Task: Search one way flight ticket for 4 adults, 2 children, 2 infants in seat and 1 infant on lap in economy from Trenton: Trenton Mercer Airport to Fort Wayne: Fort Wayne International Airport on 5-4-2023. Choice of flights is Singapure airlines. Number of bags: 1 carry on bag. Price is upto 95000. Outbound departure time preference is 22:30.
Action: Mouse moved to (323, 127)
Screenshot: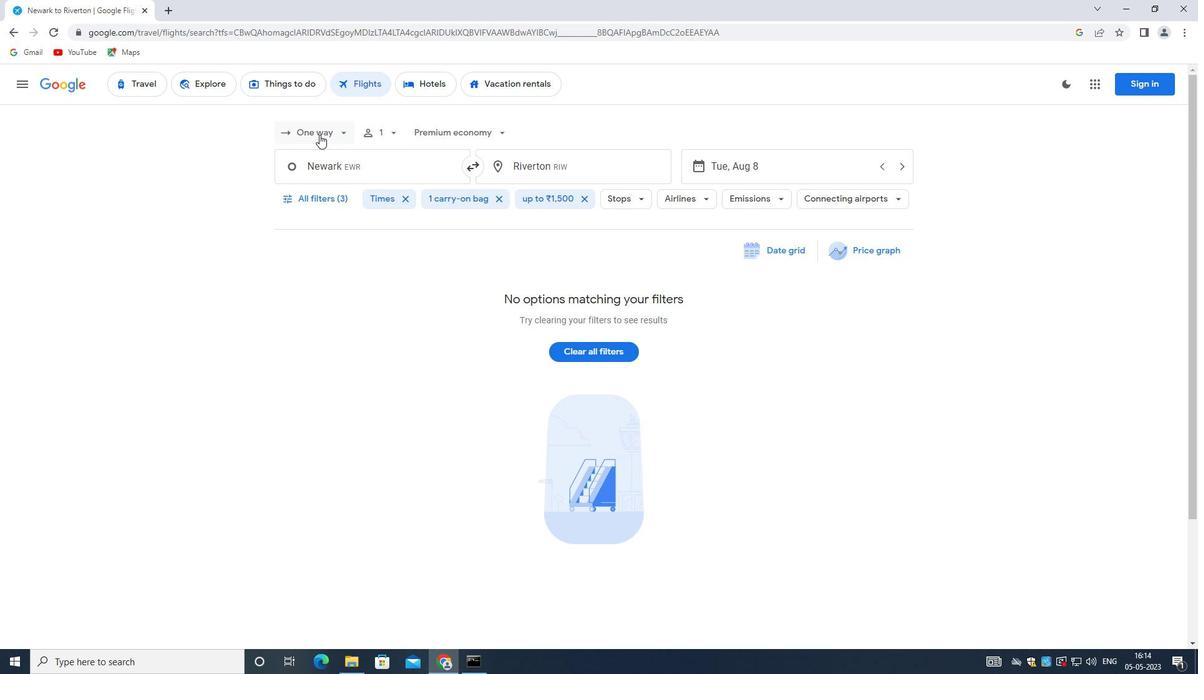
Action: Mouse pressed left at (323, 127)
Screenshot: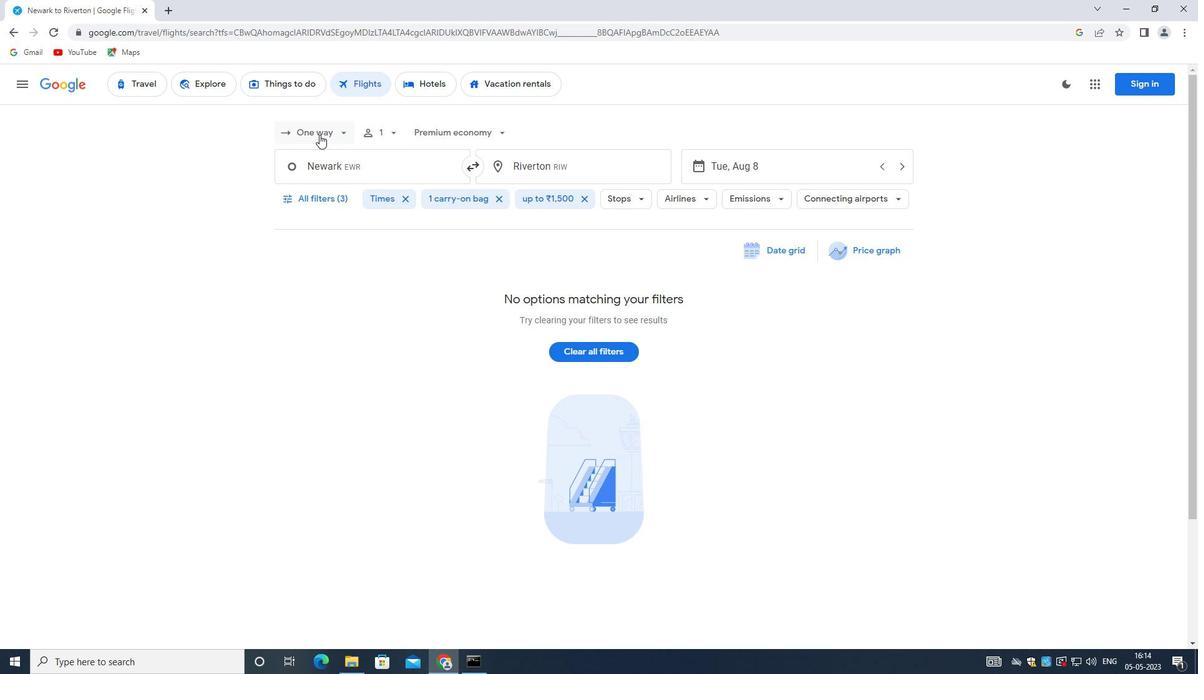 
Action: Mouse moved to (340, 189)
Screenshot: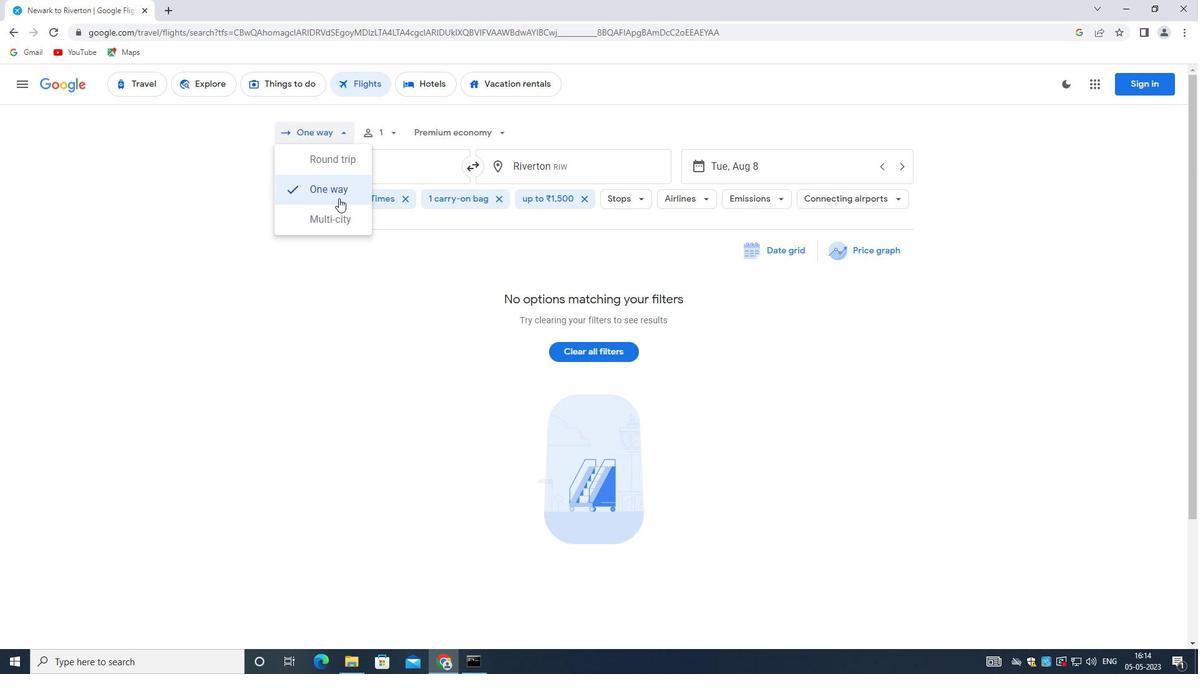 
Action: Mouse pressed left at (340, 189)
Screenshot: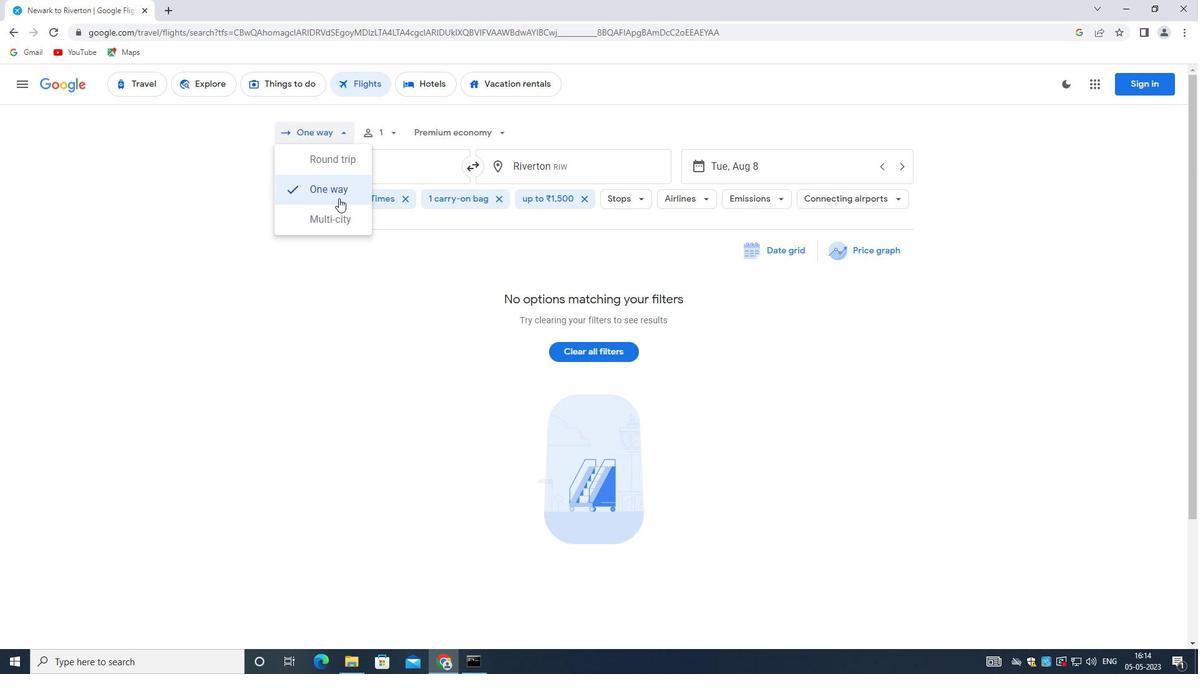 
Action: Mouse moved to (388, 131)
Screenshot: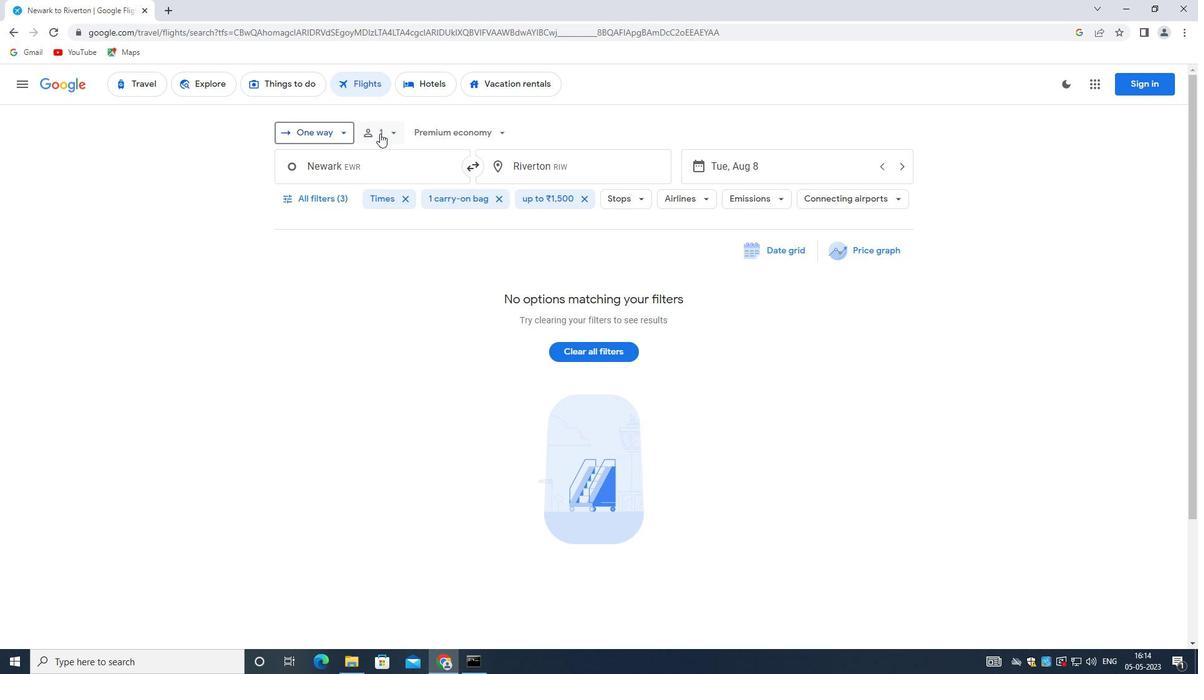 
Action: Mouse pressed left at (388, 131)
Screenshot: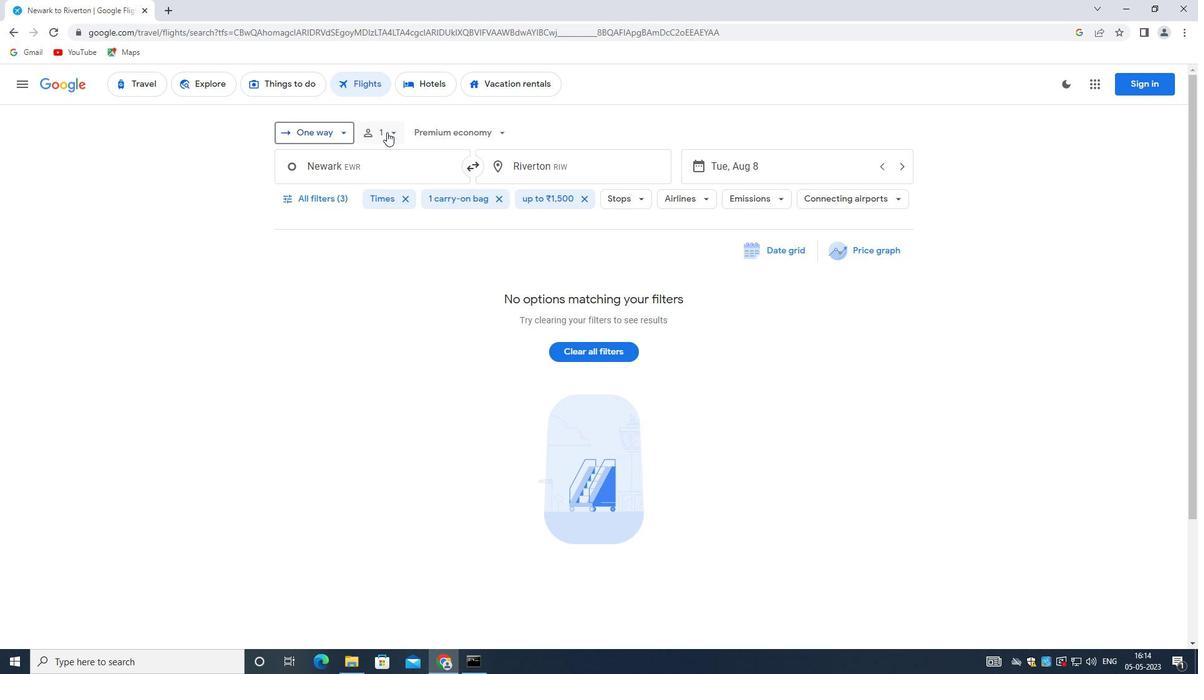 
Action: Mouse moved to (483, 166)
Screenshot: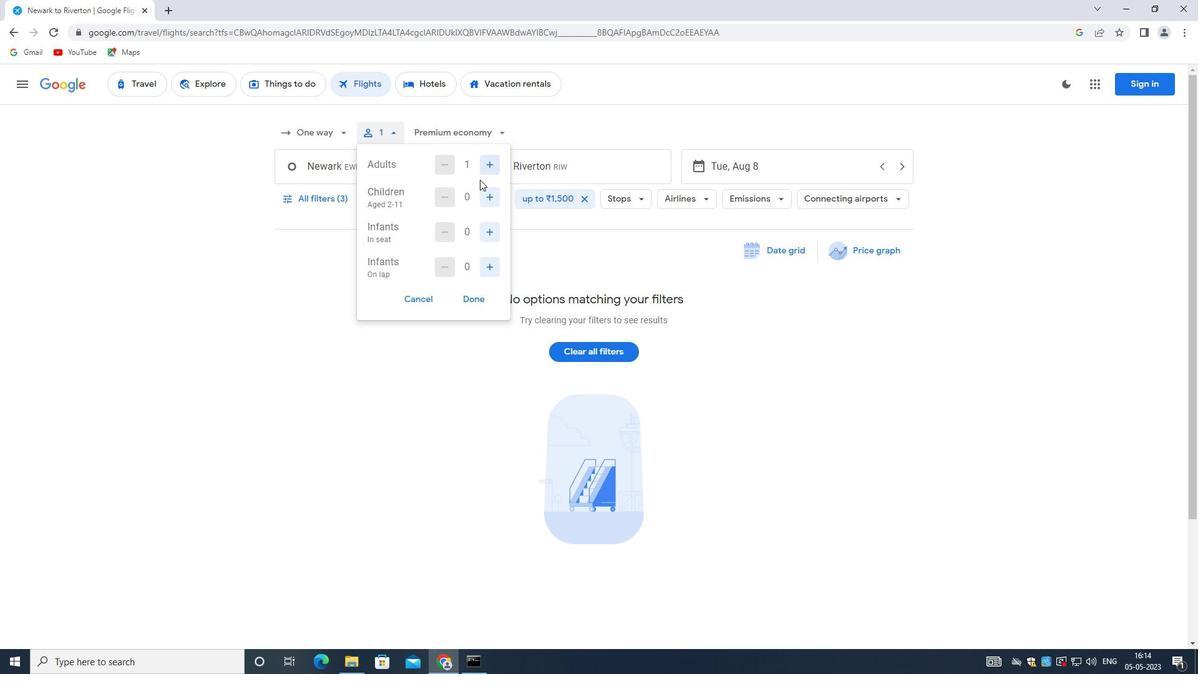 
Action: Mouse pressed left at (483, 166)
Screenshot: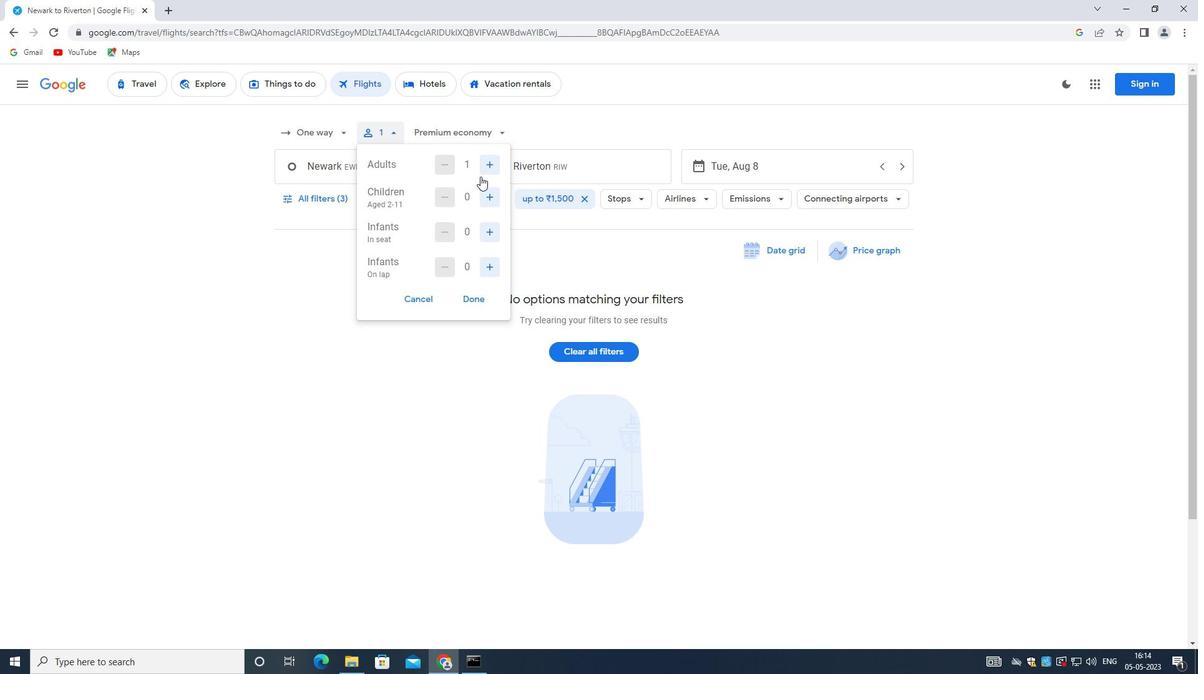 
Action: Mouse moved to (484, 165)
Screenshot: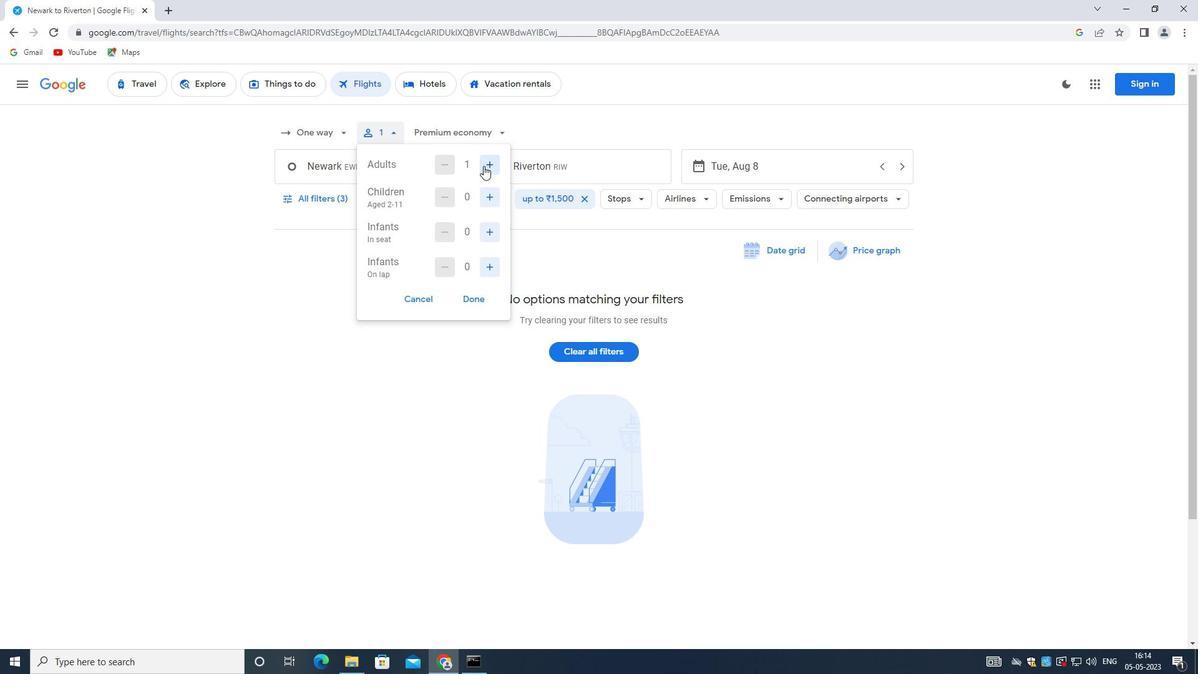 
Action: Mouse pressed left at (484, 165)
Screenshot: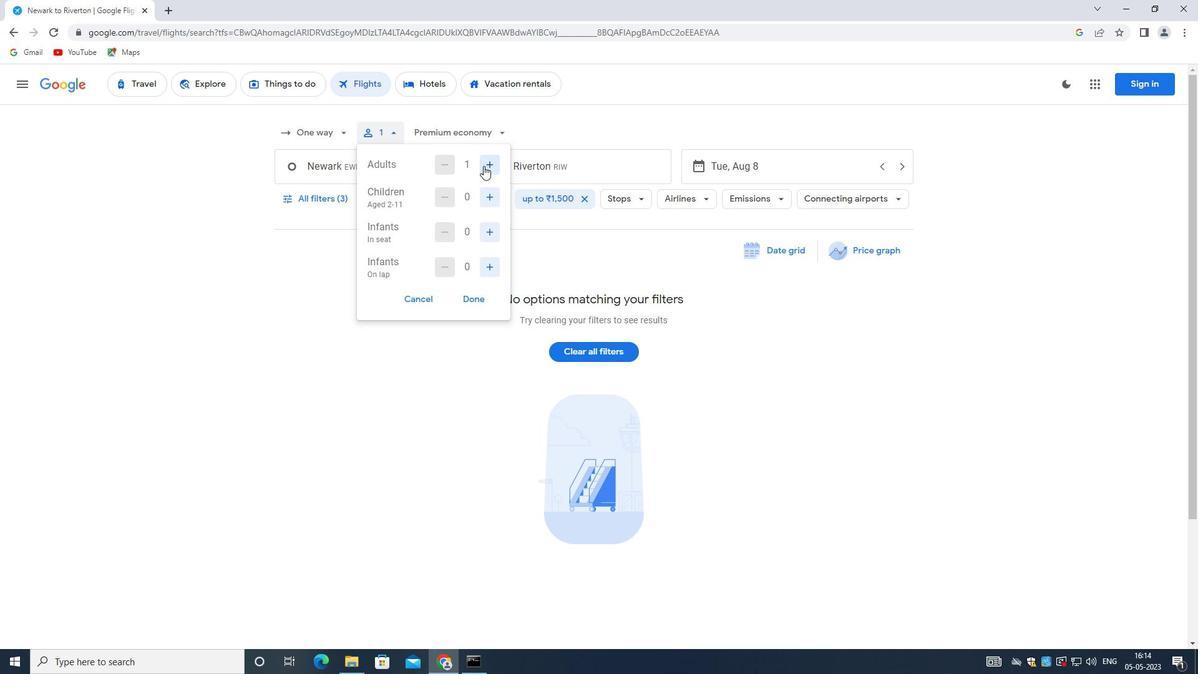 
Action: Mouse pressed left at (484, 165)
Screenshot: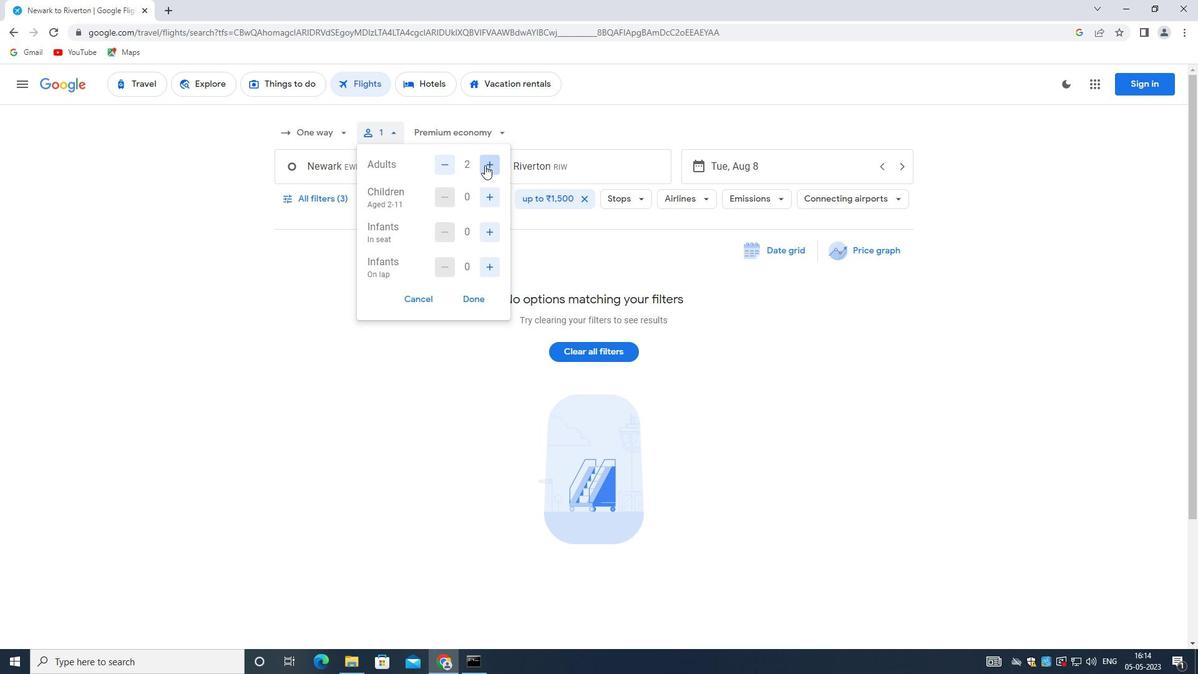 
Action: Mouse moved to (484, 164)
Screenshot: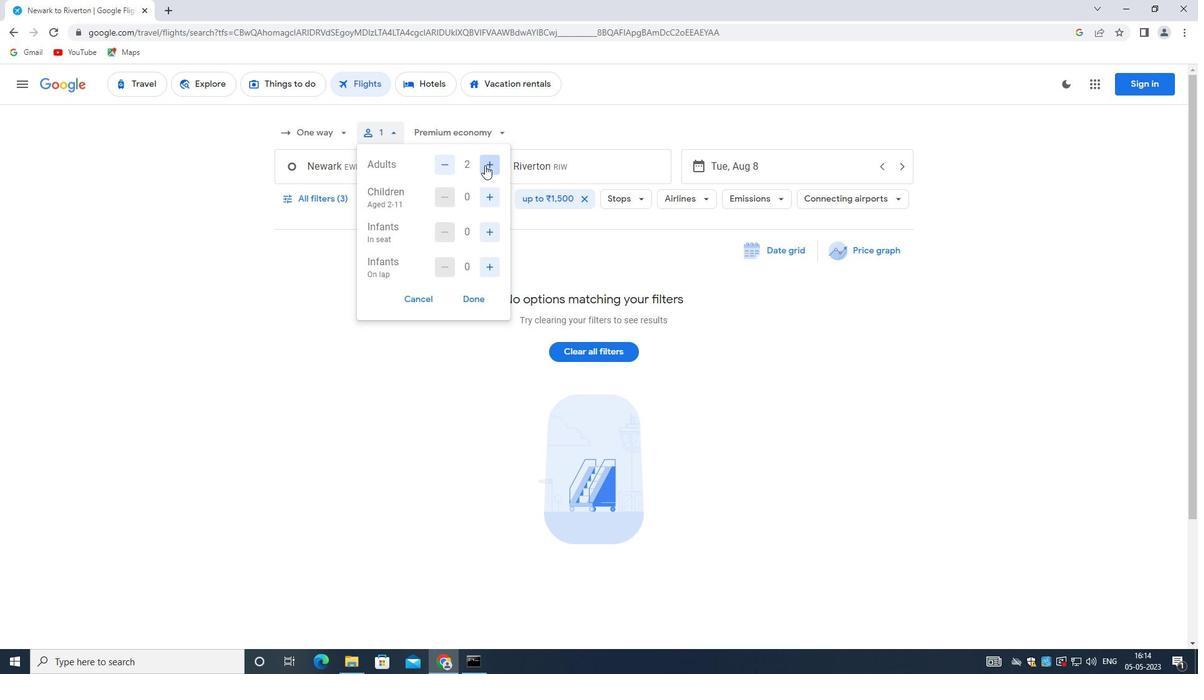 
Action: Mouse pressed left at (484, 164)
Screenshot: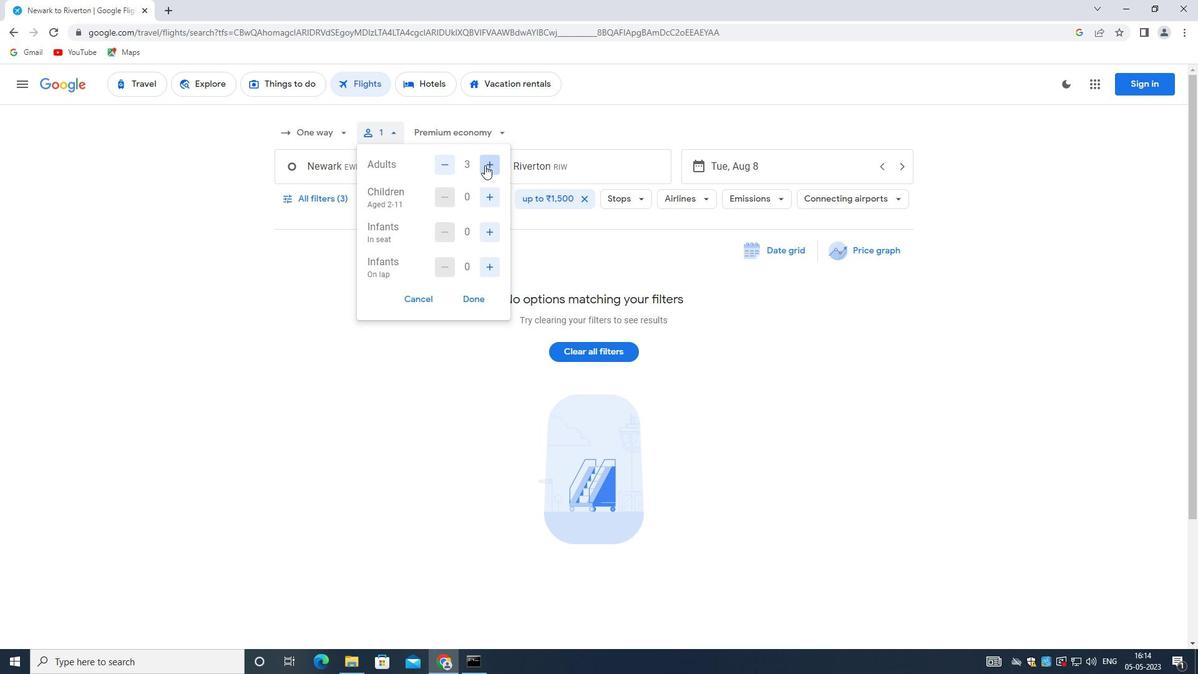 
Action: Mouse moved to (447, 162)
Screenshot: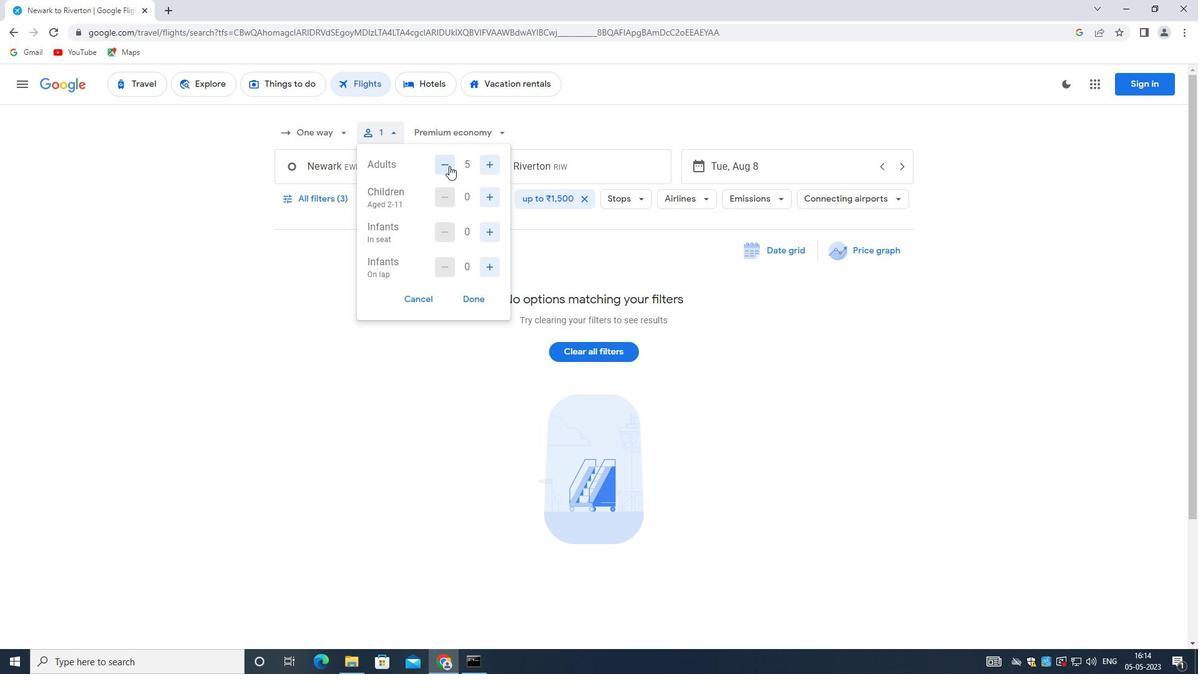 
Action: Mouse pressed left at (447, 162)
Screenshot: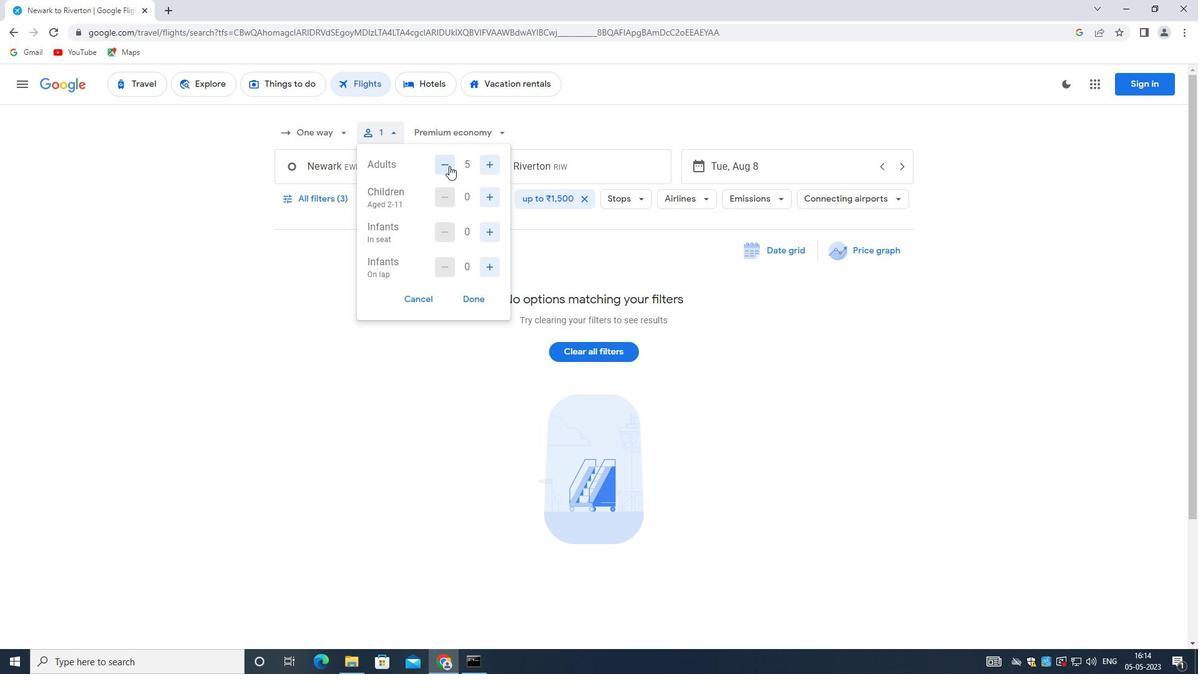 
Action: Mouse moved to (484, 195)
Screenshot: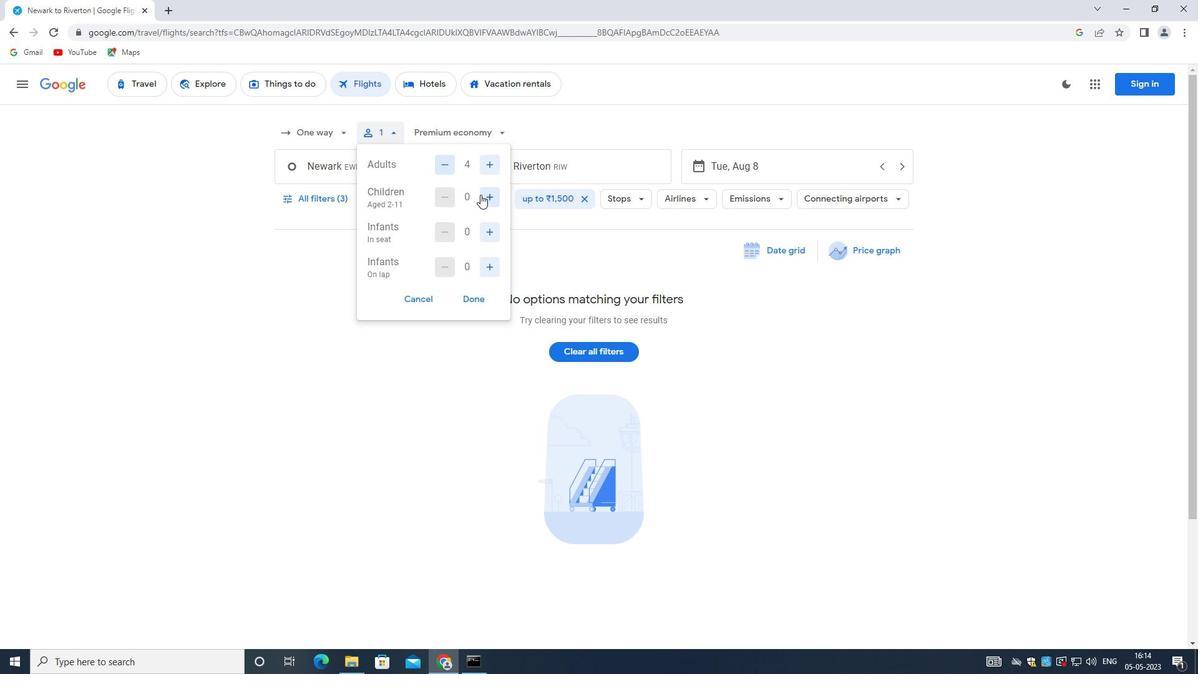 
Action: Mouse pressed left at (484, 195)
Screenshot: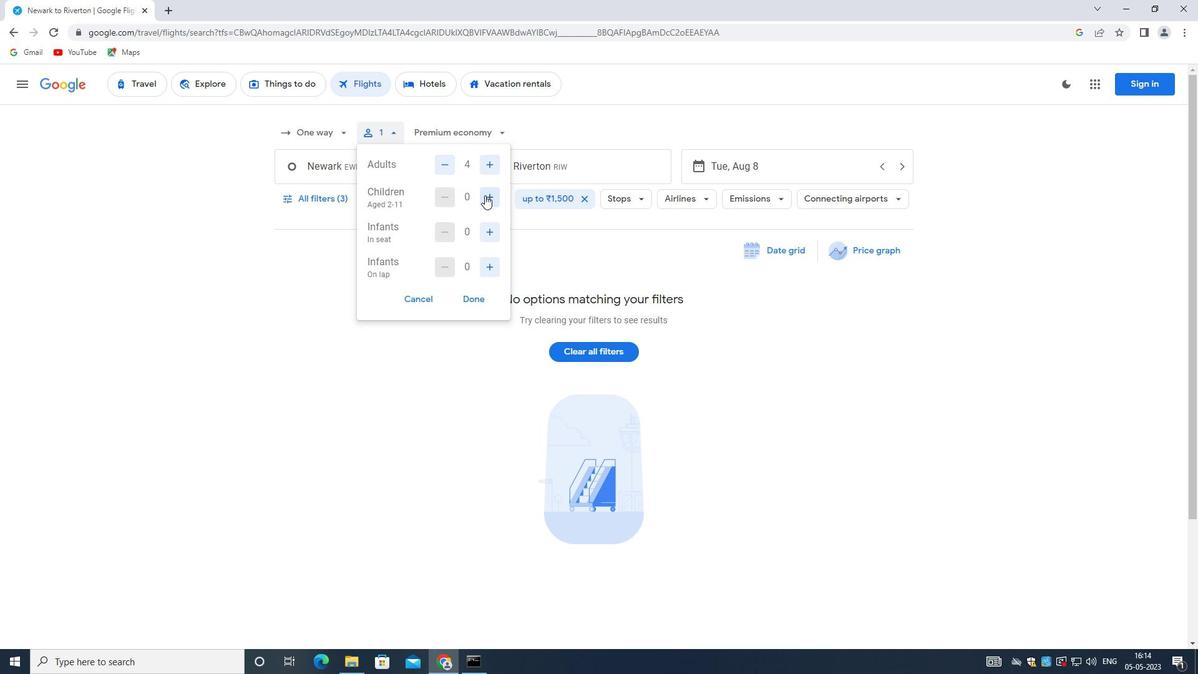 
Action: Mouse pressed left at (484, 195)
Screenshot: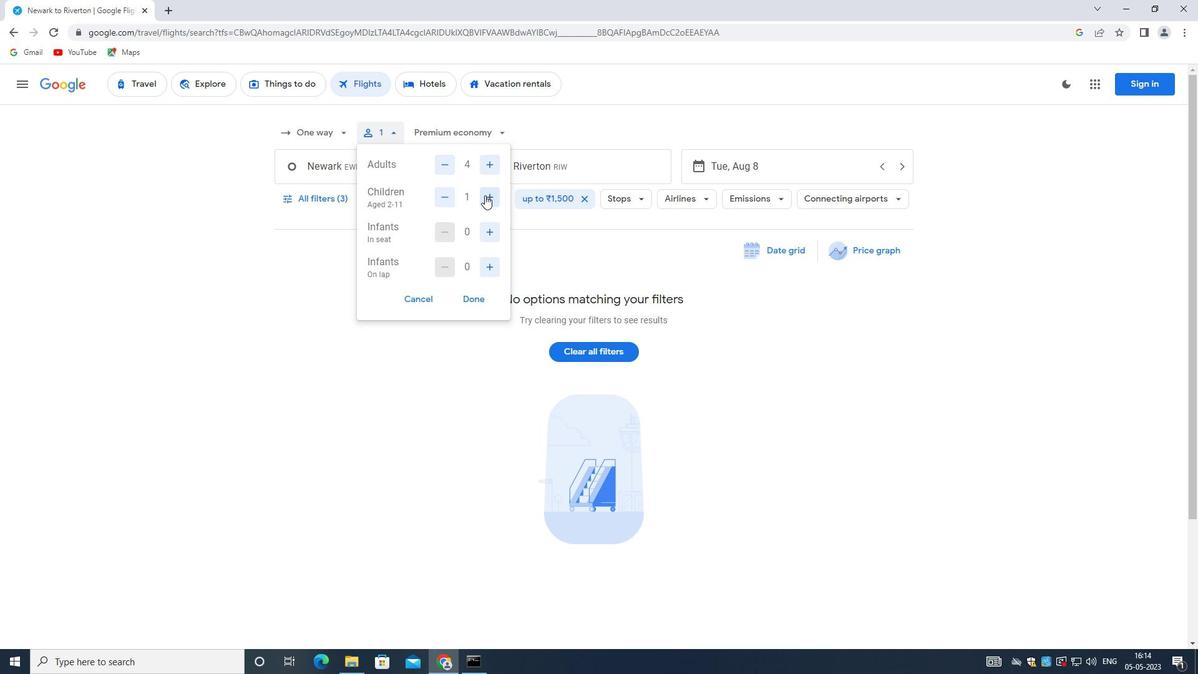 
Action: Mouse moved to (484, 232)
Screenshot: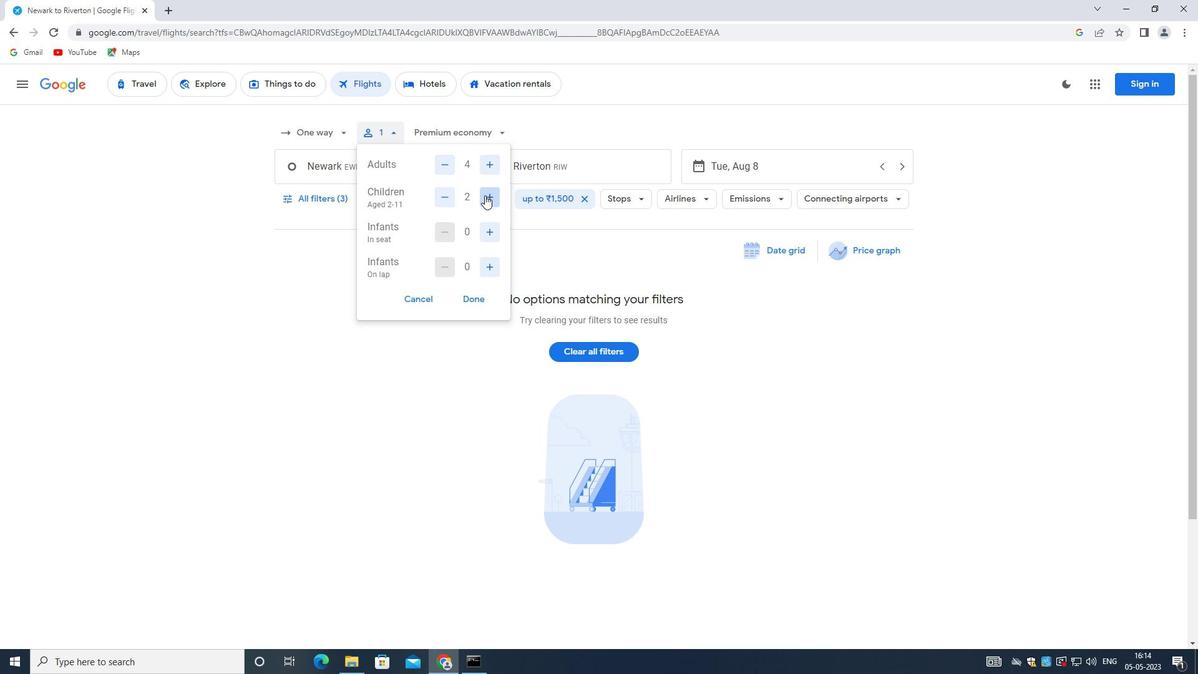 
Action: Mouse pressed left at (484, 232)
Screenshot: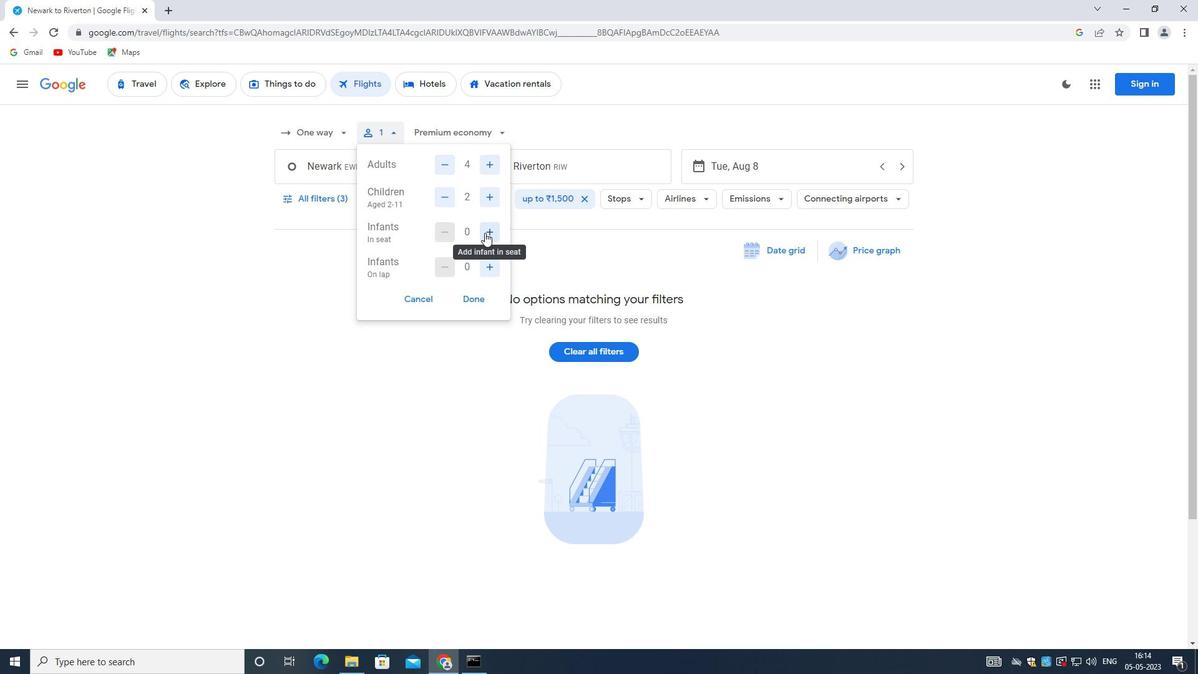 
Action: Mouse pressed left at (484, 232)
Screenshot: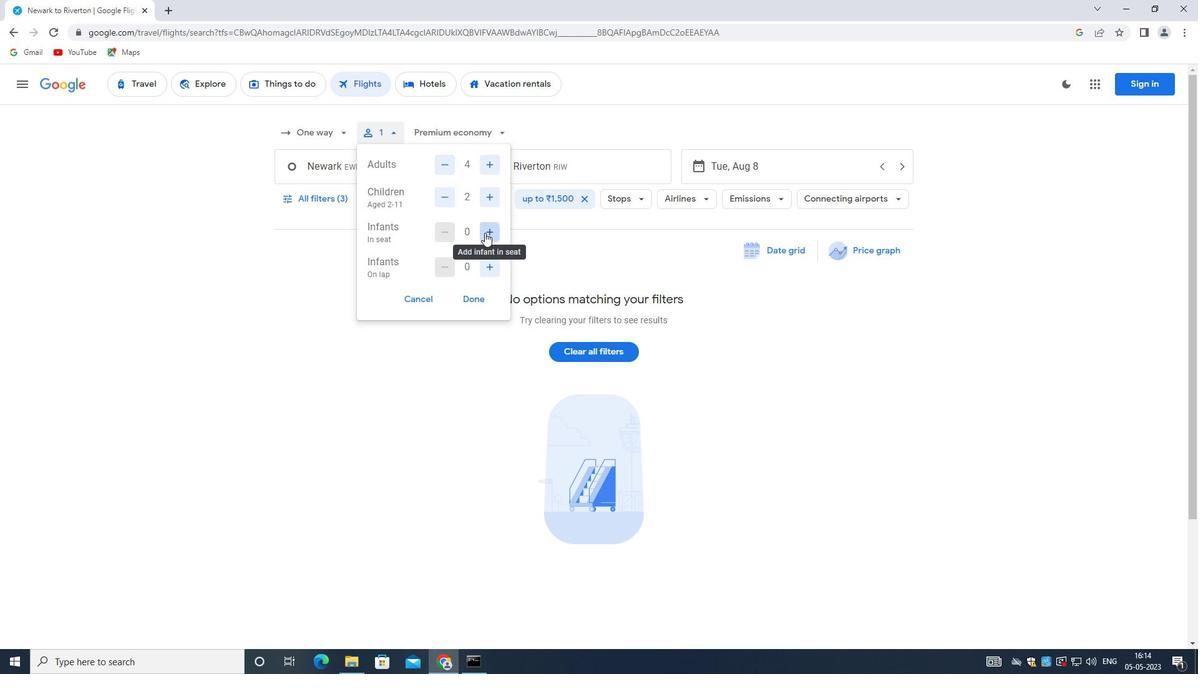 
Action: Mouse moved to (482, 267)
Screenshot: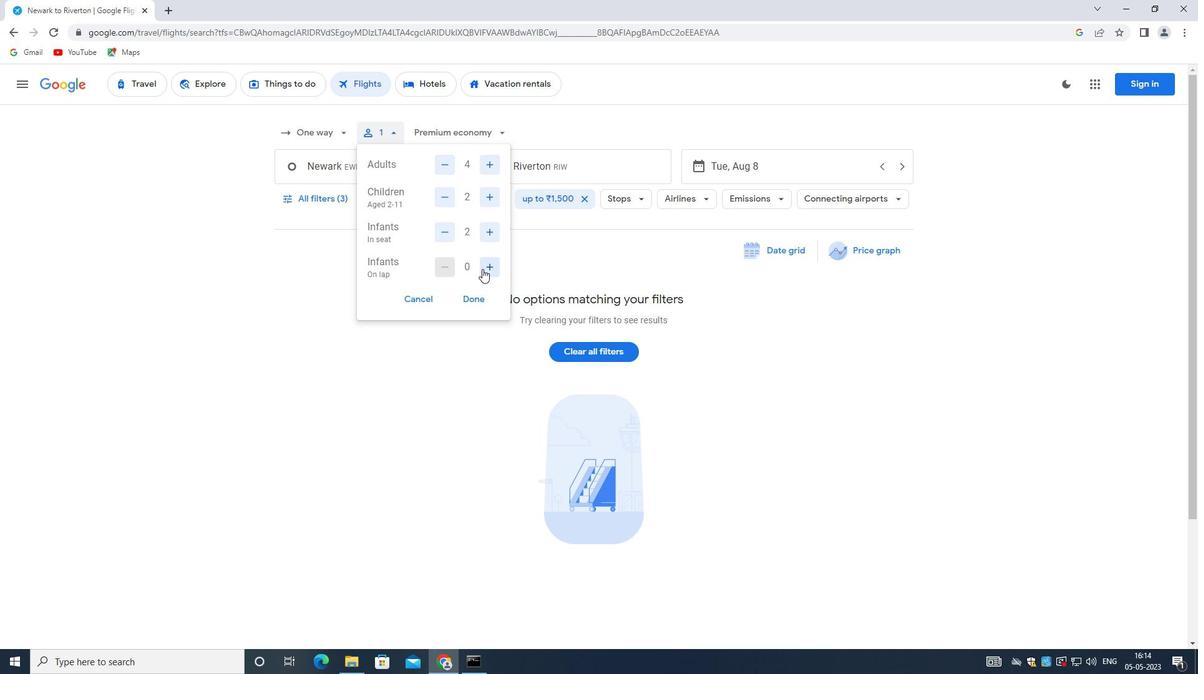 
Action: Mouse pressed left at (482, 267)
Screenshot: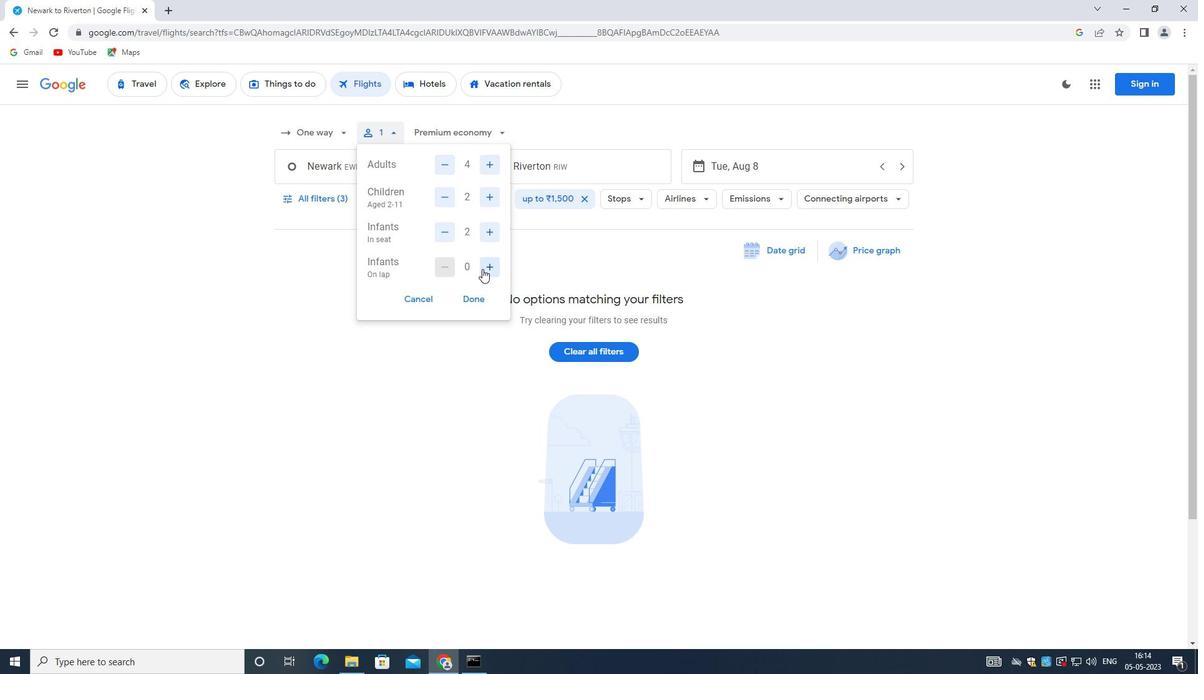 
Action: Mouse moved to (464, 298)
Screenshot: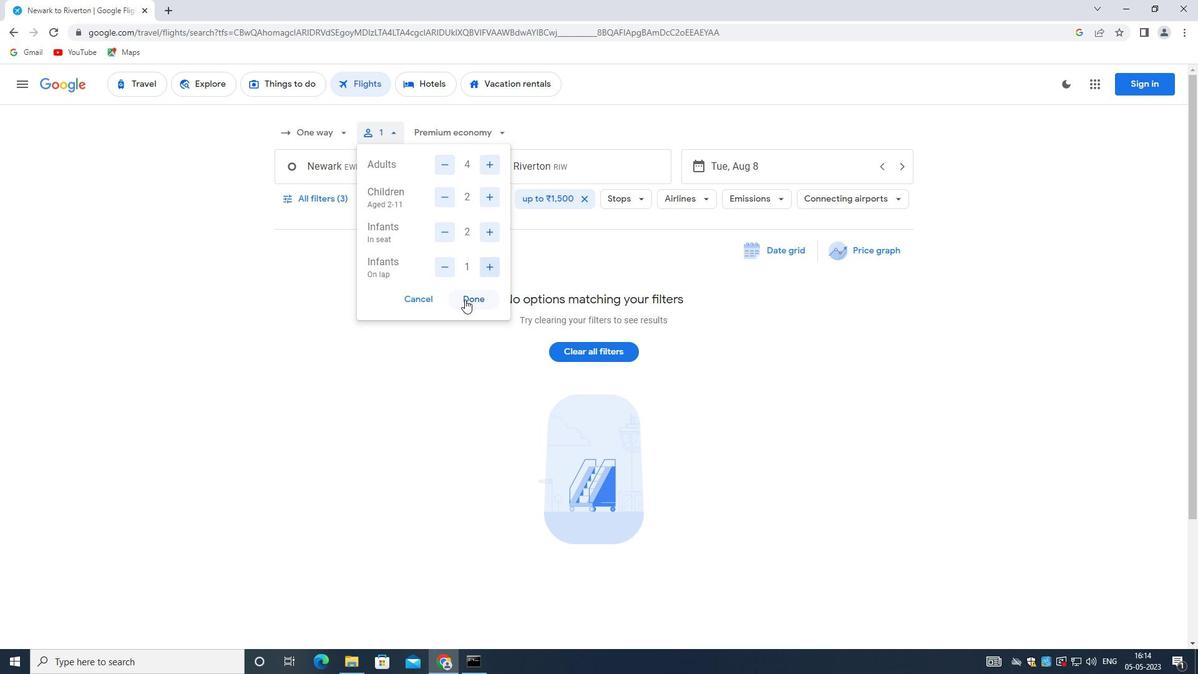 
Action: Mouse pressed left at (464, 298)
Screenshot: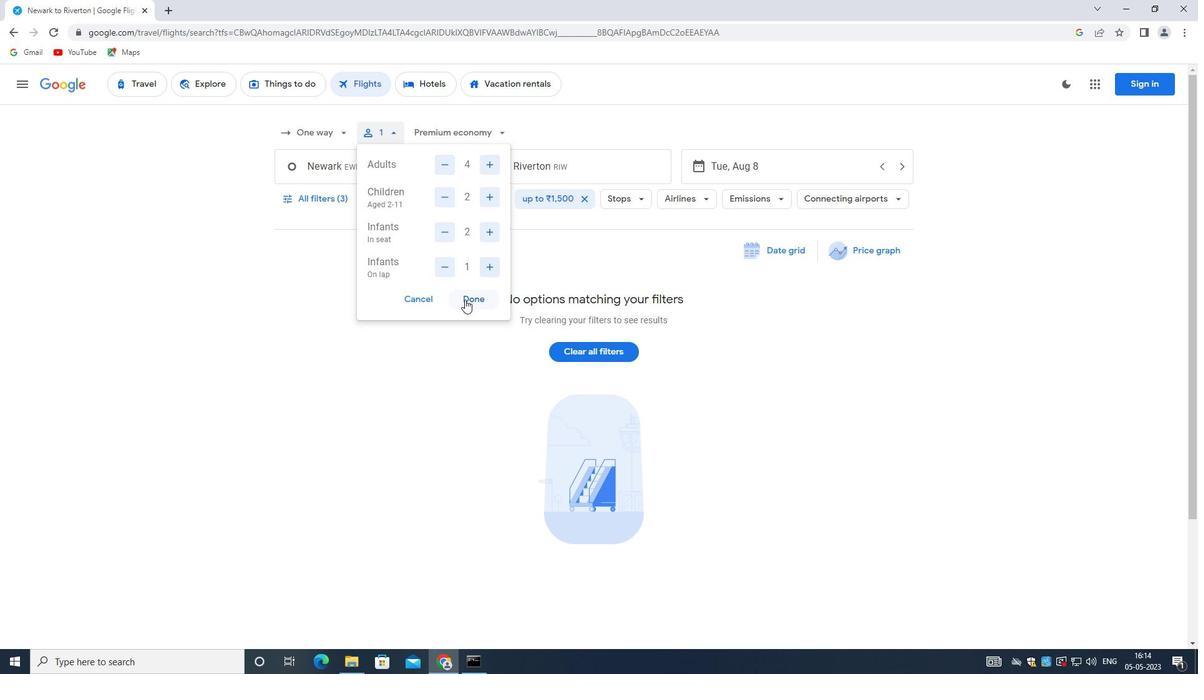 
Action: Mouse moved to (453, 123)
Screenshot: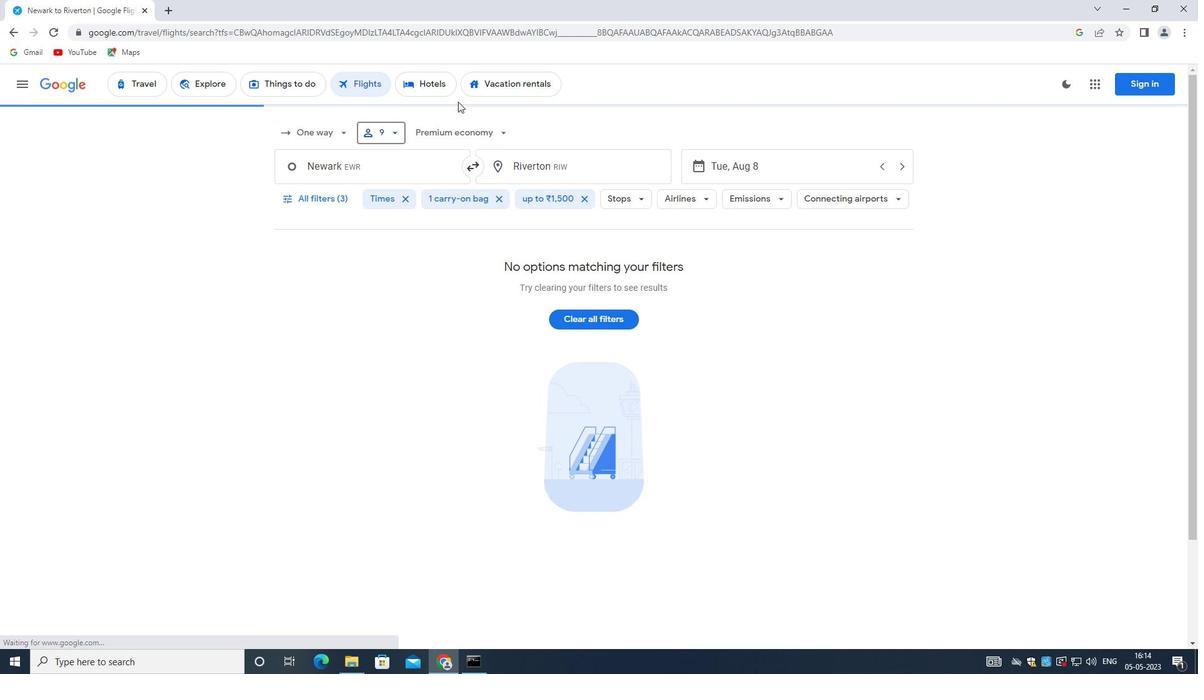 
Action: Mouse pressed left at (453, 123)
Screenshot: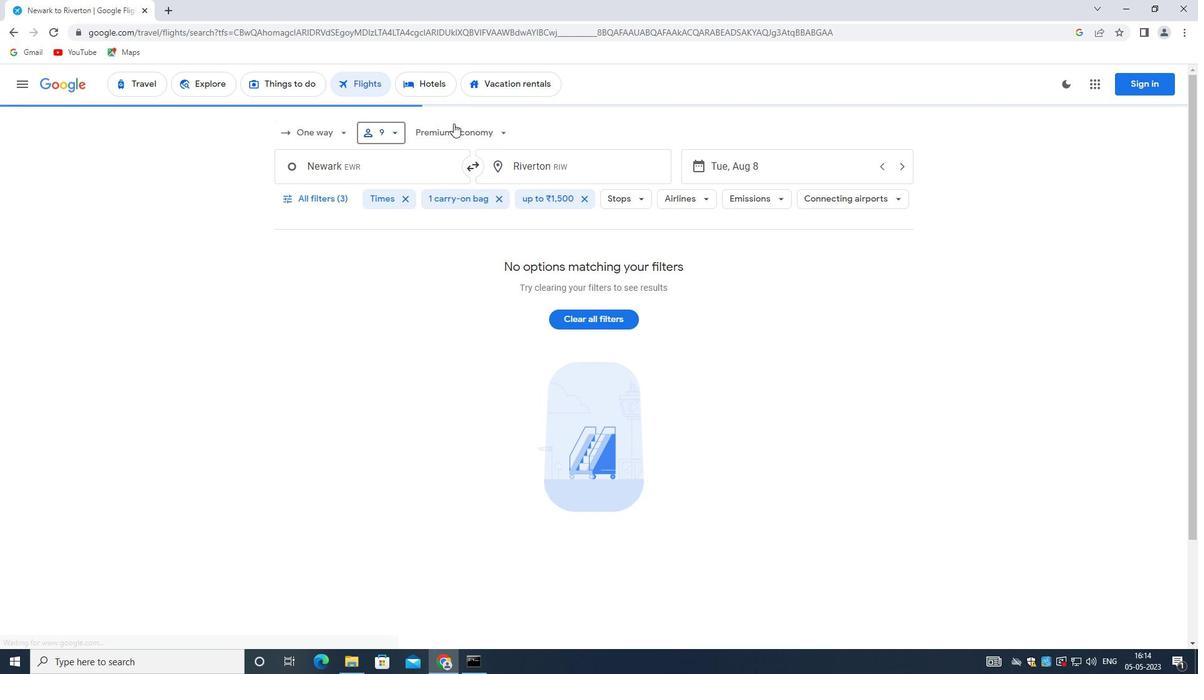 
Action: Mouse moved to (473, 157)
Screenshot: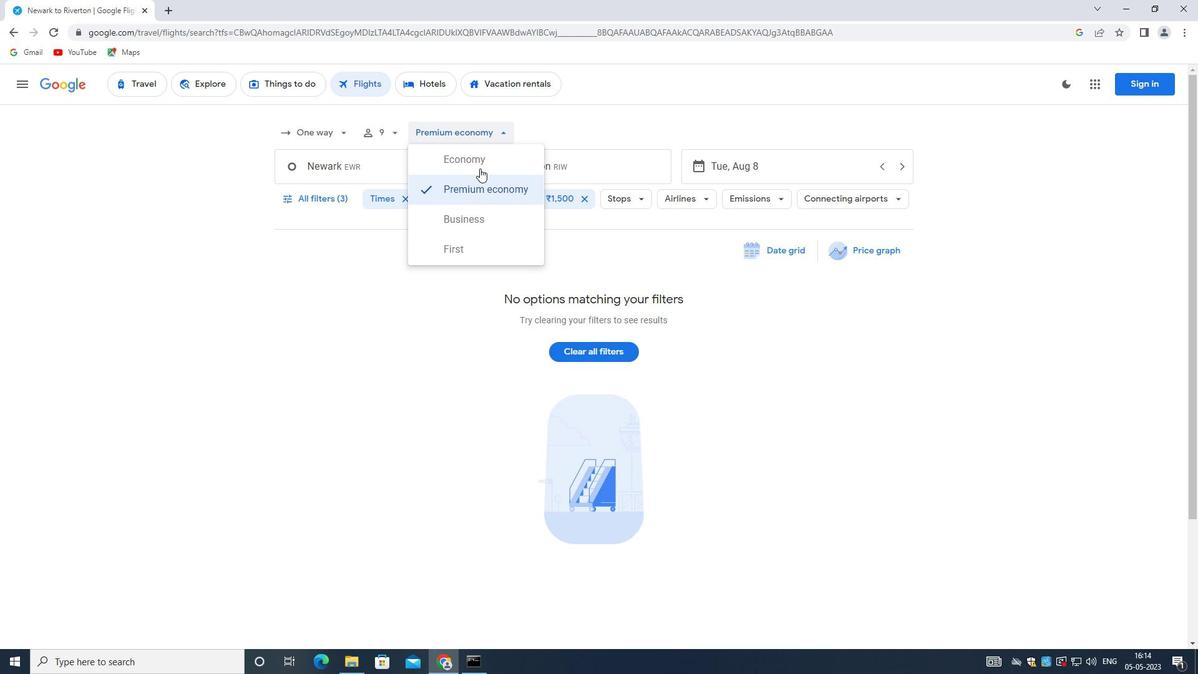 
Action: Mouse pressed left at (473, 157)
Screenshot: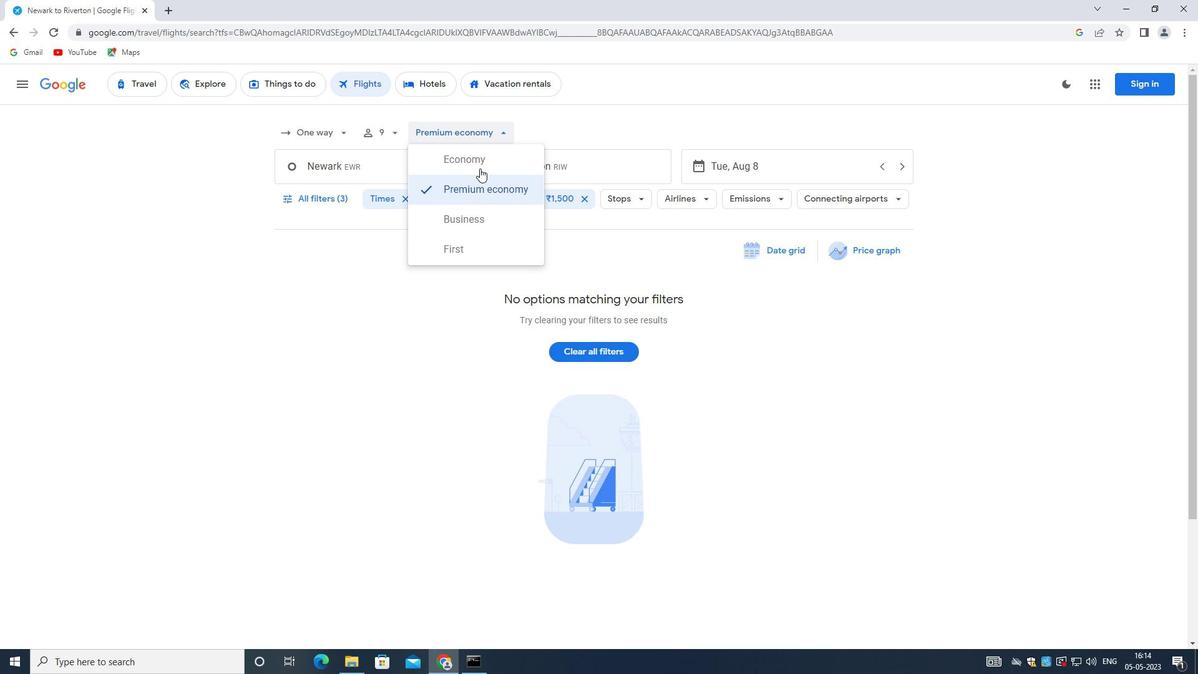 
Action: Mouse moved to (388, 167)
Screenshot: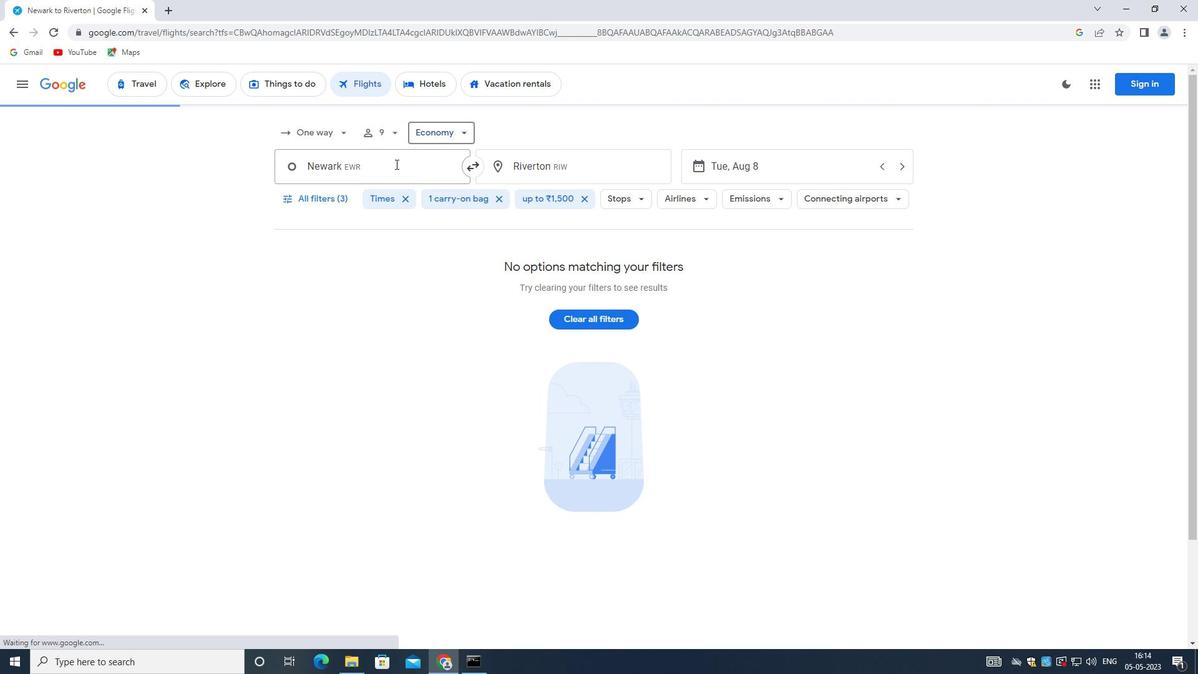 
Action: Mouse pressed left at (388, 167)
Screenshot: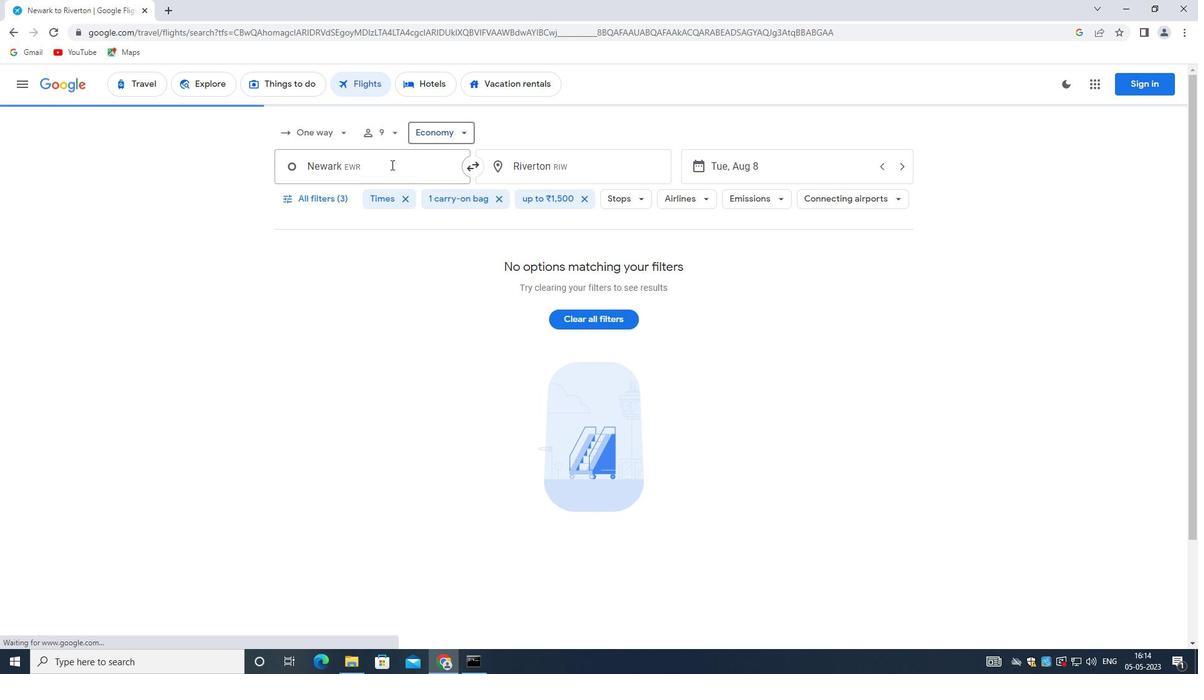 
Action: Mouse moved to (395, 165)
Screenshot: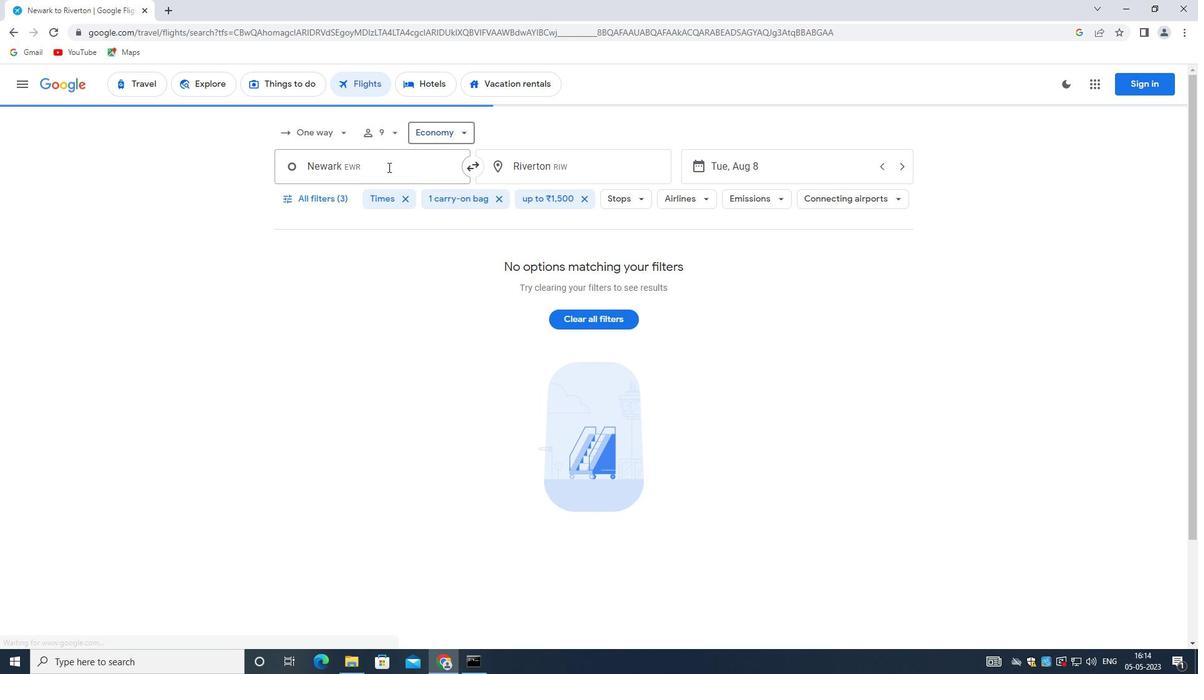
Action: Key pressed <Key.backspace><Key.shift><Key.shift><Key.shift><Key.shift><Key.shift><Key.shift><Key.shift><Key.shift><Key.shift>TRENTON<Key.space><Key.shift_r>MERCER
Screenshot: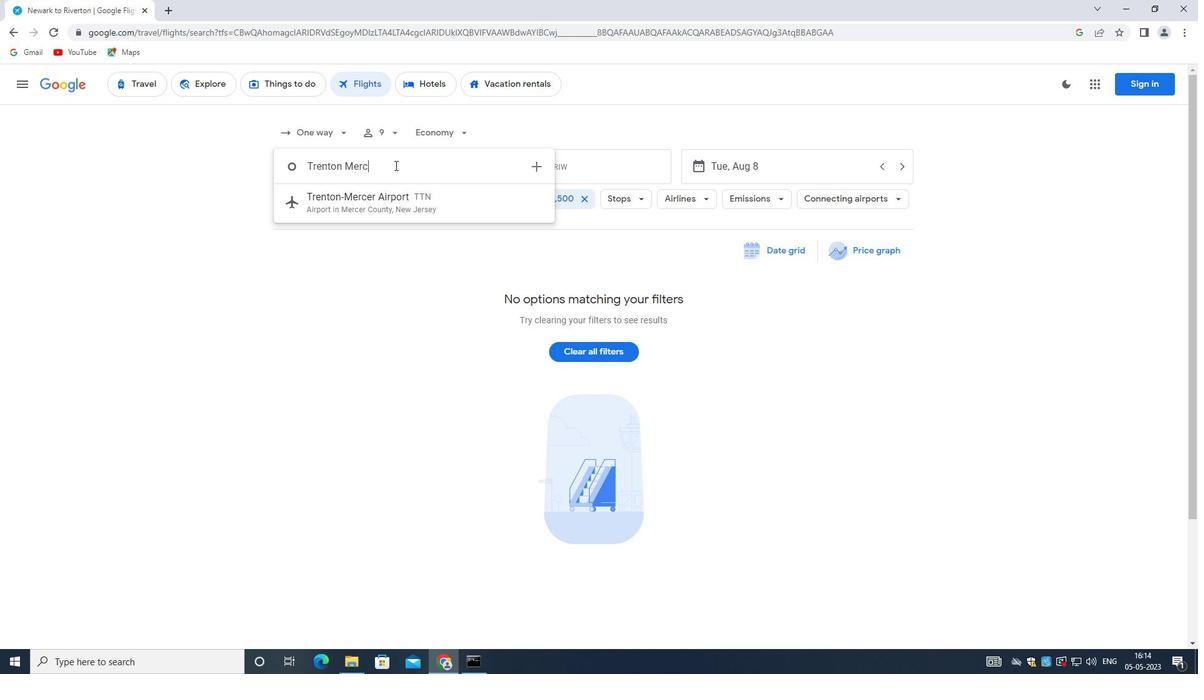 
Action: Mouse moved to (393, 210)
Screenshot: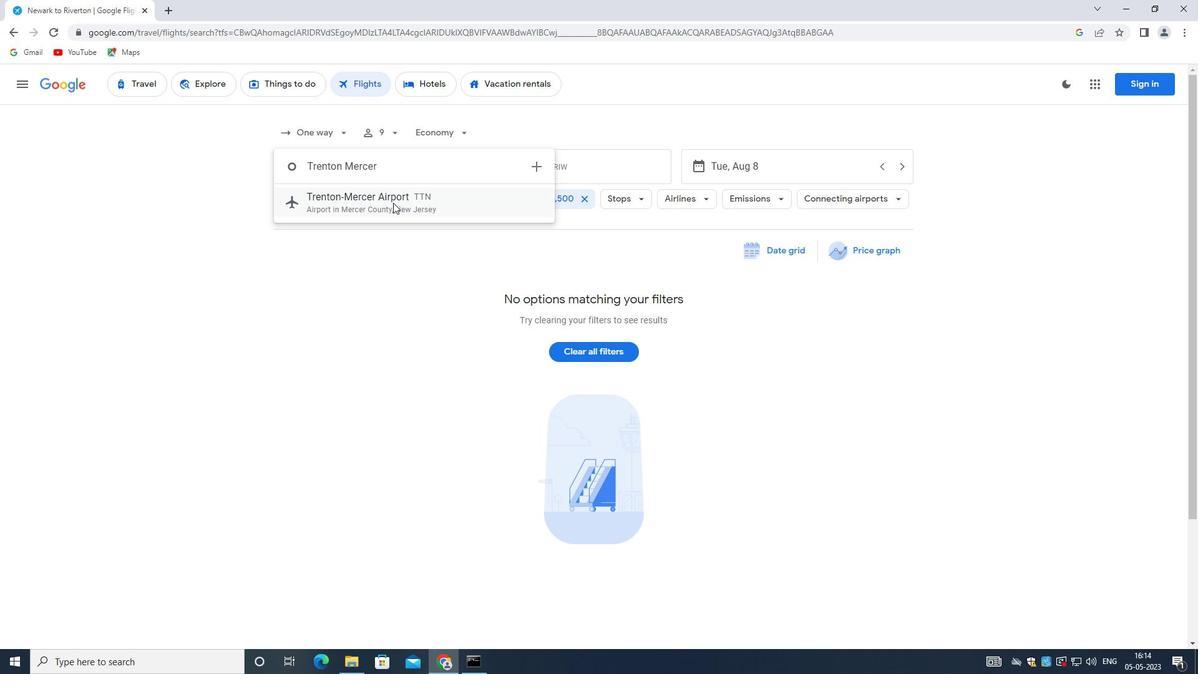 
Action: Mouse pressed left at (393, 210)
Screenshot: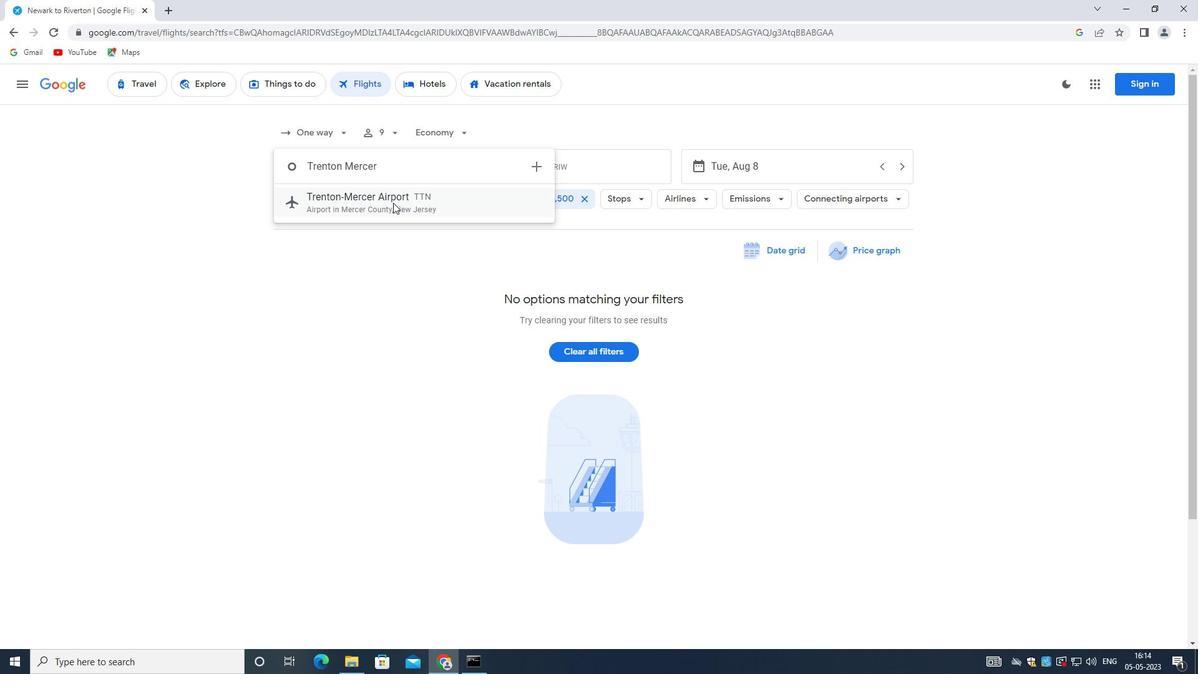 
Action: Mouse moved to (588, 167)
Screenshot: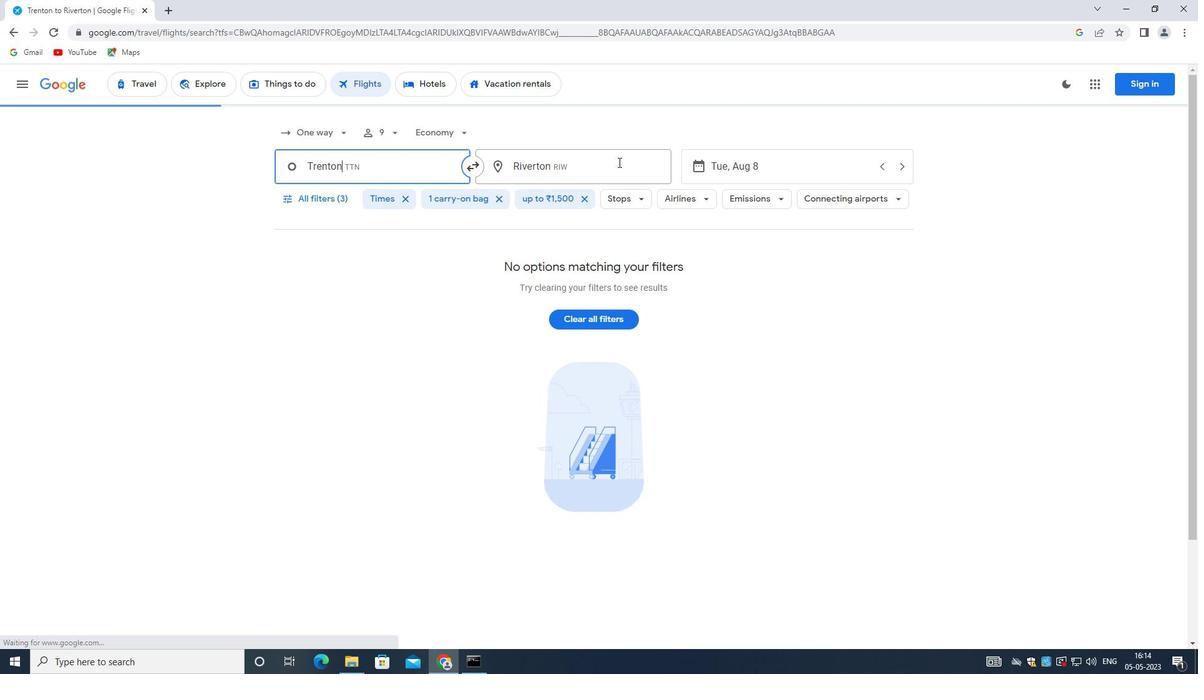 
Action: Mouse pressed left at (588, 167)
Screenshot: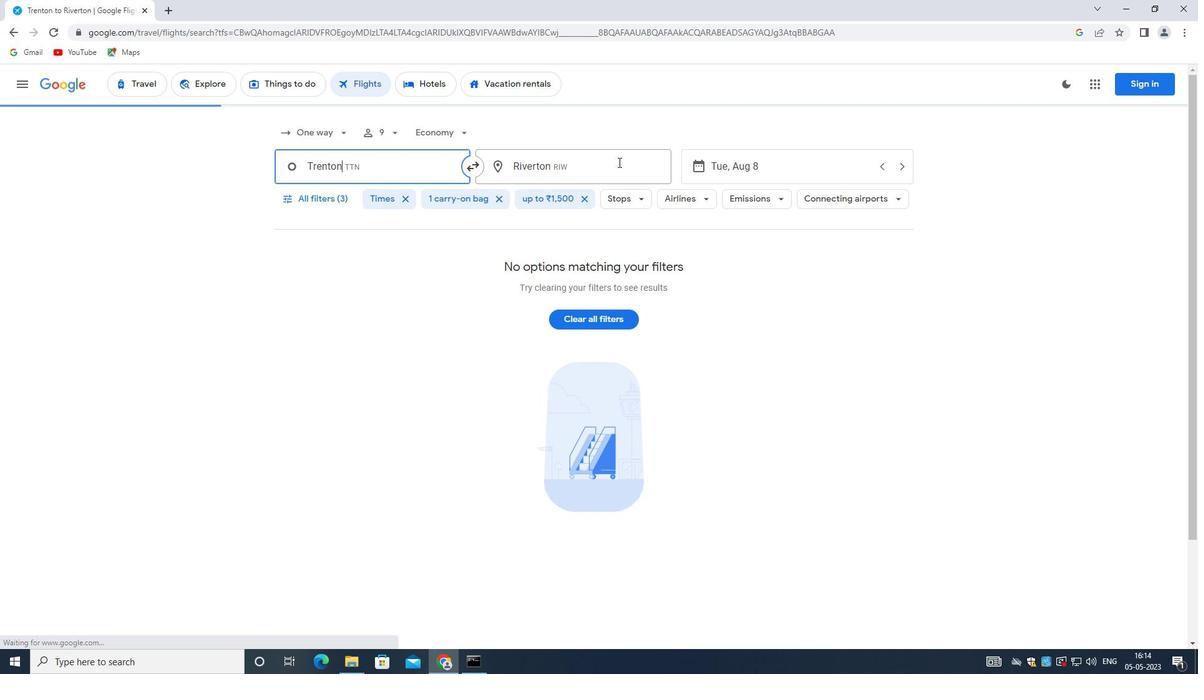 
Action: Key pressed <Key.backspace><Key.shift>FORT<Key.space><Key.shift>WAY
Screenshot: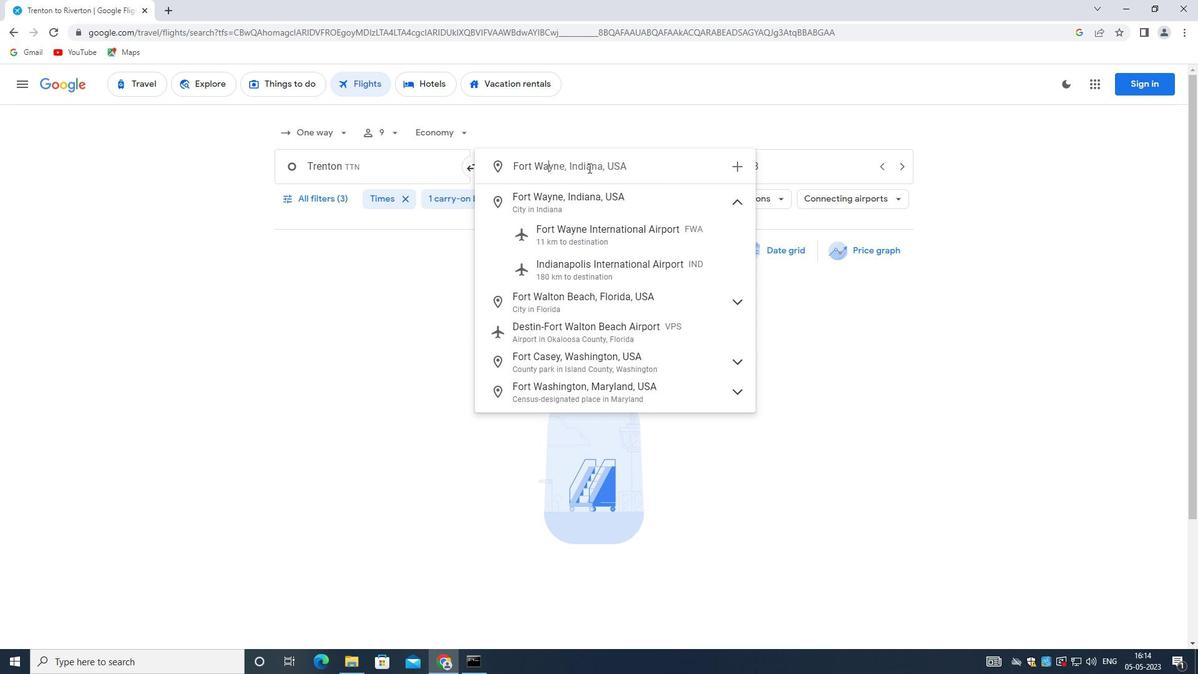 
Action: Mouse moved to (615, 234)
Screenshot: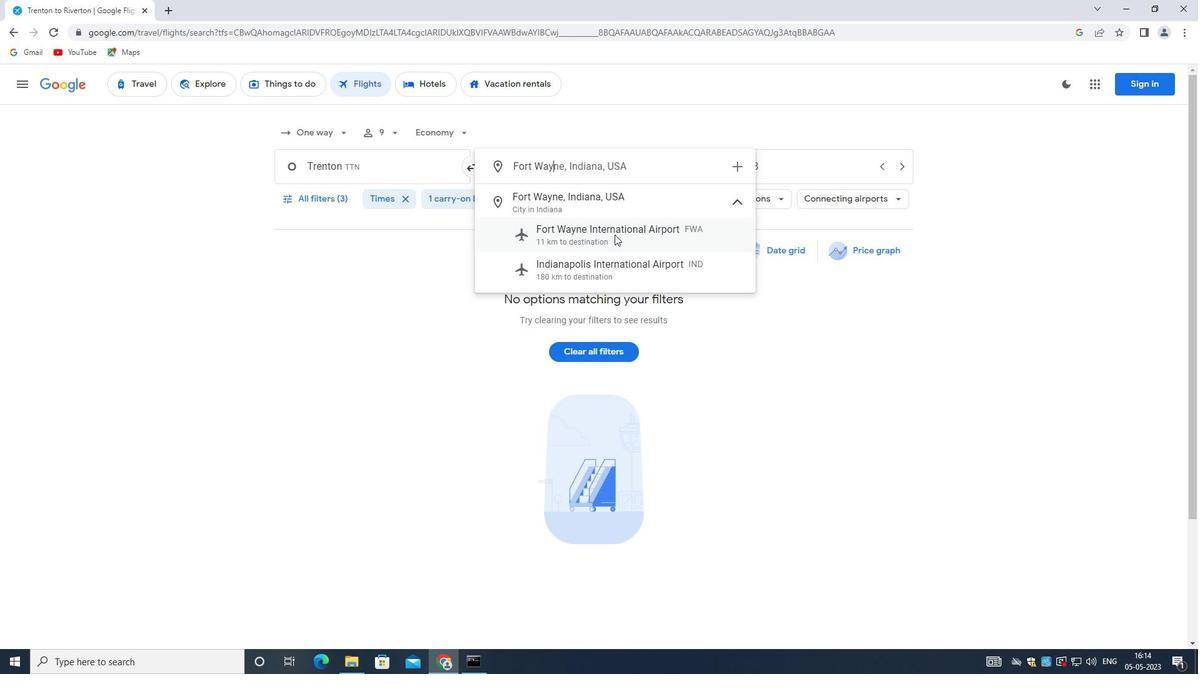 
Action: Mouse pressed left at (615, 234)
Screenshot: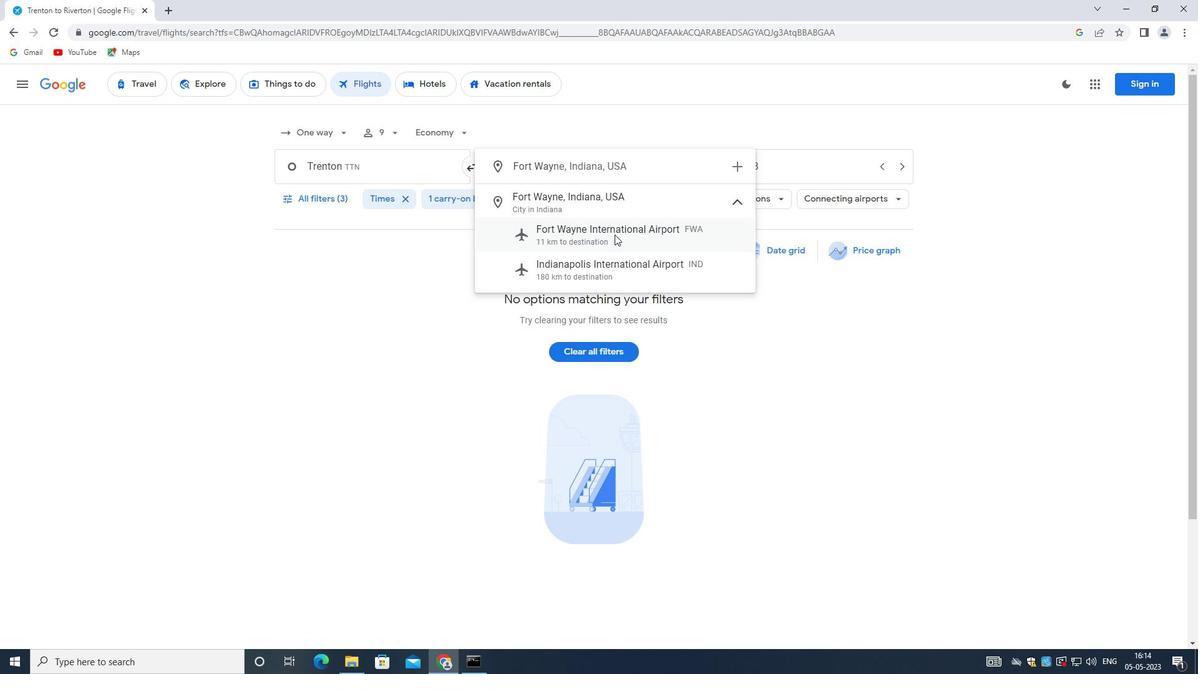 
Action: Mouse moved to (742, 171)
Screenshot: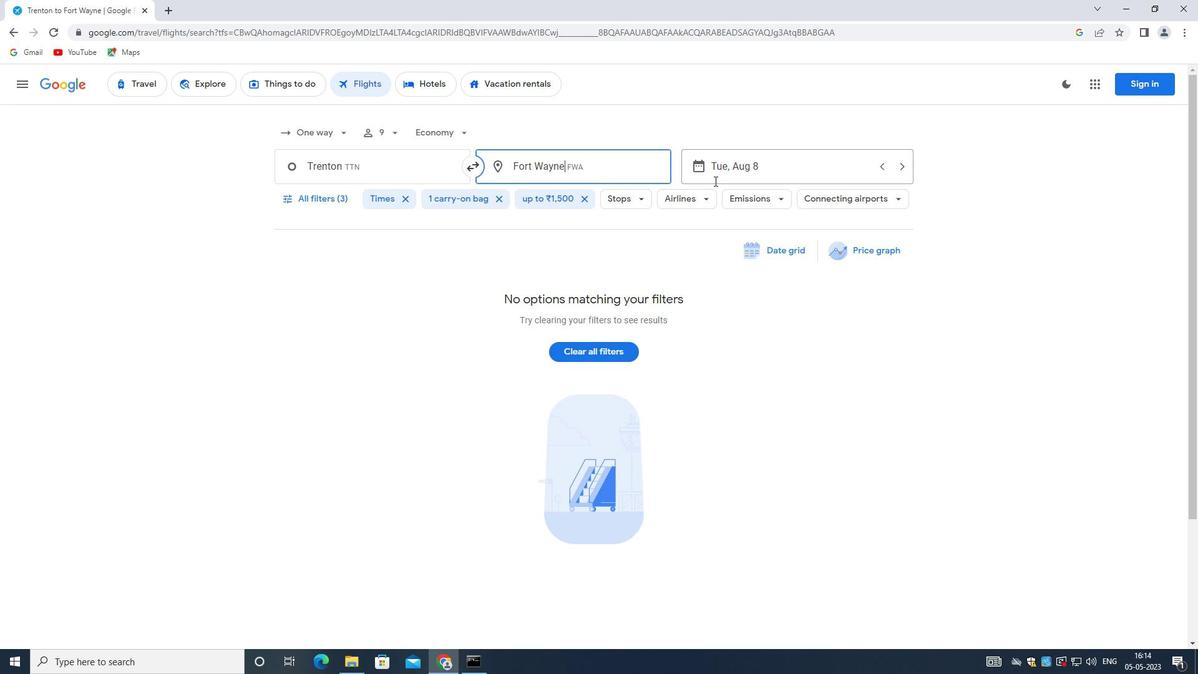 
Action: Mouse pressed left at (742, 171)
Screenshot: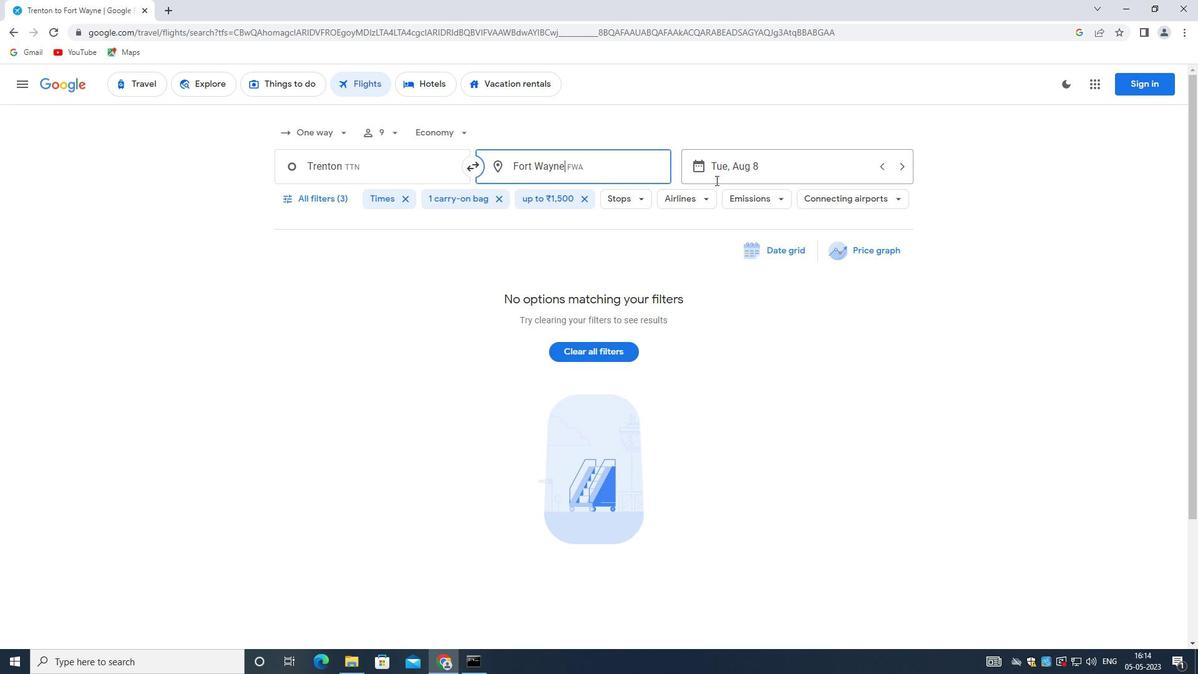 
Action: Mouse moved to (881, 466)
Screenshot: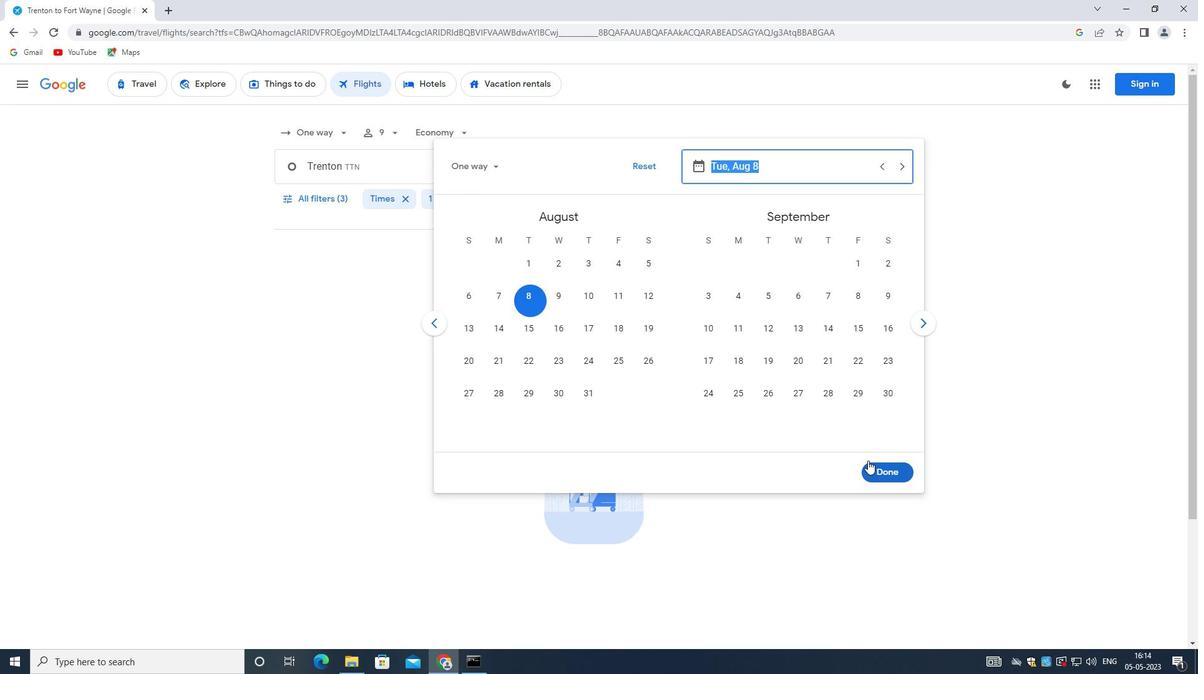 
Action: Mouse pressed left at (881, 466)
Screenshot: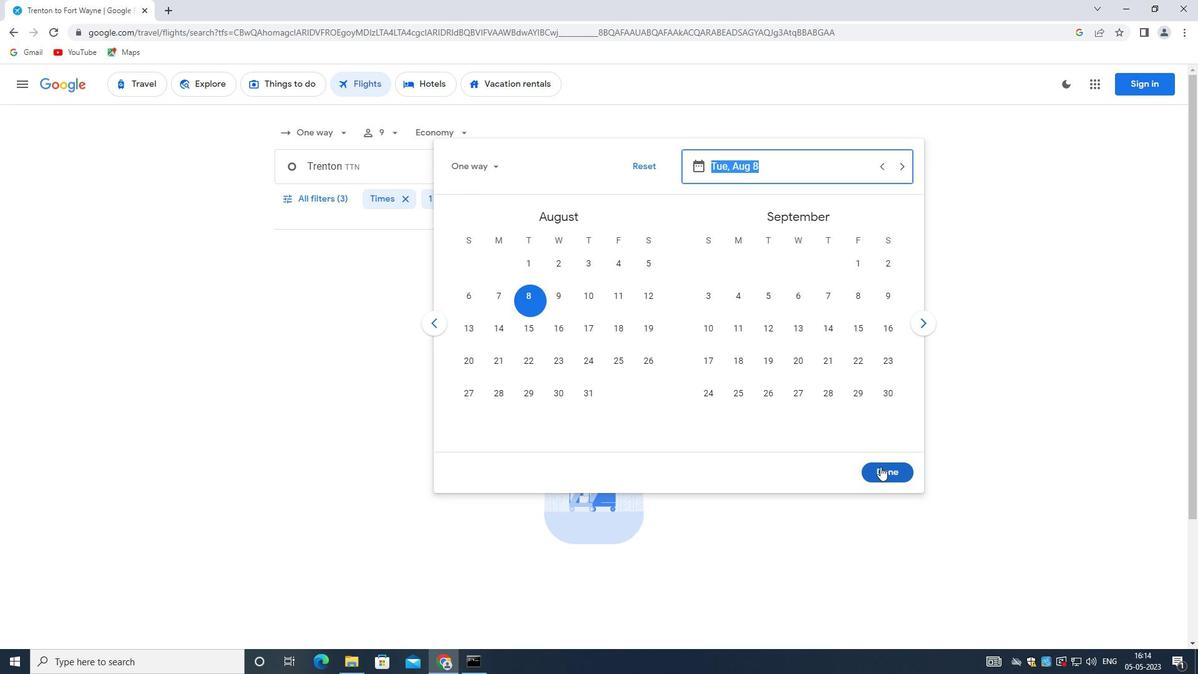 
Action: Mouse moved to (328, 202)
Screenshot: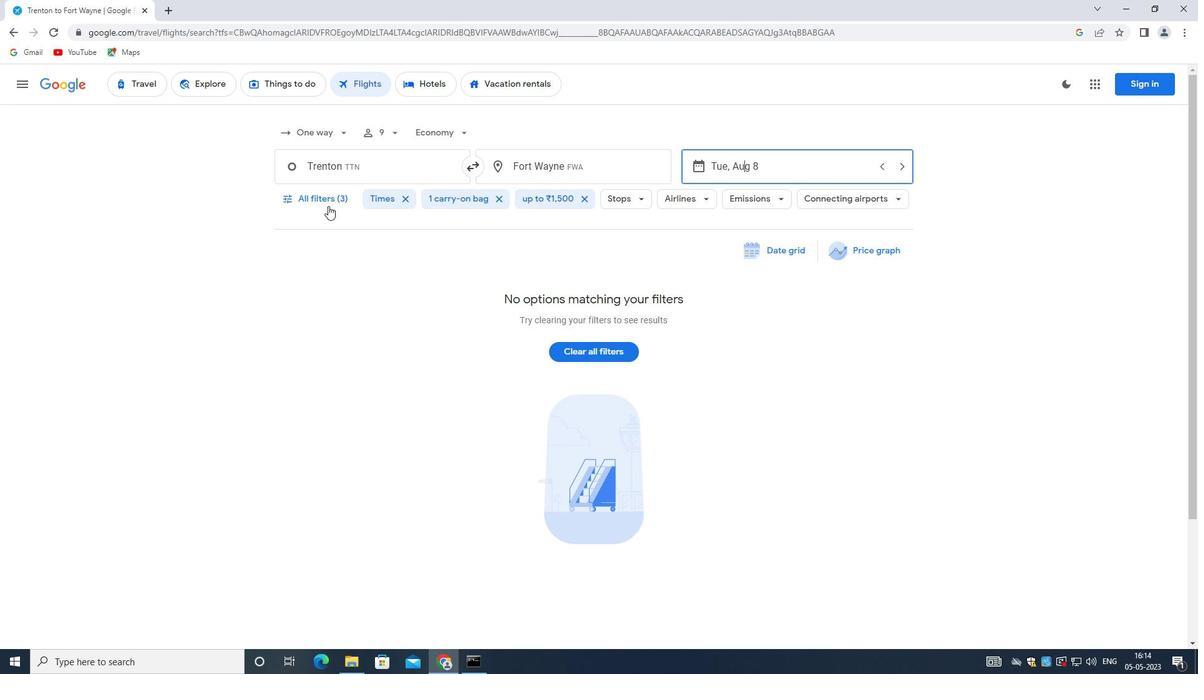
Action: Mouse pressed left at (328, 202)
Screenshot: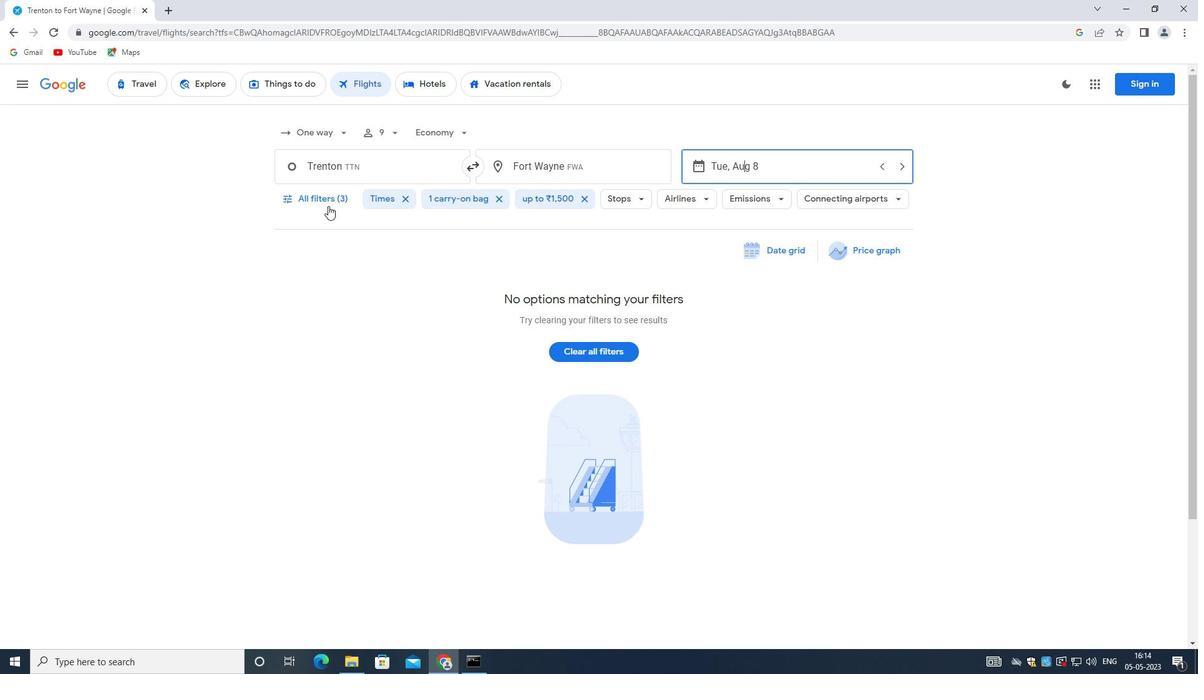 
Action: Mouse moved to (458, 468)
Screenshot: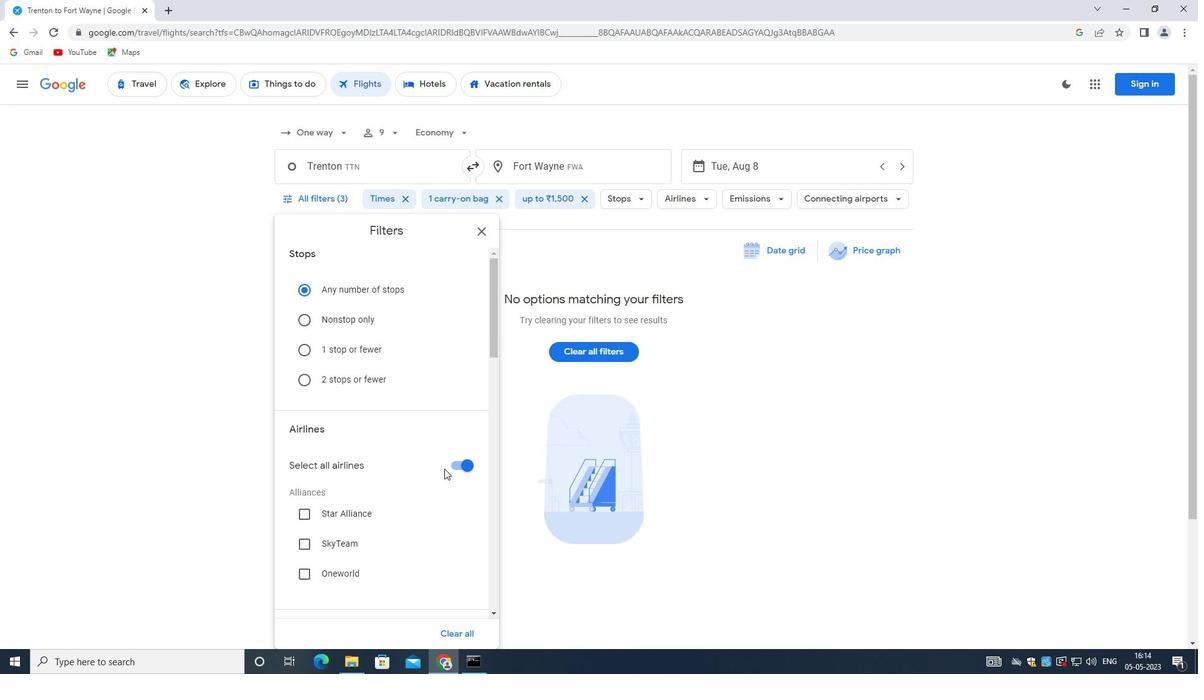 
Action: Mouse pressed left at (458, 468)
Screenshot: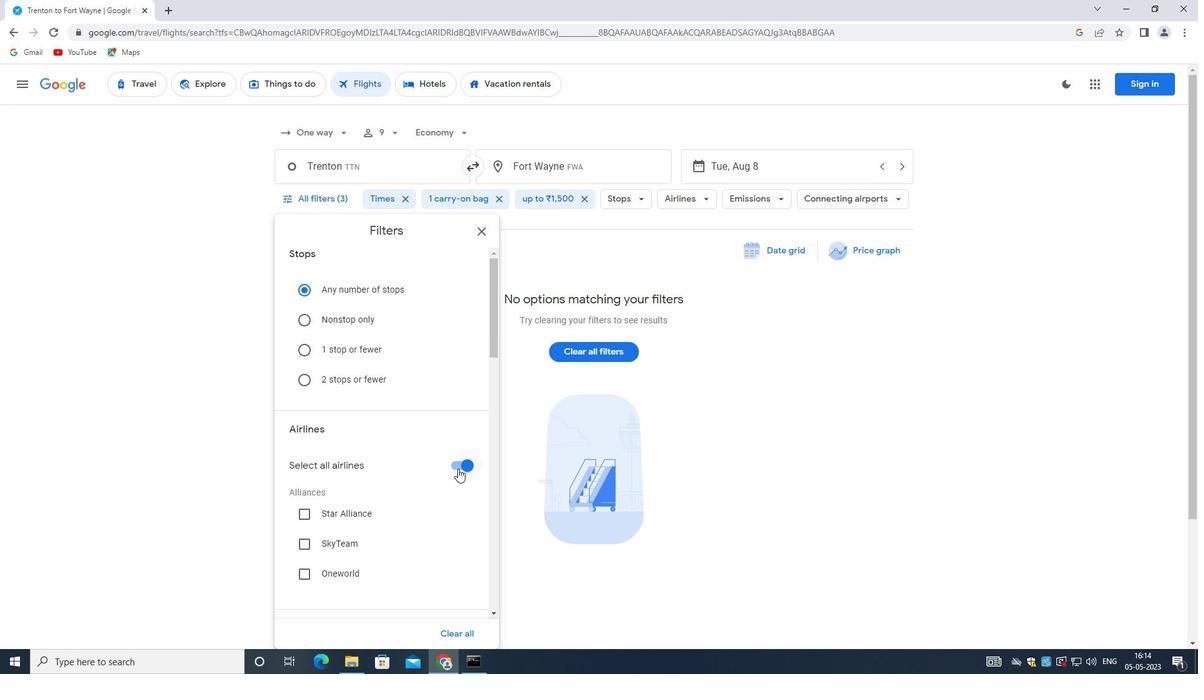 
Action: Mouse moved to (388, 423)
Screenshot: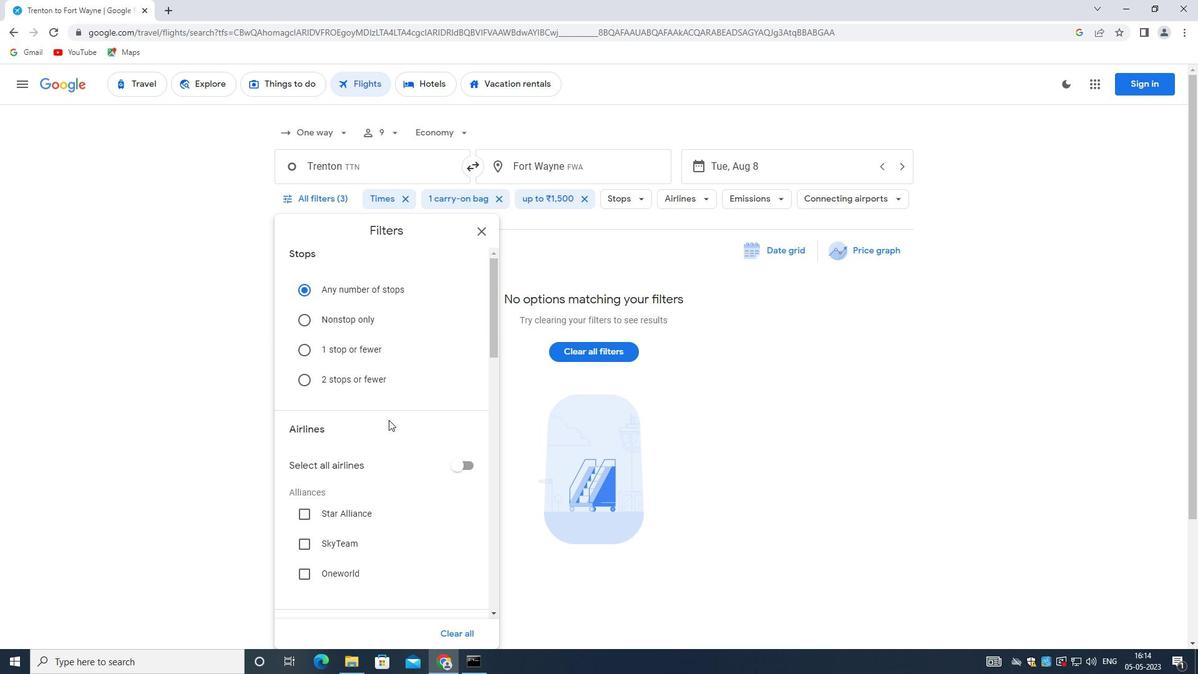
Action: Mouse scrolled (388, 422) with delta (0, 0)
Screenshot: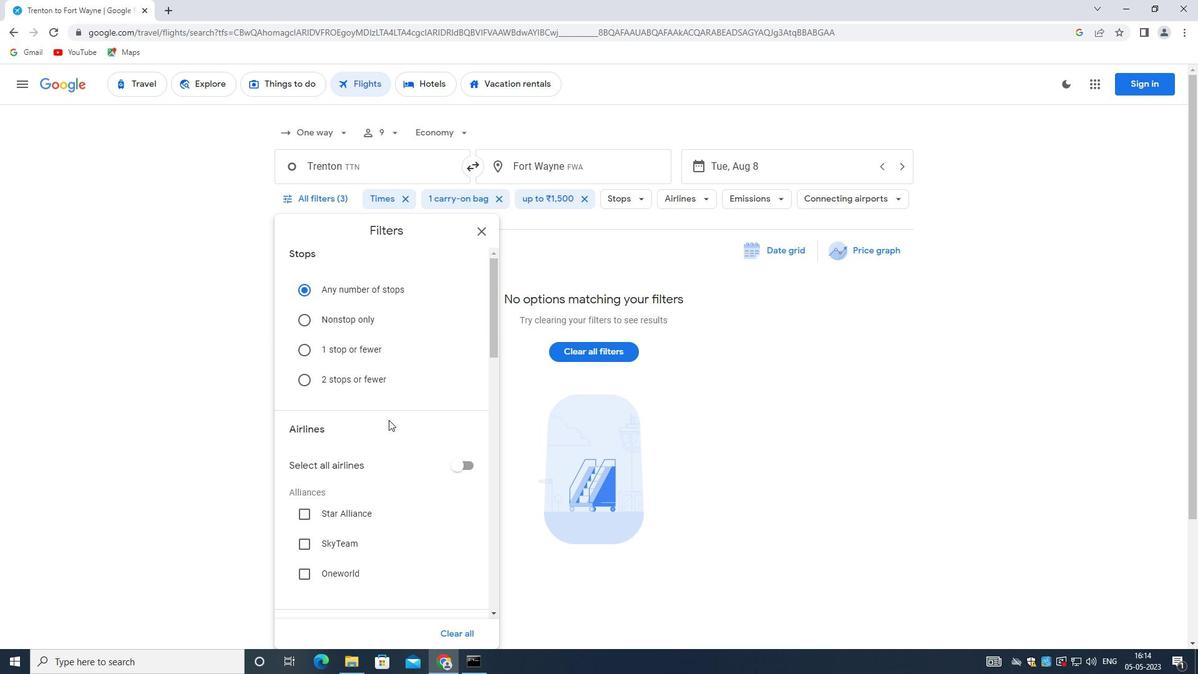 
Action: Mouse moved to (387, 427)
Screenshot: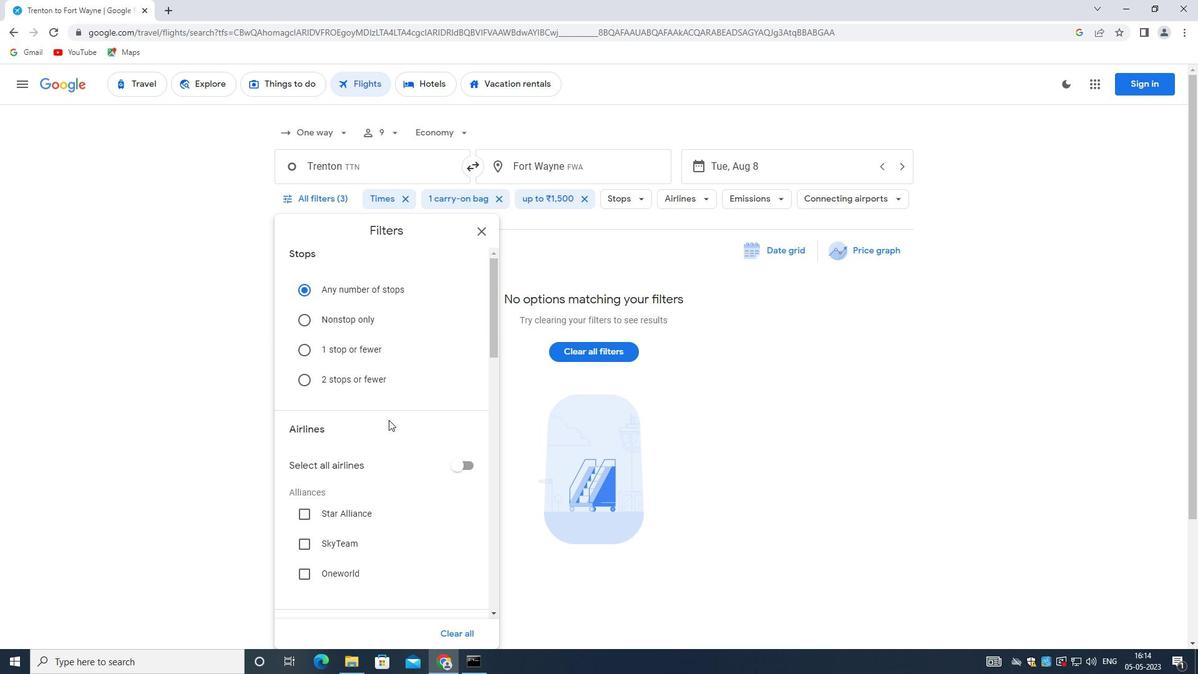 
Action: Mouse scrolled (387, 426) with delta (0, 0)
Screenshot: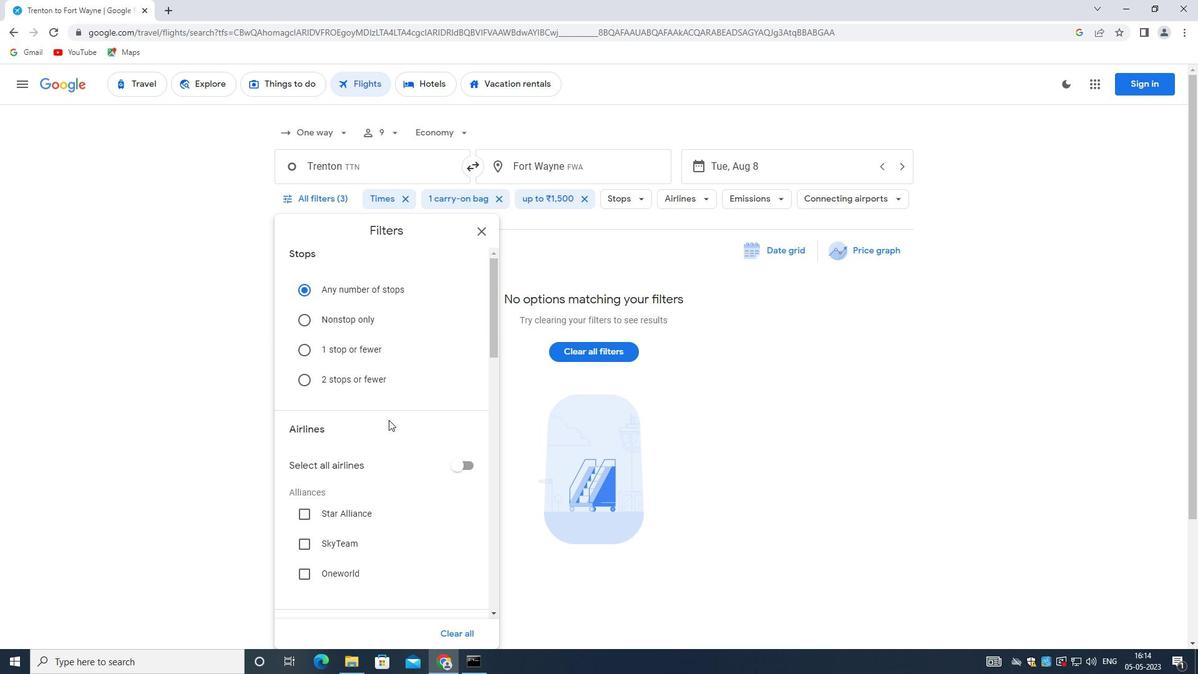 
Action: Mouse scrolled (387, 426) with delta (0, 0)
Screenshot: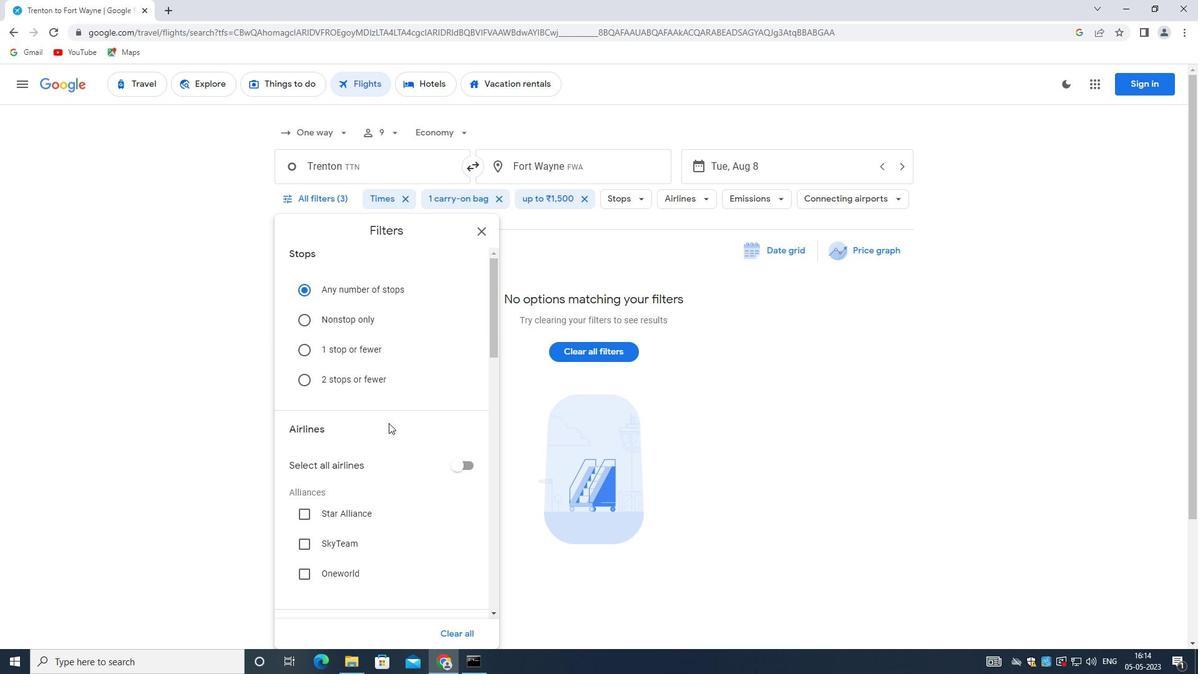 
Action: Mouse moved to (387, 427)
Screenshot: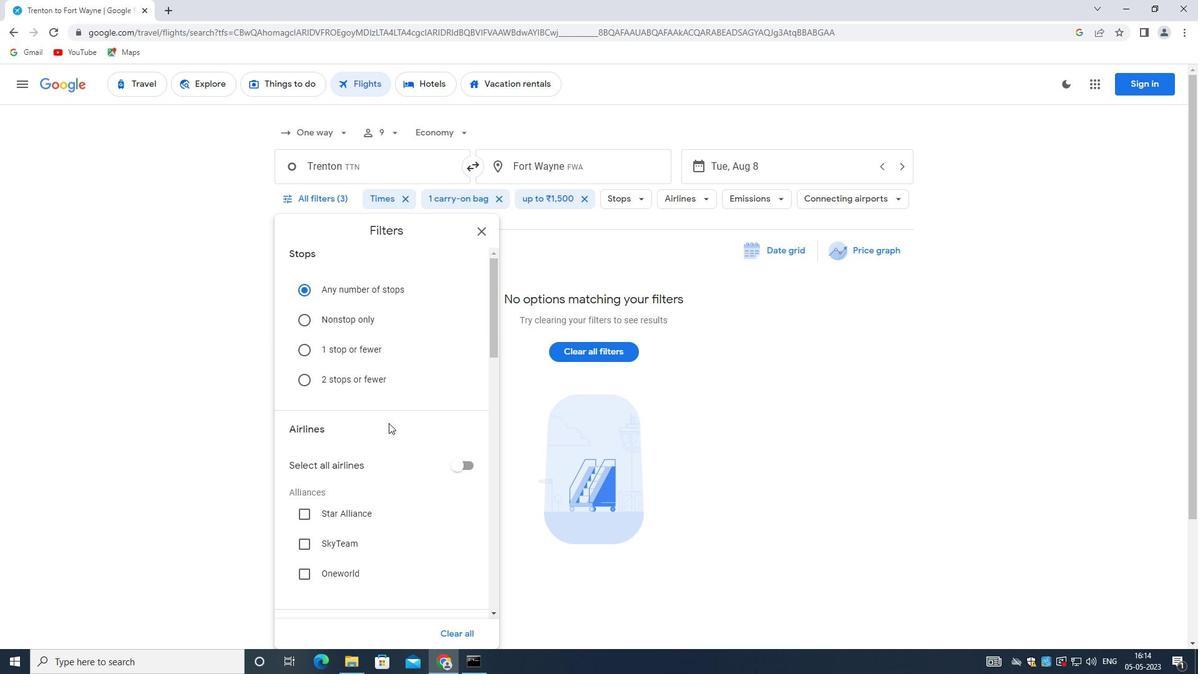 
Action: Mouse scrolled (387, 426) with delta (0, 0)
Screenshot: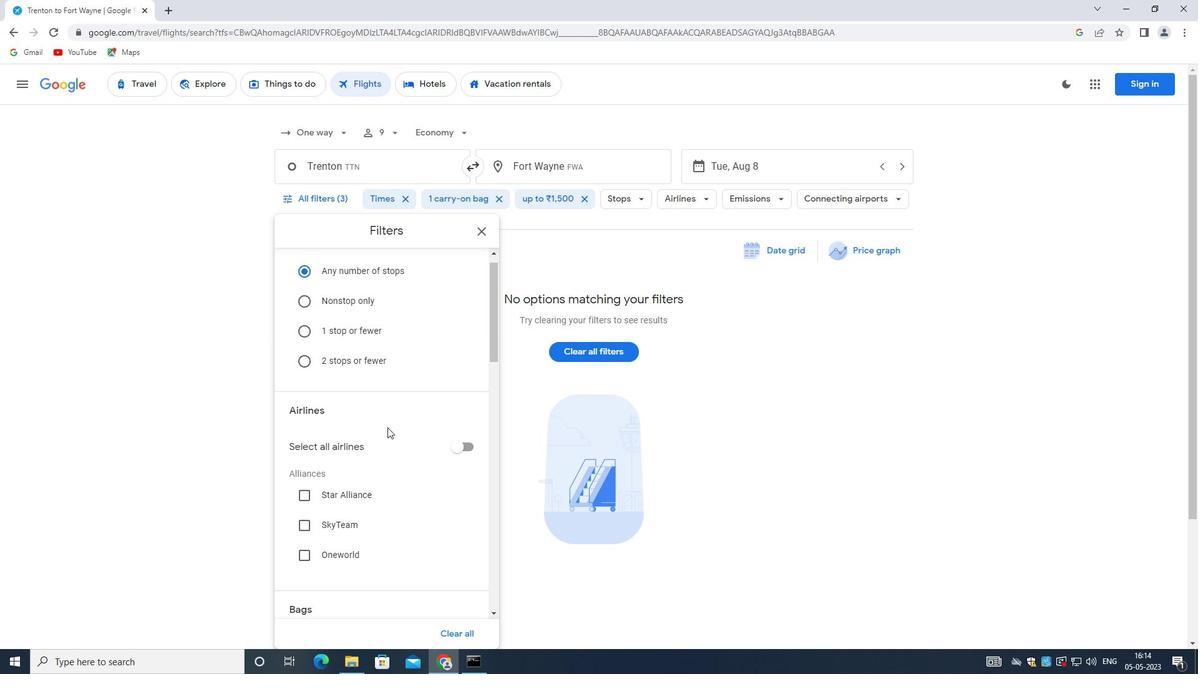 
Action: Mouse scrolled (387, 426) with delta (0, 0)
Screenshot: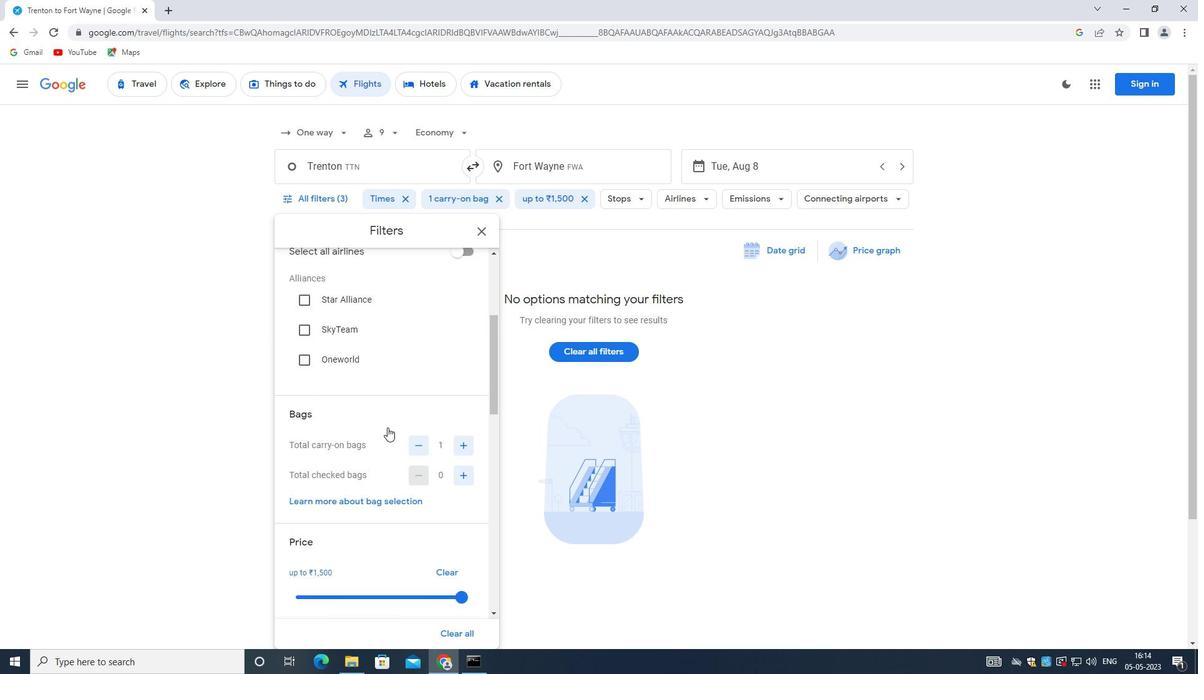 
Action: Mouse moved to (400, 385)
Screenshot: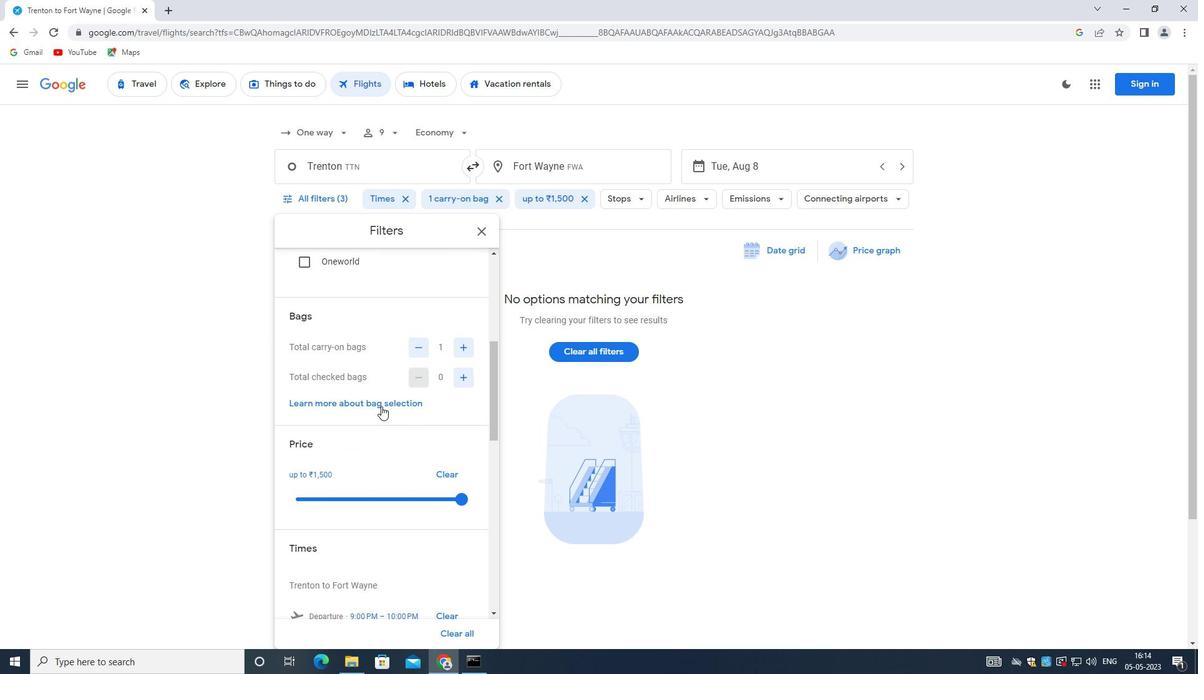 
Action: Mouse scrolled (400, 385) with delta (0, 0)
Screenshot: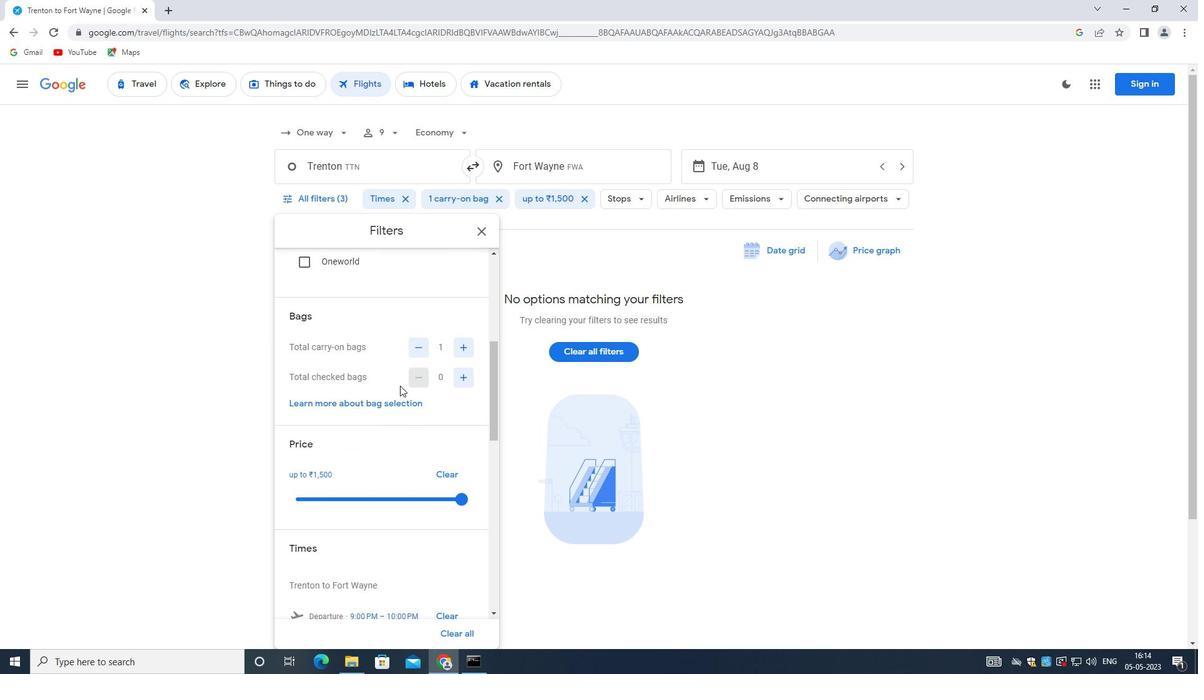 
Action: Mouse scrolled (400, 385) with delta (0, 0)
Screenshot: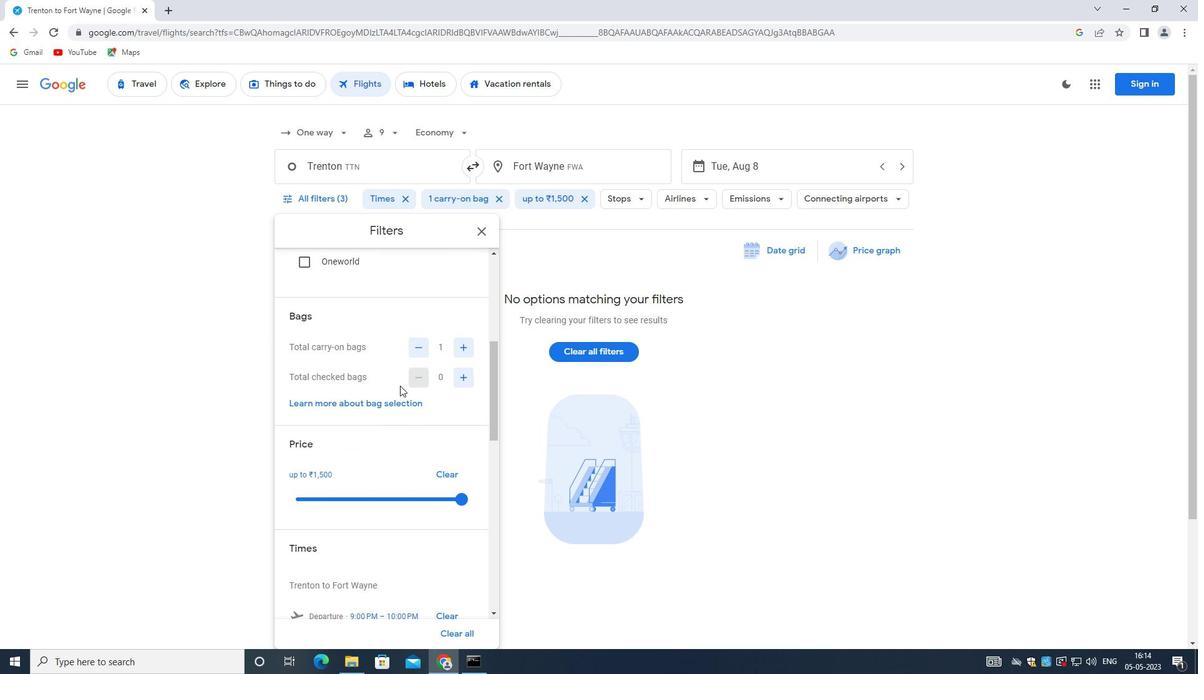 
Action: Mouse moved to (458, 374)
Screenshot: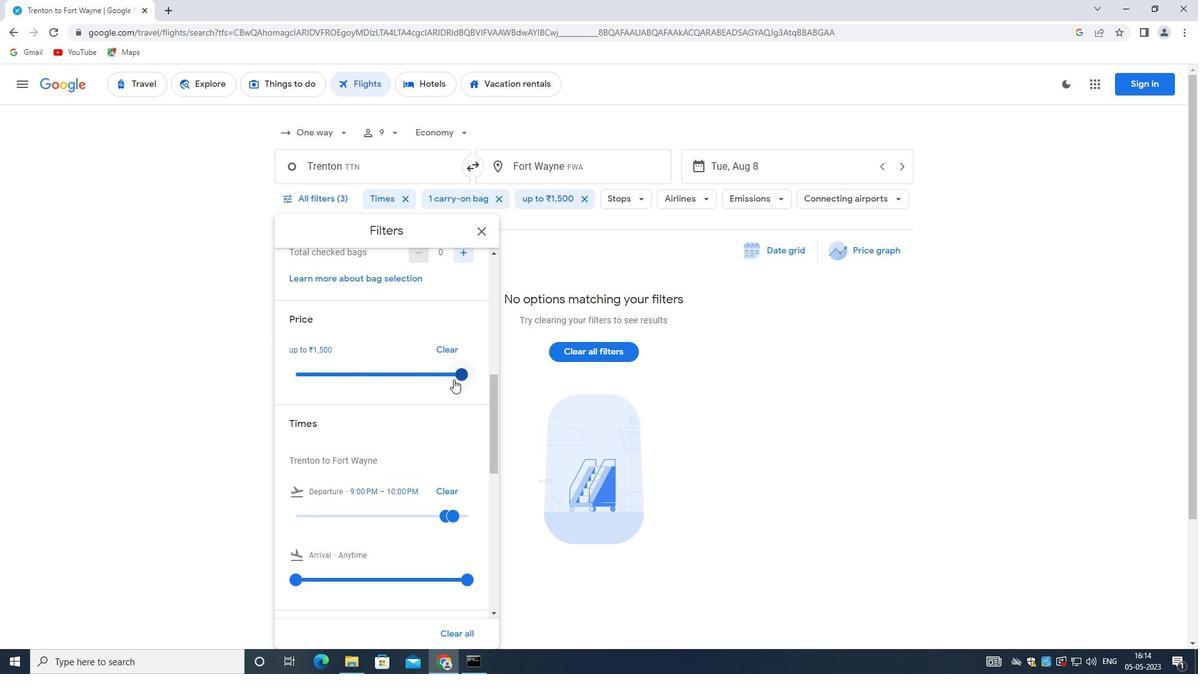 
Action: Mouse pressed left at (458, 374)
Screenshot: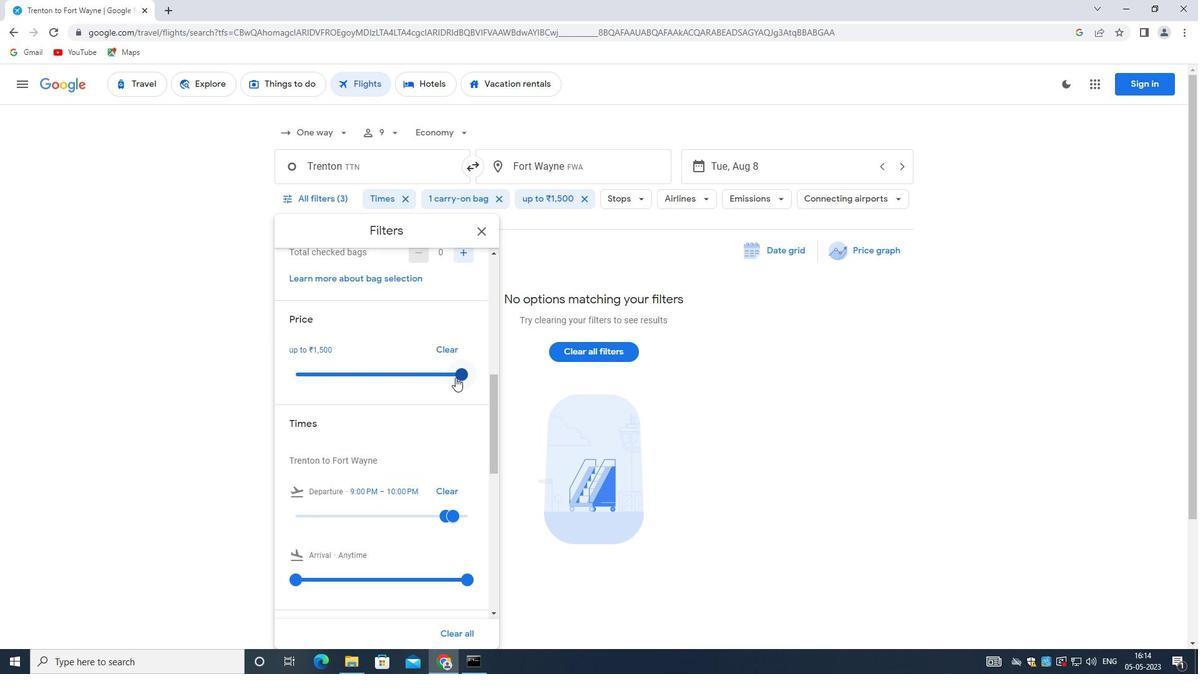 
Action: Mouse moved to (454, 376)
Screenshot: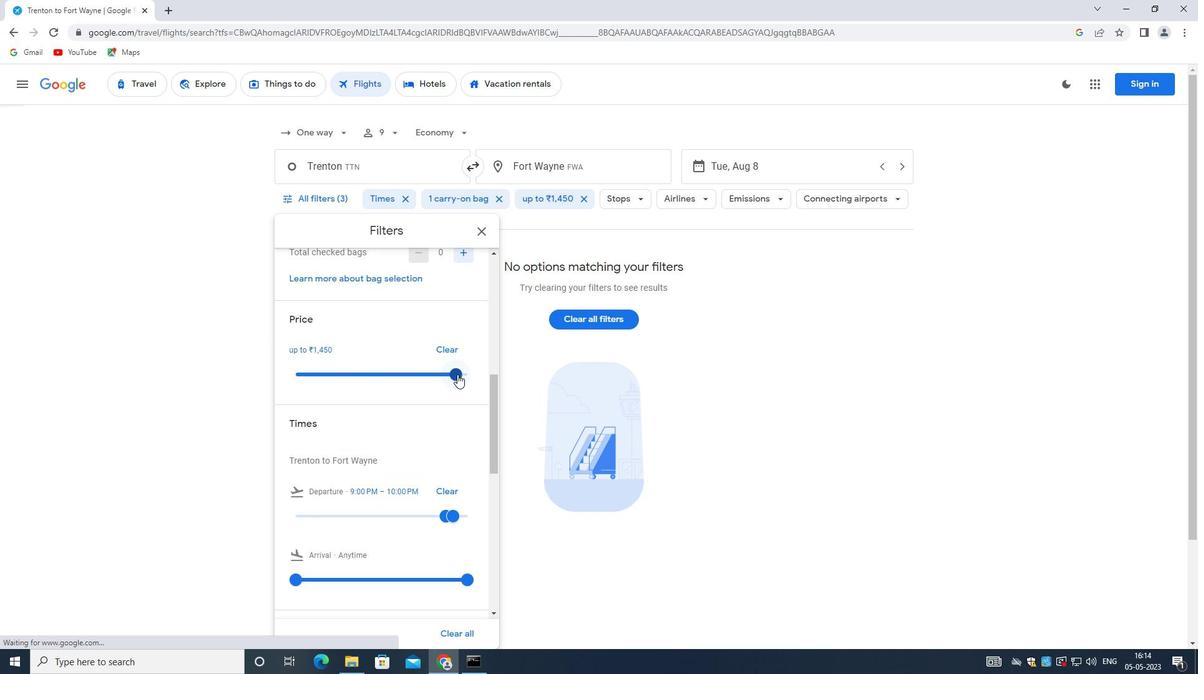 
Action: Mouse scrolled (454, 375) with delta (0, 0)
Screenshot: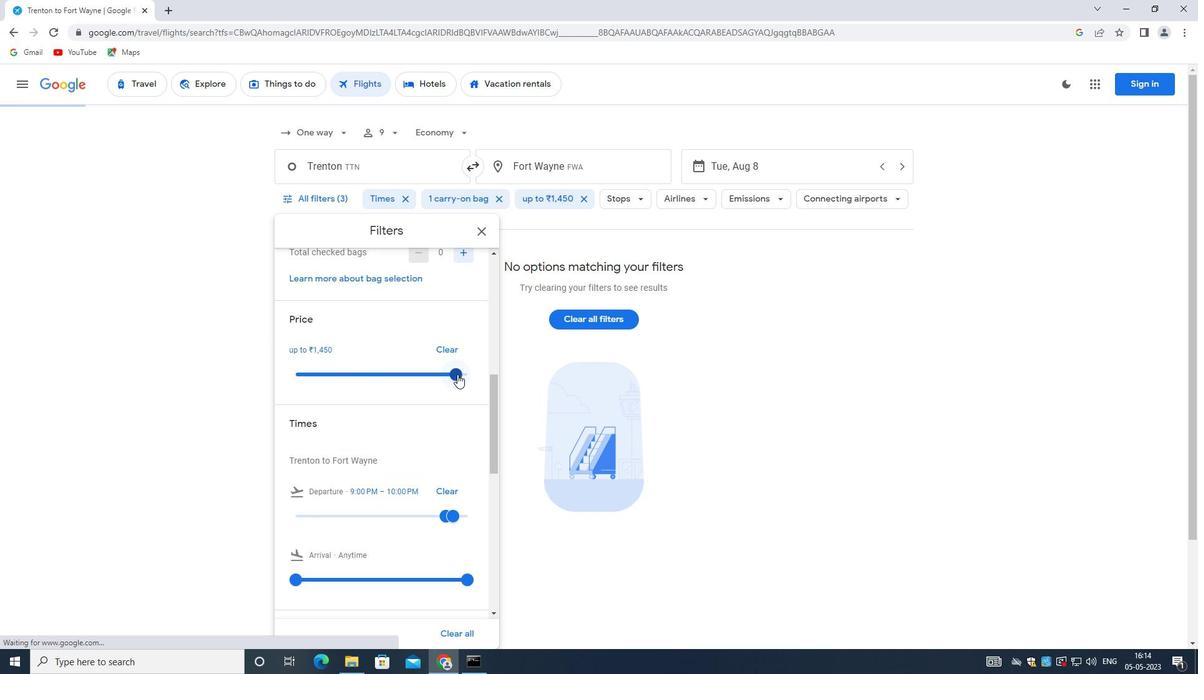 
Action: Mouse moved to (452, 381)
Screenshot: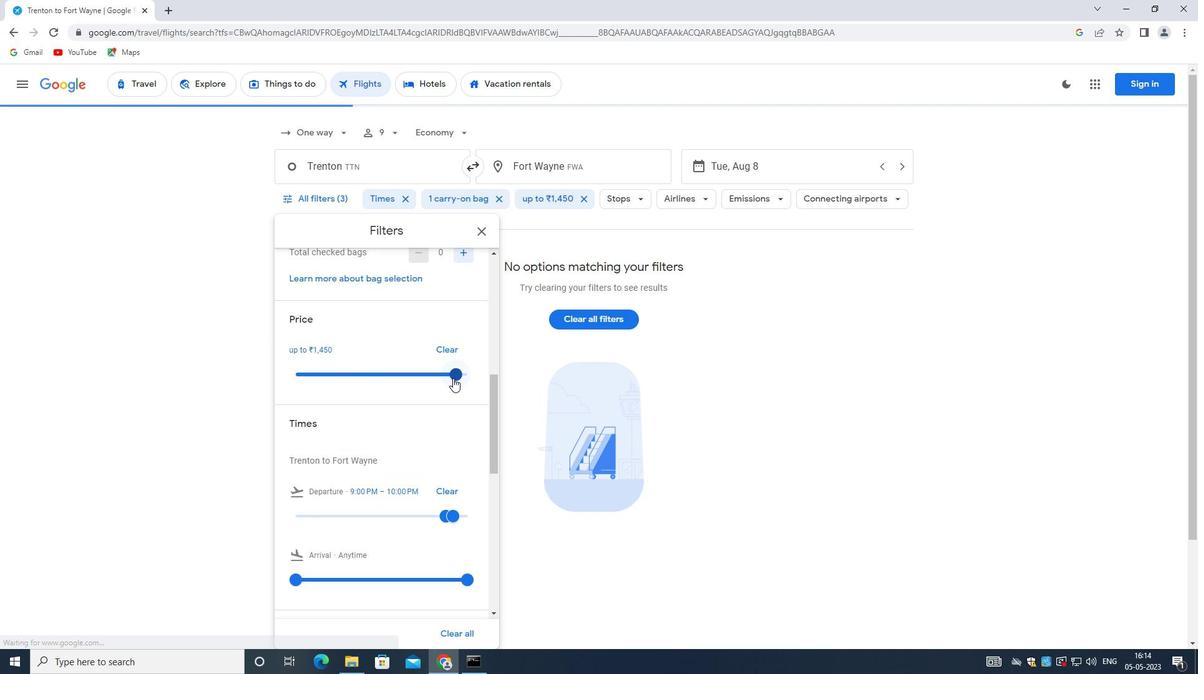 
Action: Mouse scrolled (452, 381) with delta (0, 0)
Screenshot: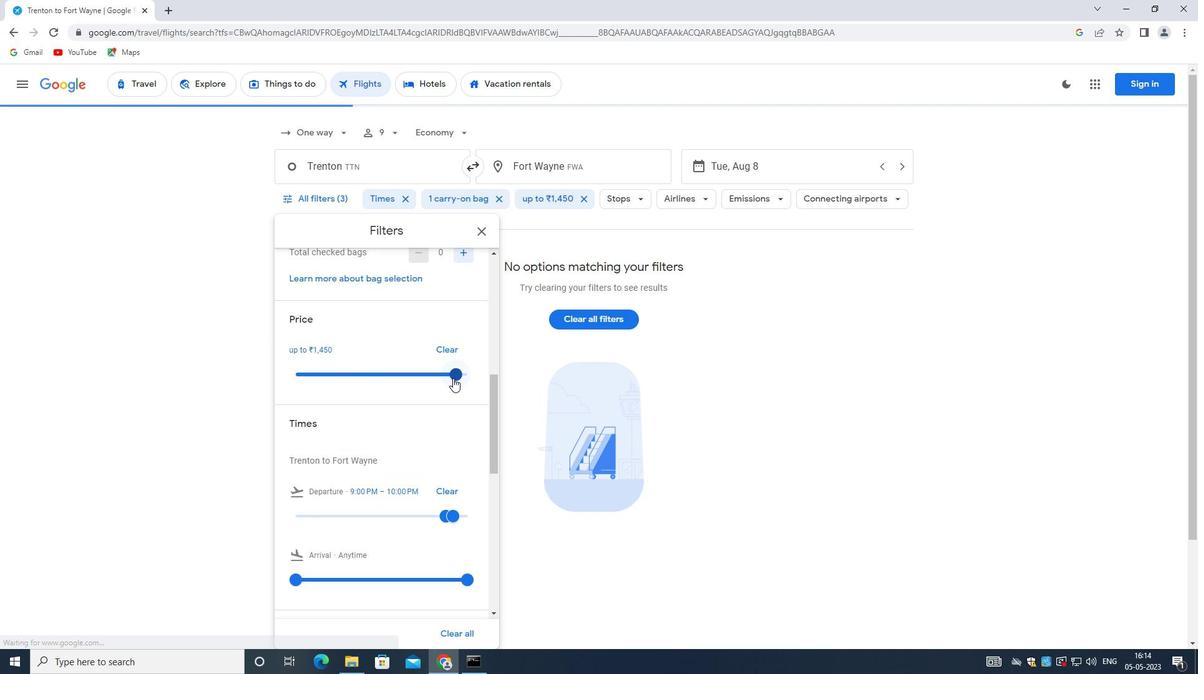 
Action: Mouse moved to (450, 386)
Screenshot: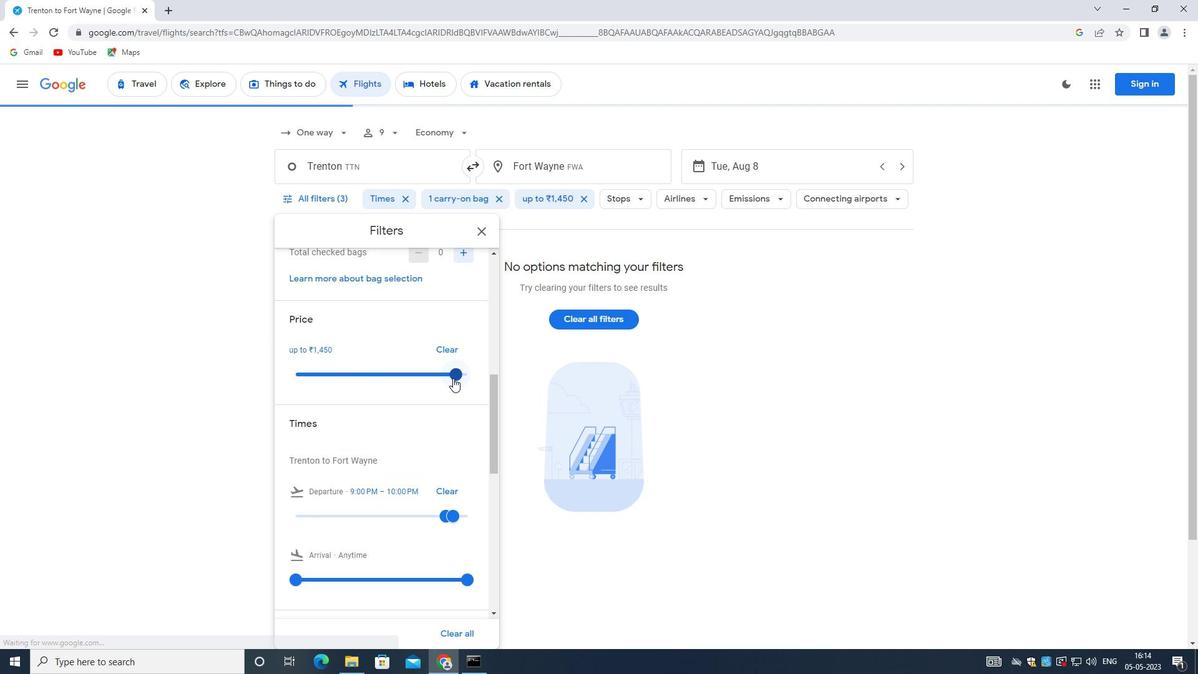 
Action: Mouse scrolled (450, 386) with delta (0, 0)
Screenshot: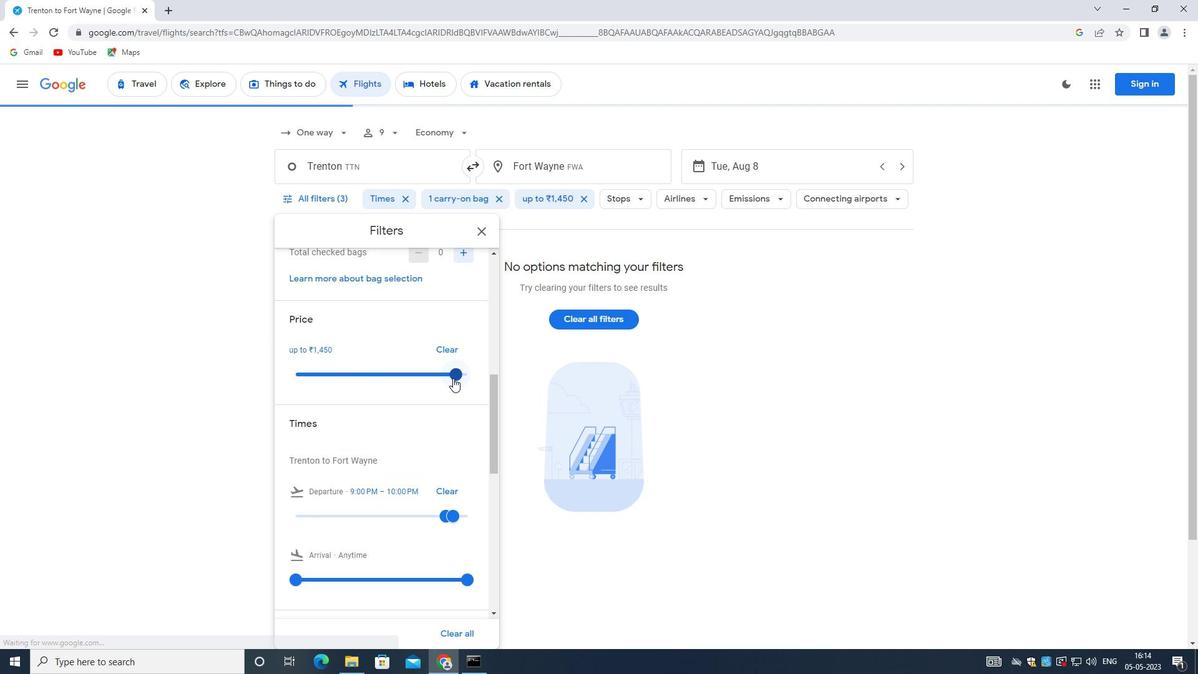 
Action: Mouse moved to (450, 387)
Screenshot: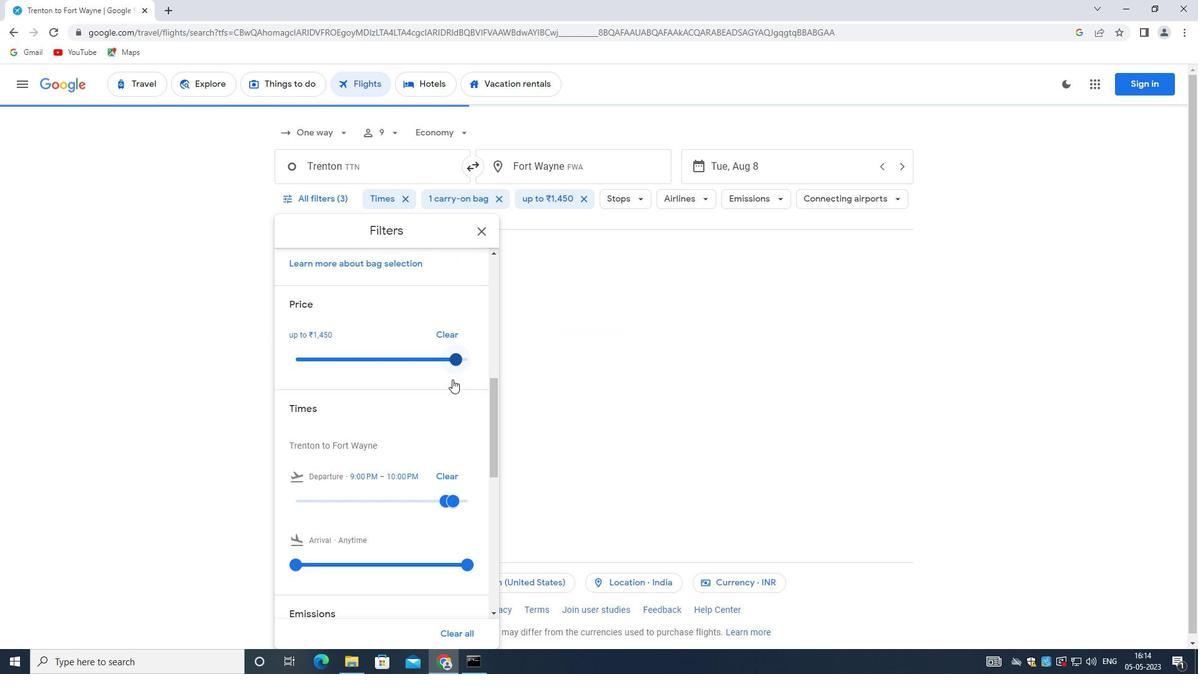 
Action: Mouse scrolled (450, 386) with delta (0, 0)
Screenshot: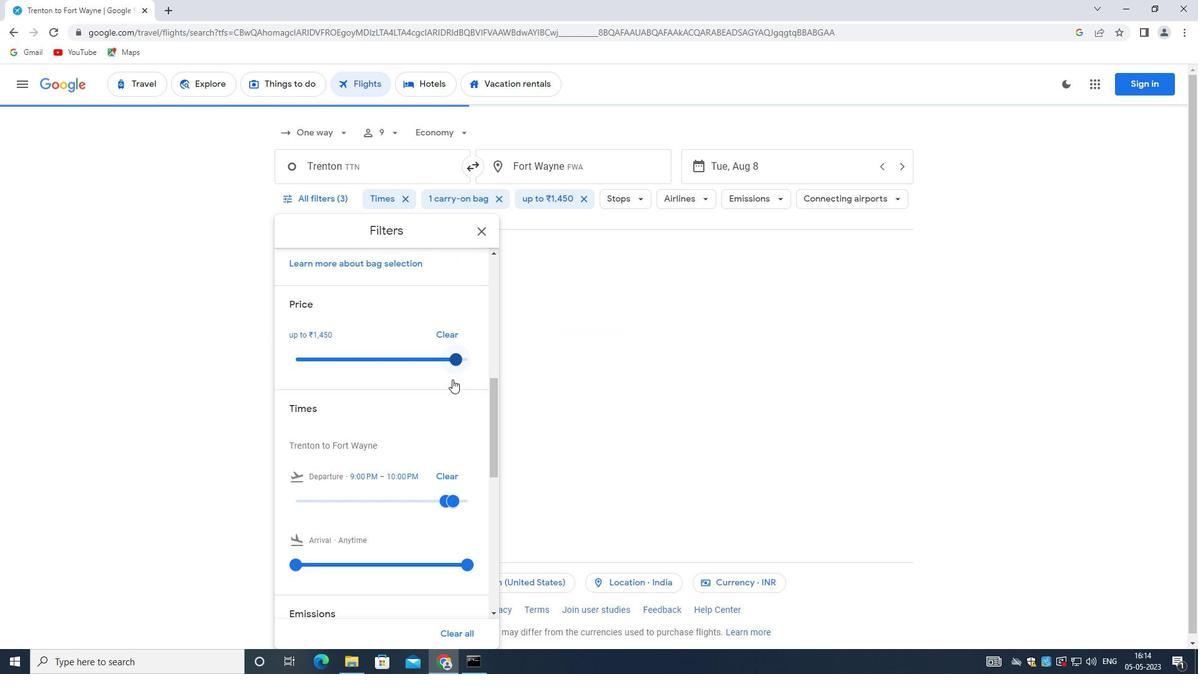 
Action: Mouse moved to (448, 390)
Screenshot: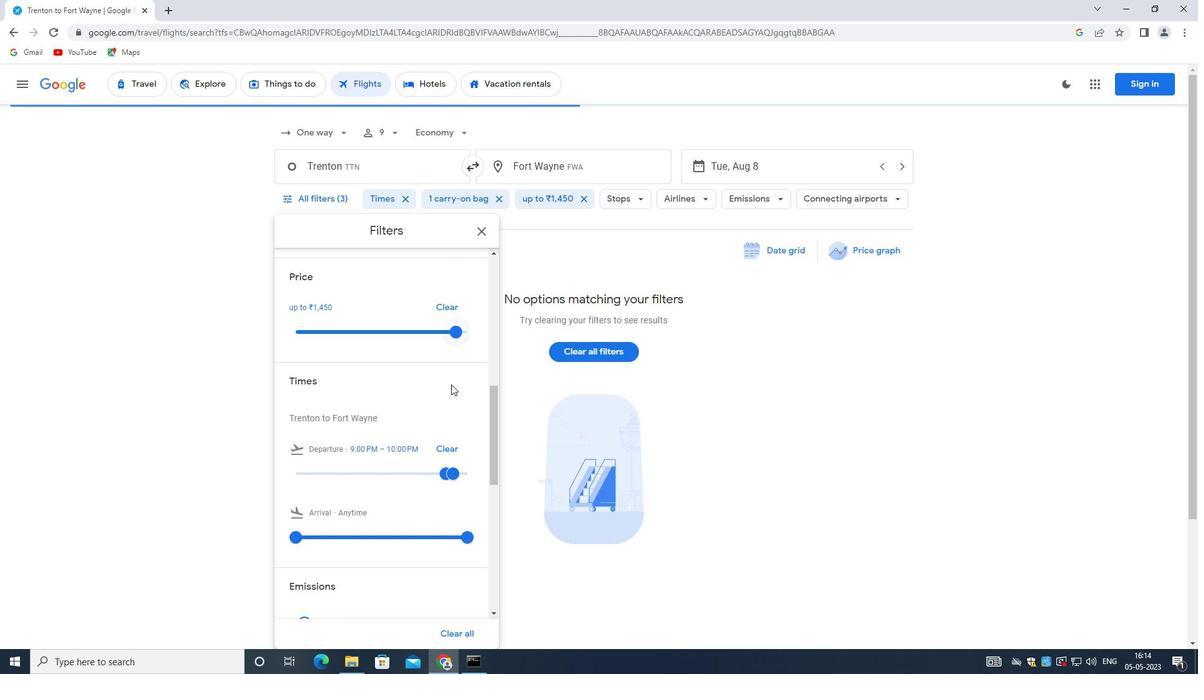 
Action: Mouse scrolled (448, 389) with delta (0, 0)
Screenshot: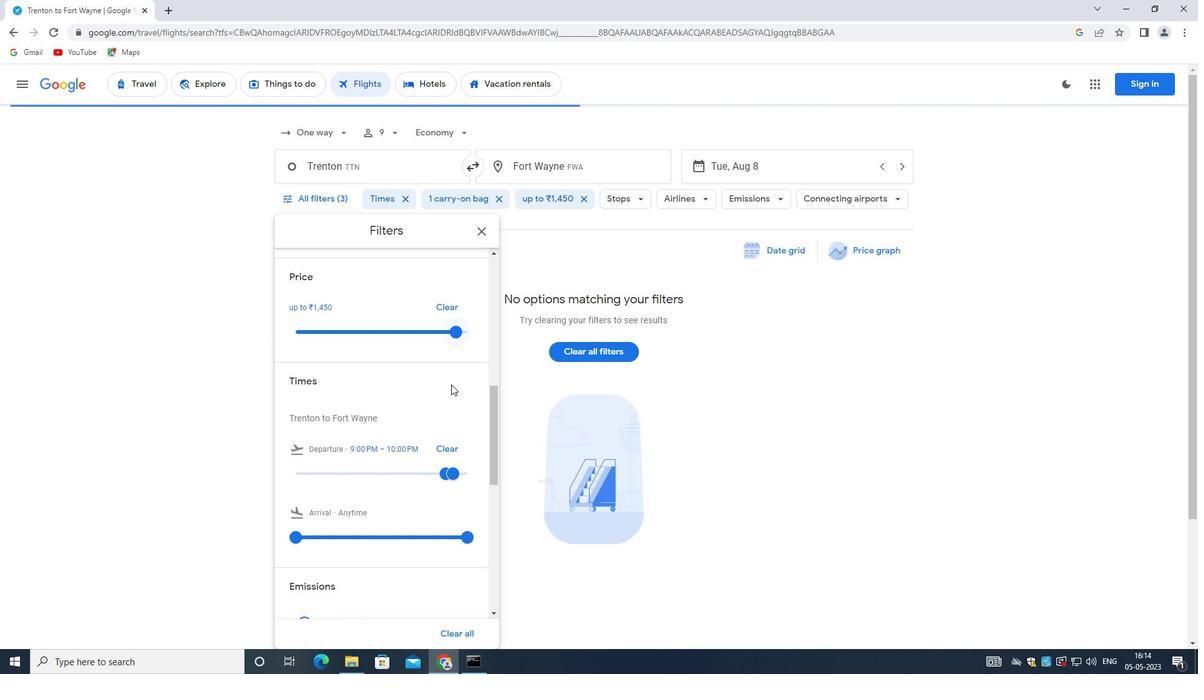 
Action: Mouse moved to (406, 385)
Screenshot: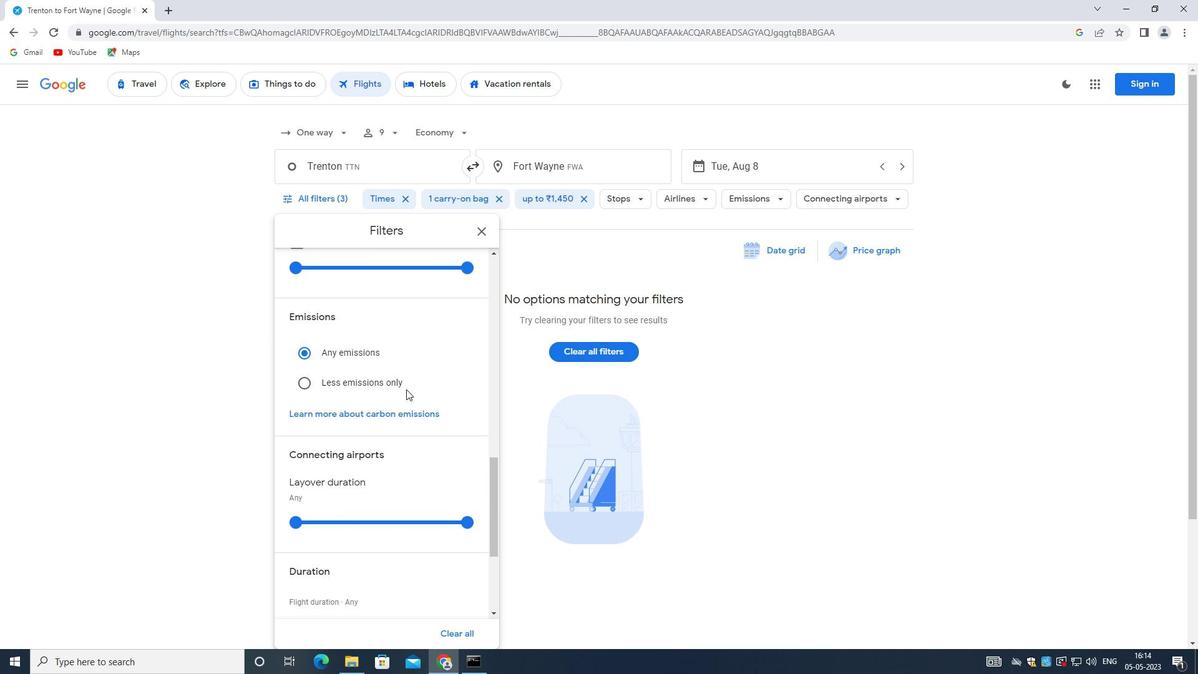 
Action: Mouse scrolled (406, 385) with delta (0, 0)
Screenshot: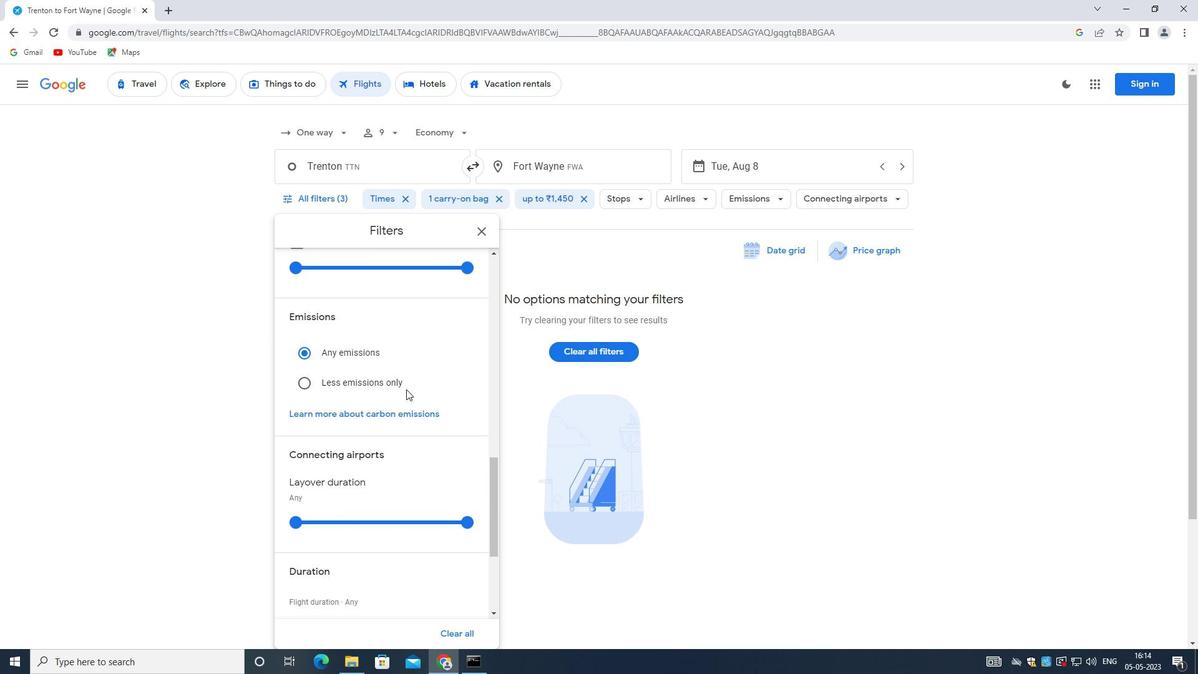 
Action: Mouse moved to (406, 384)
Screenshot: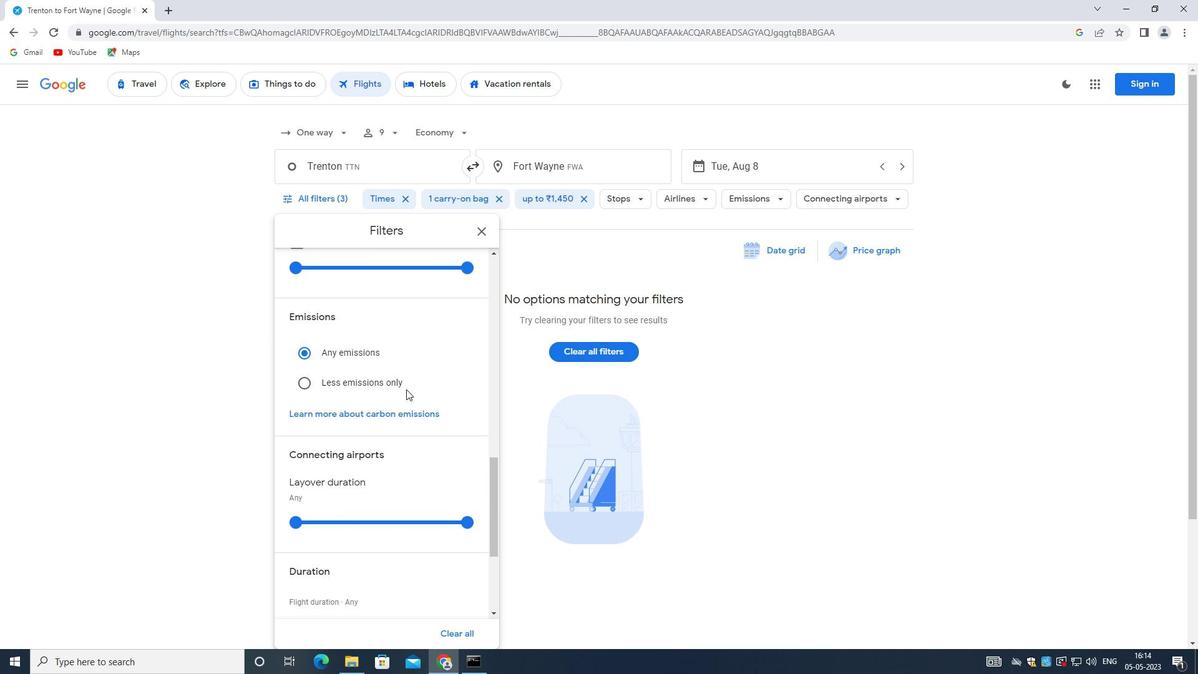 
Action: Mouse scrolled (406, 385) with delta (0, 0)
Screenshot: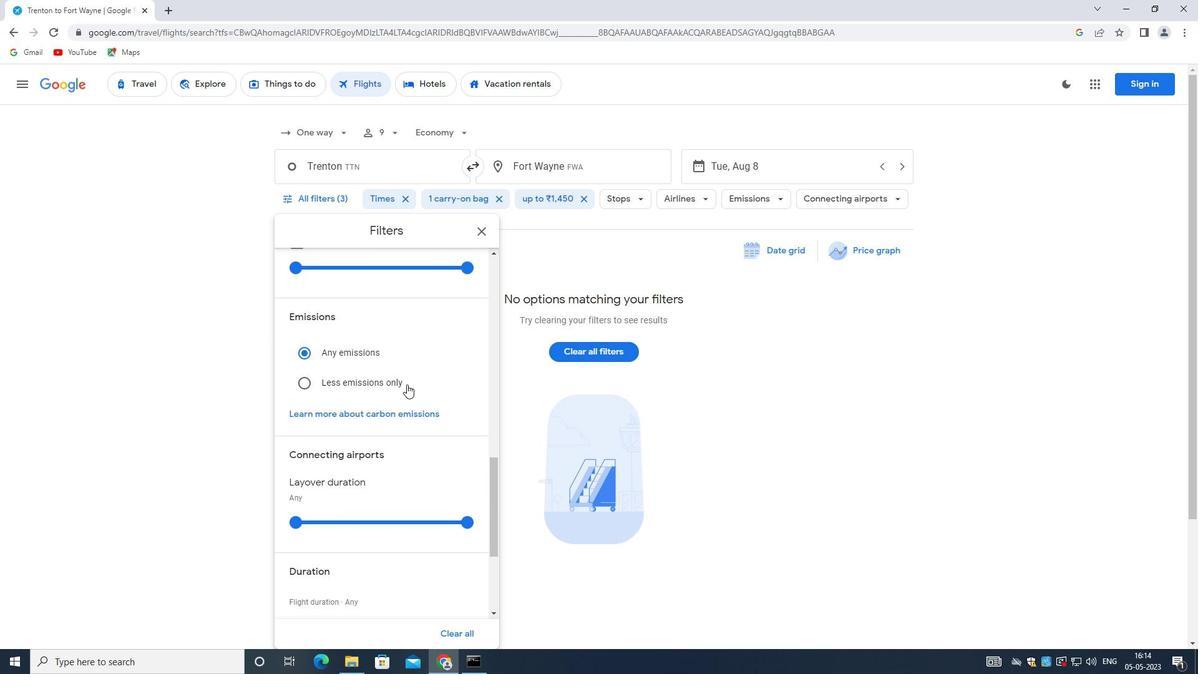
Action: Mouse scrolled (406, 385) with delta (0, 0)
Screenshot: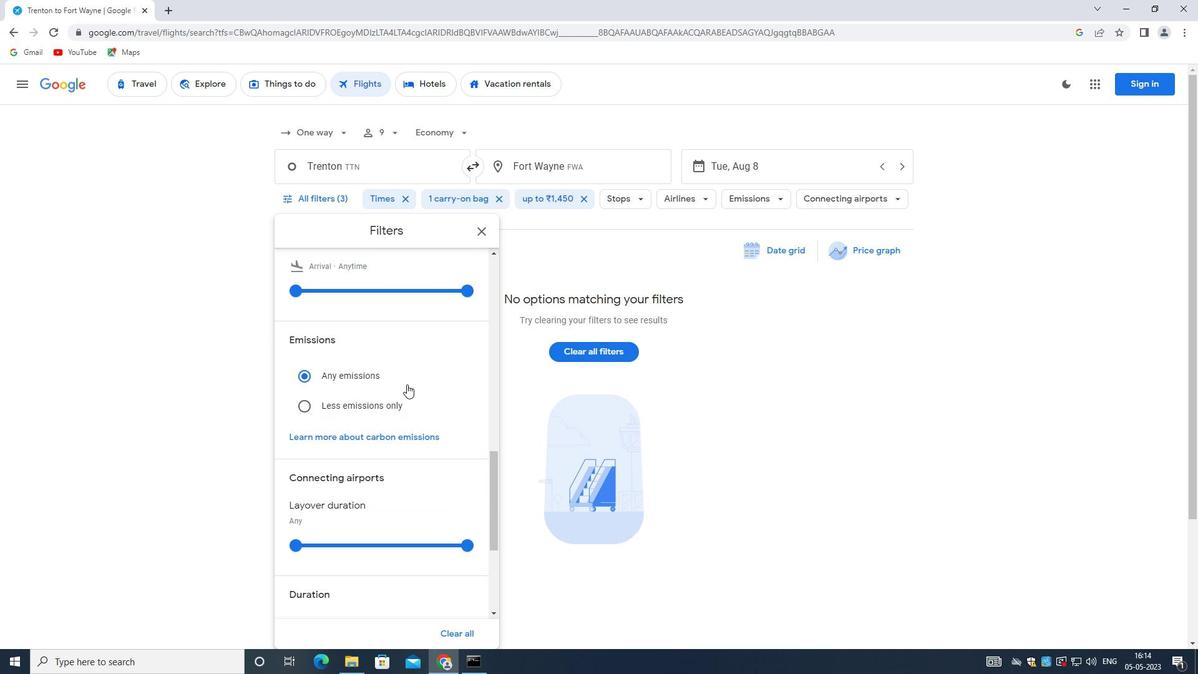 
Action: Mouse moved to (460, 387)
Screenshot: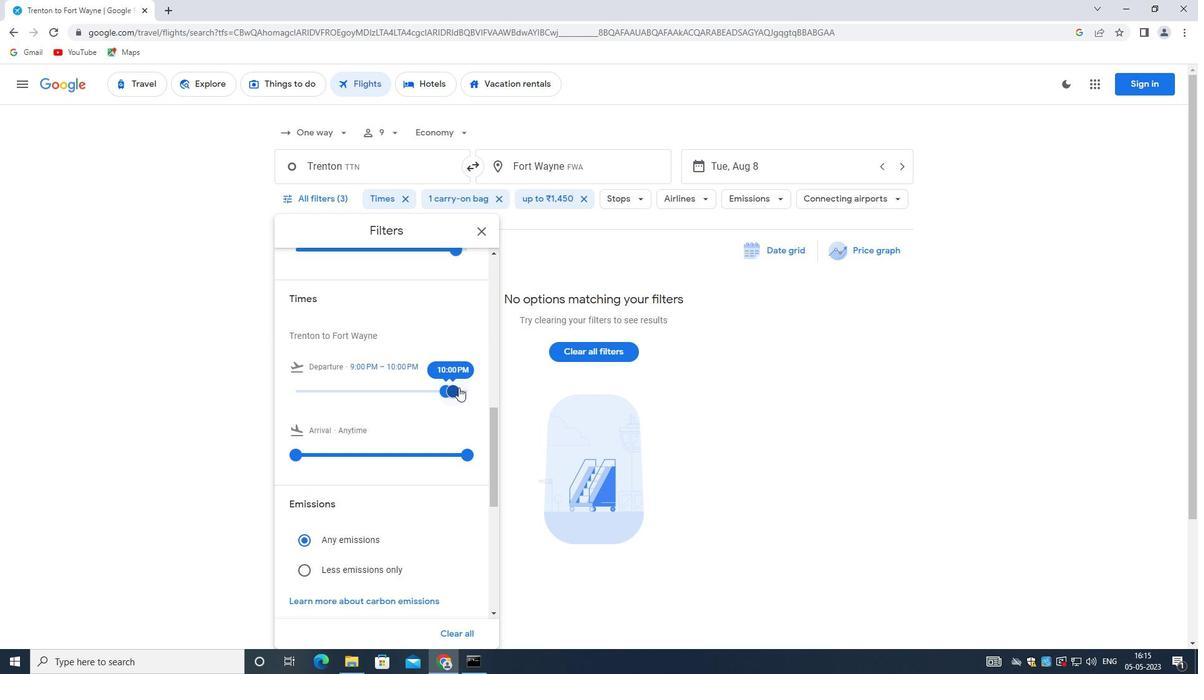 
Action: Mouse pressed left at (460, 387)
Screenshot: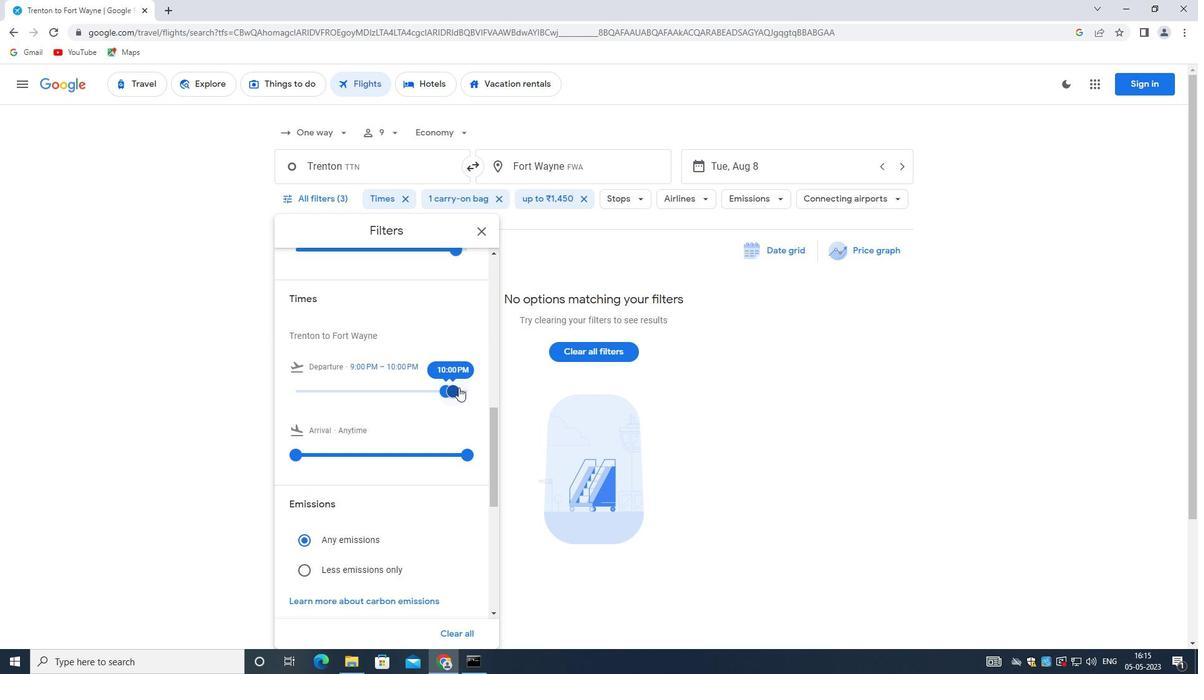 
Action: Mouse moved to (446, 391)
Screenshot: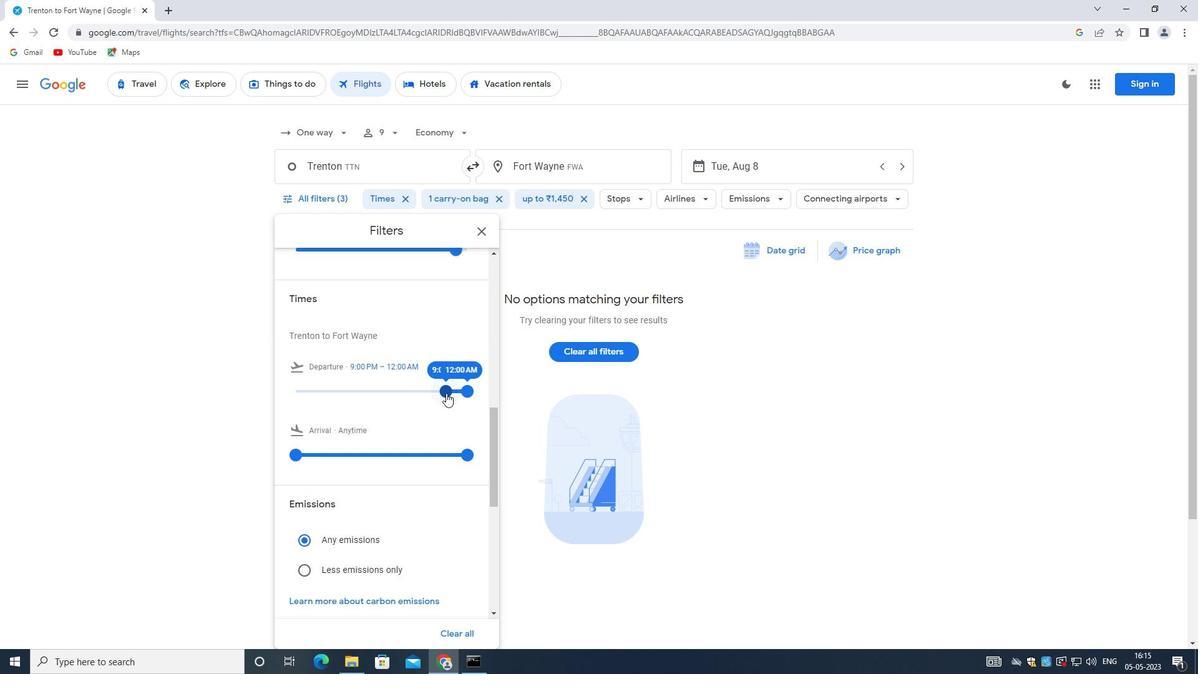 
Action: Mouse pressed left at (446, 391)
Screenshot: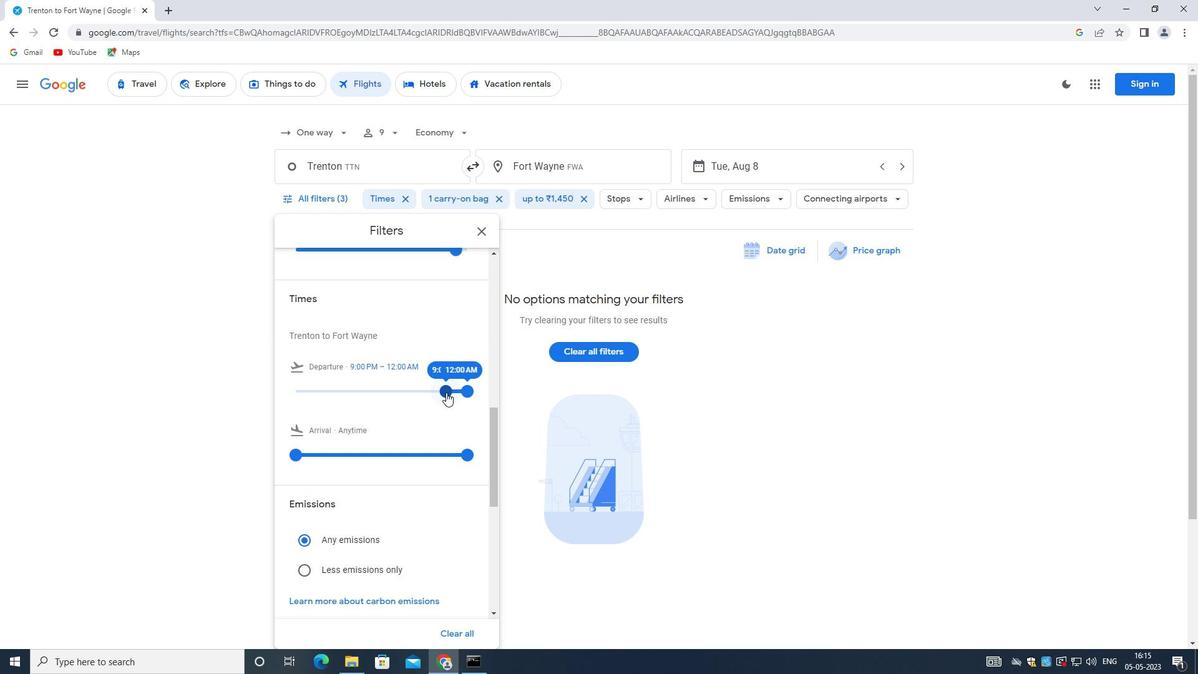 
Action: Mouse moved to (453, 390)
Screenshot: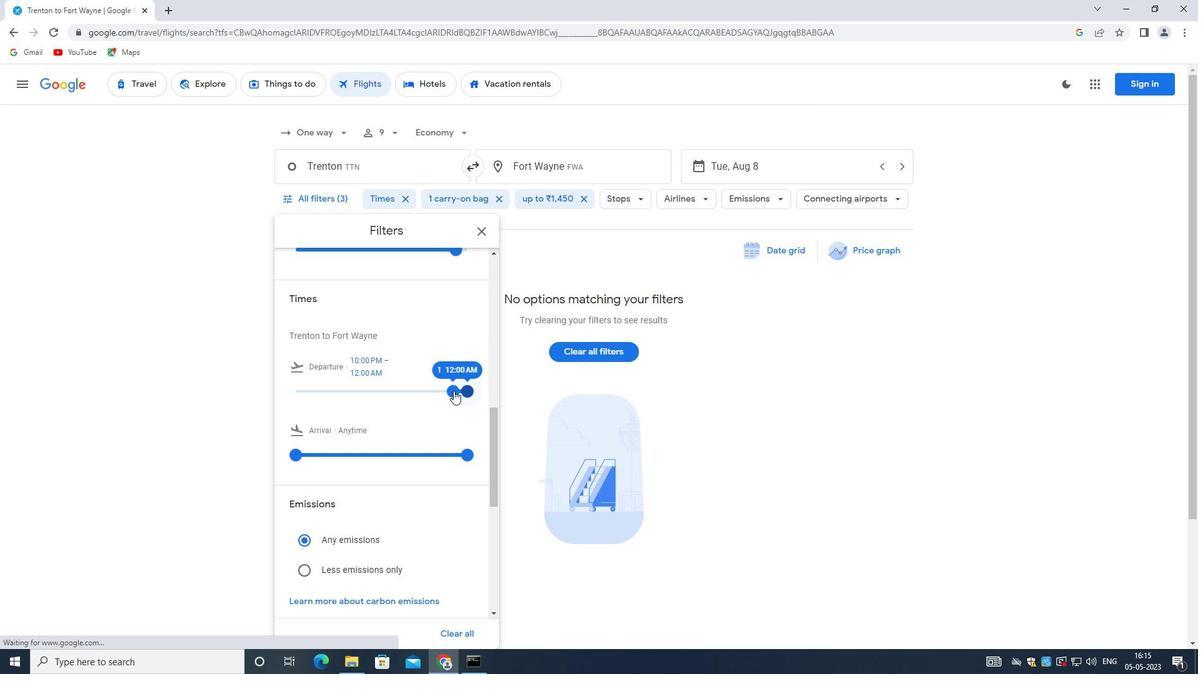 
Action: Mouse pressed left at (453, 390)
Screenshot: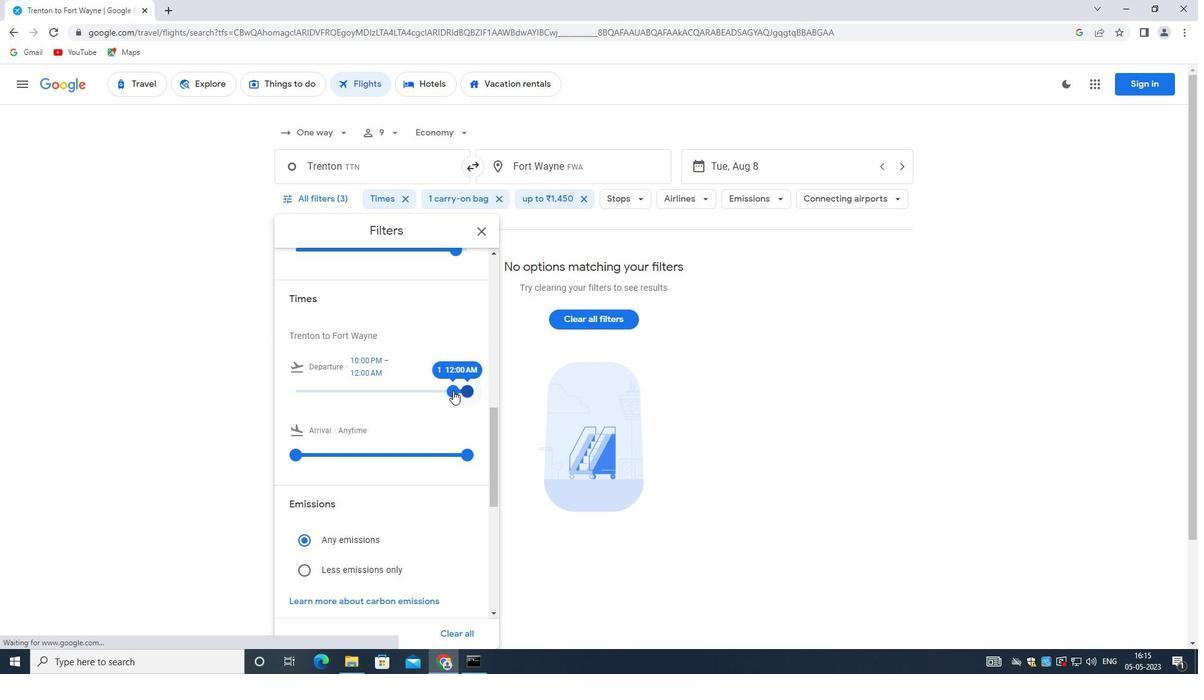 
Action: Mouse moved to (466, 388)
Screenshot: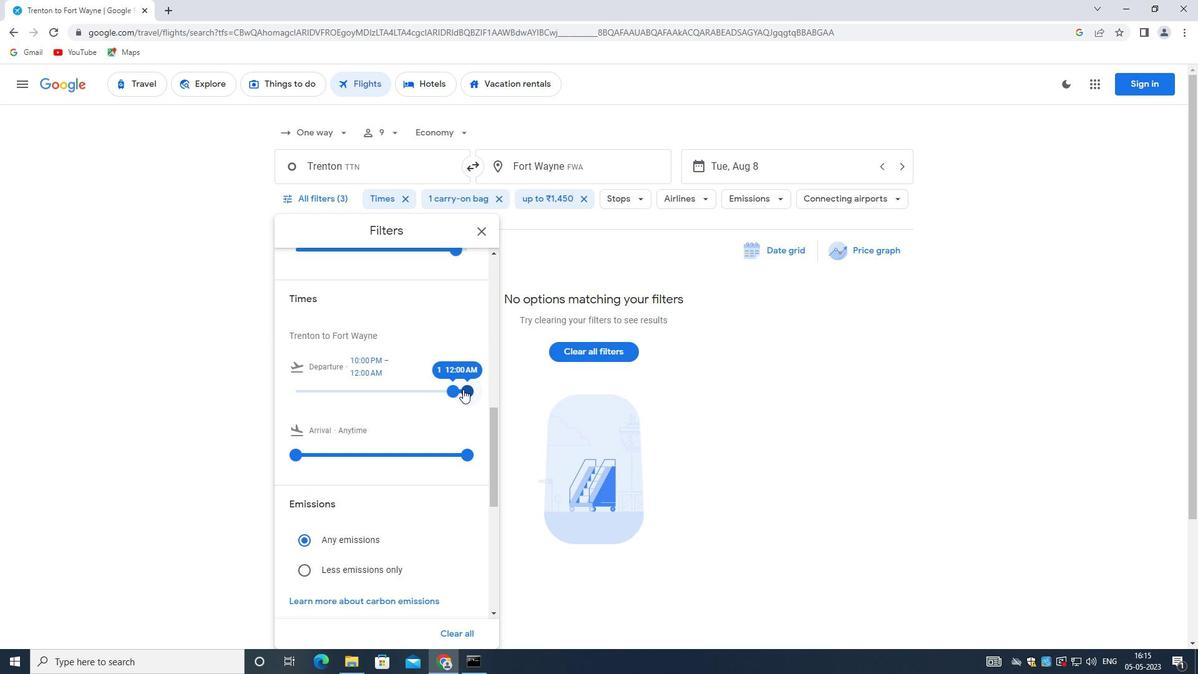 
Action: Mouse pressed left at (466, 388)
Screenshot: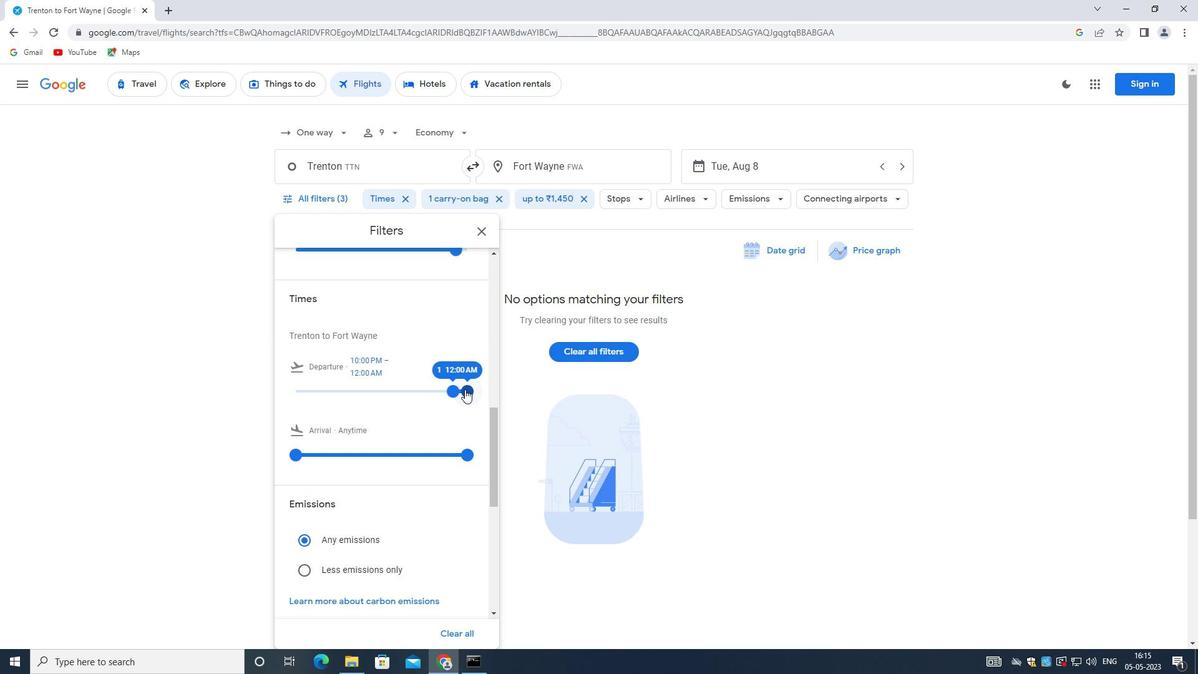 
Action: Mouse moved to (466, 391)
Screenshot: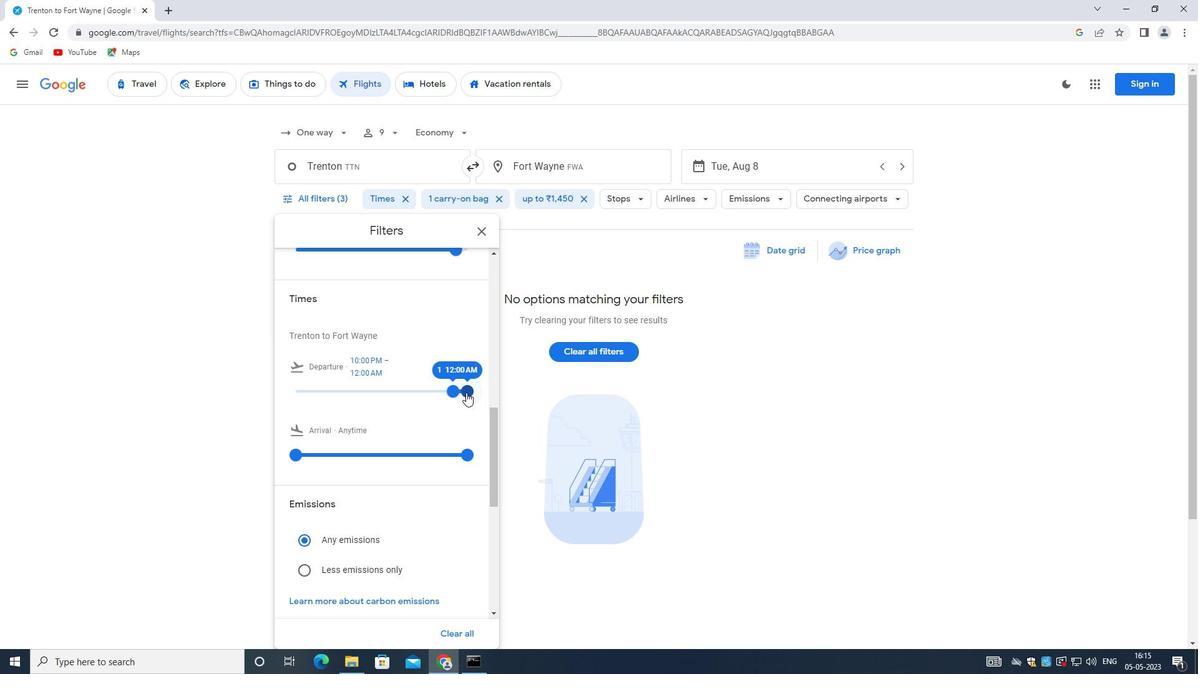
Action: Mouse pressed left at (466, 391)
Screenshot: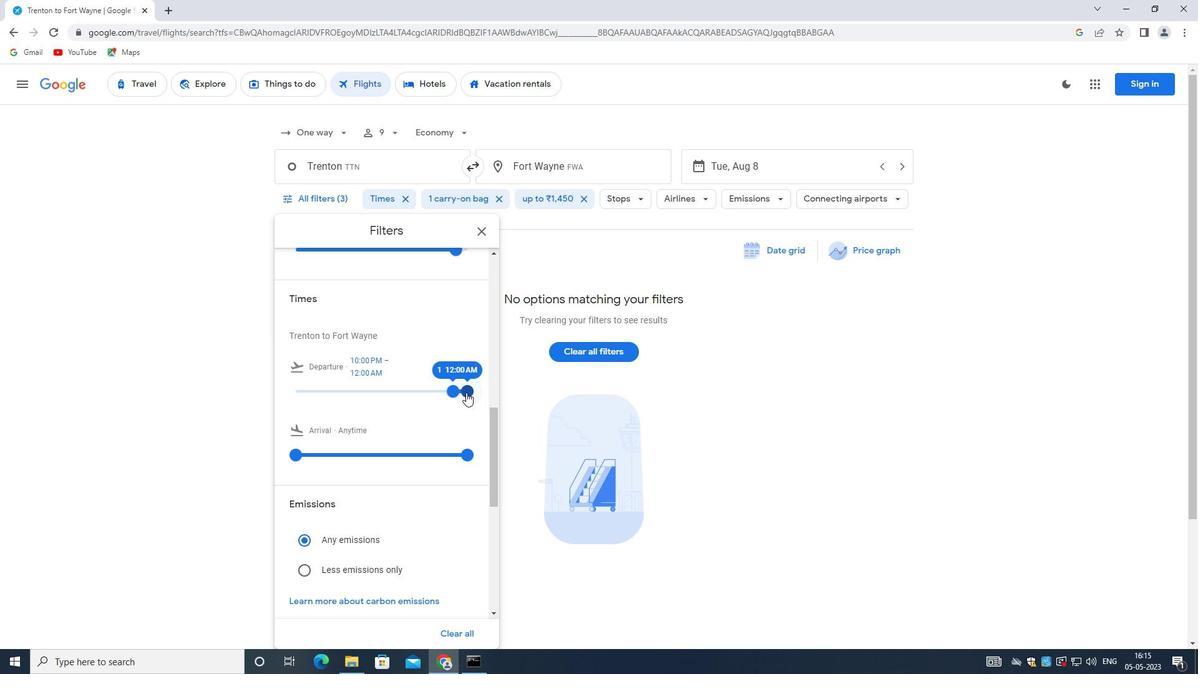 
Action: Mouse moved to (469, 388)
Screenshot: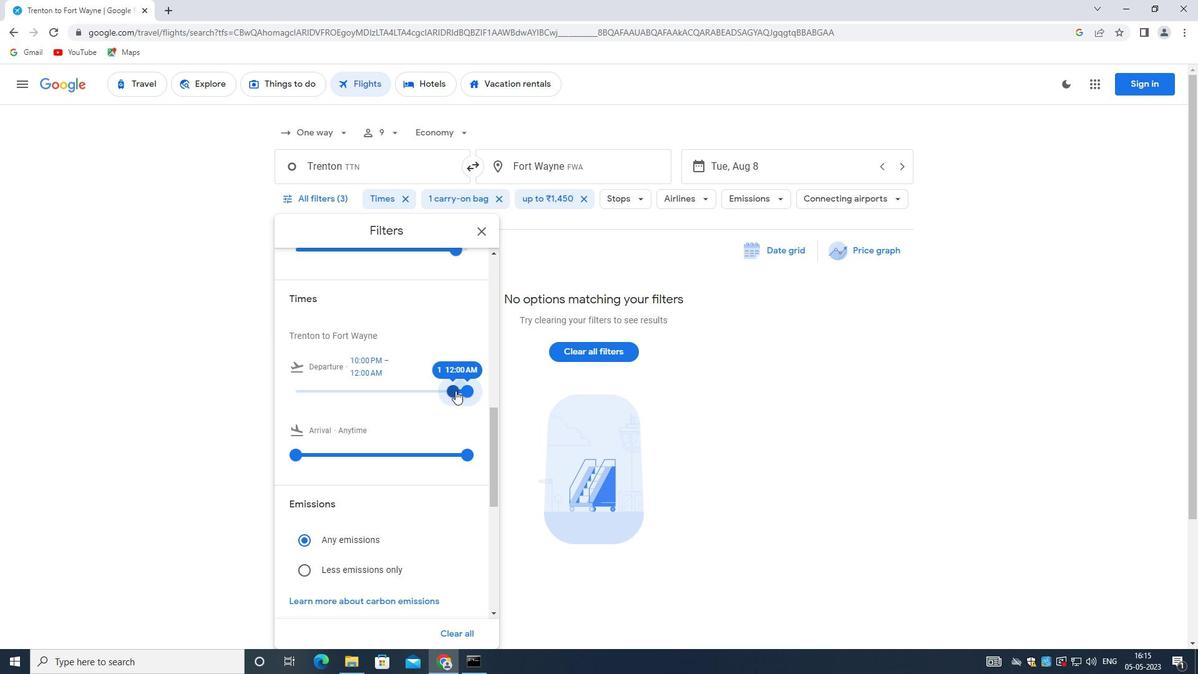 
Action: Mouse pressed left at (469, 388)
Screenshot: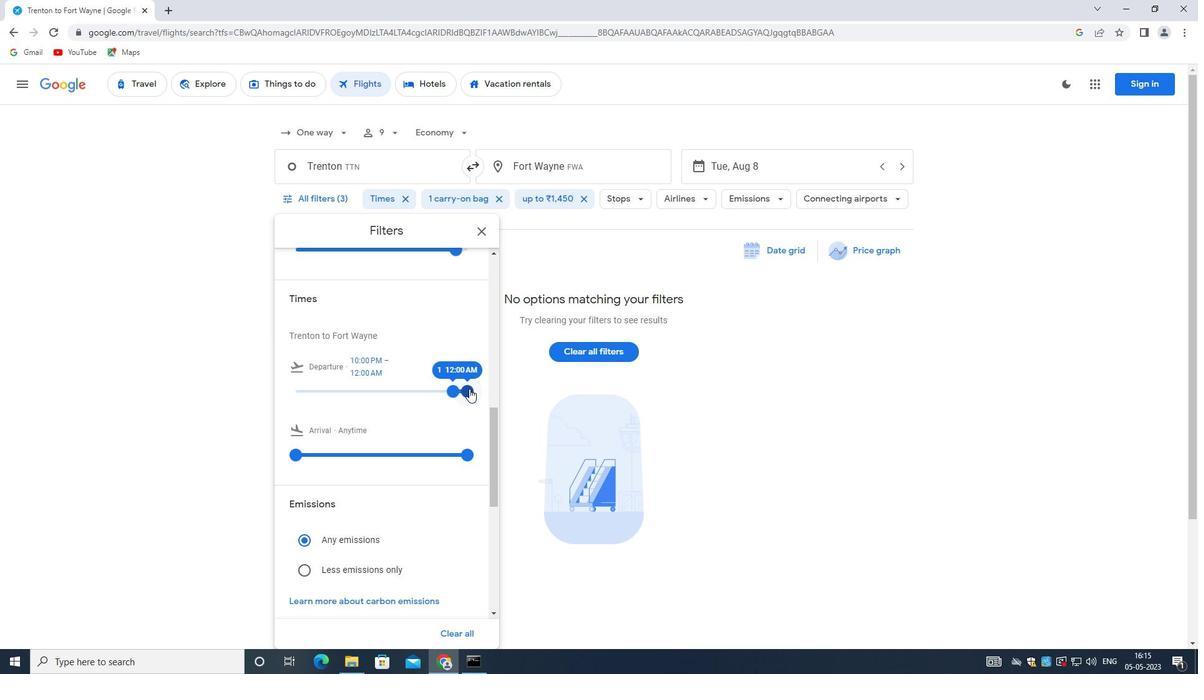 
Action: Mouse moved to (420, 468)
Screenshot: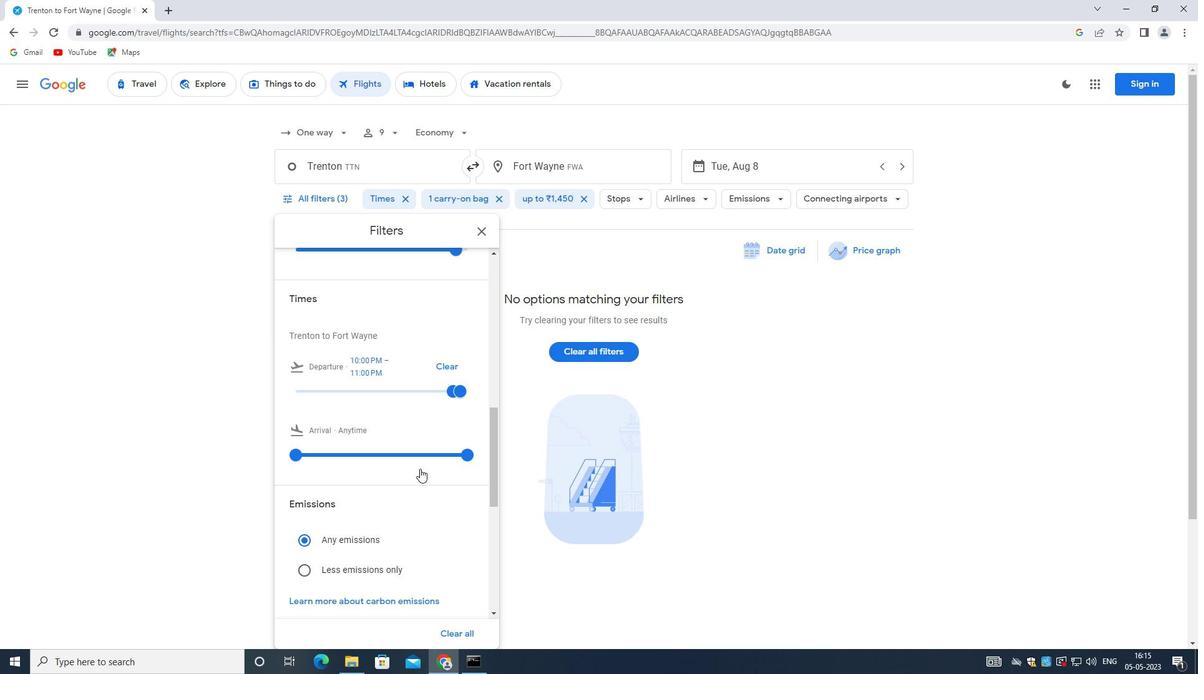 
Action: Mouse scrolled (420, 468) with delta (0, 0)
Screenshot: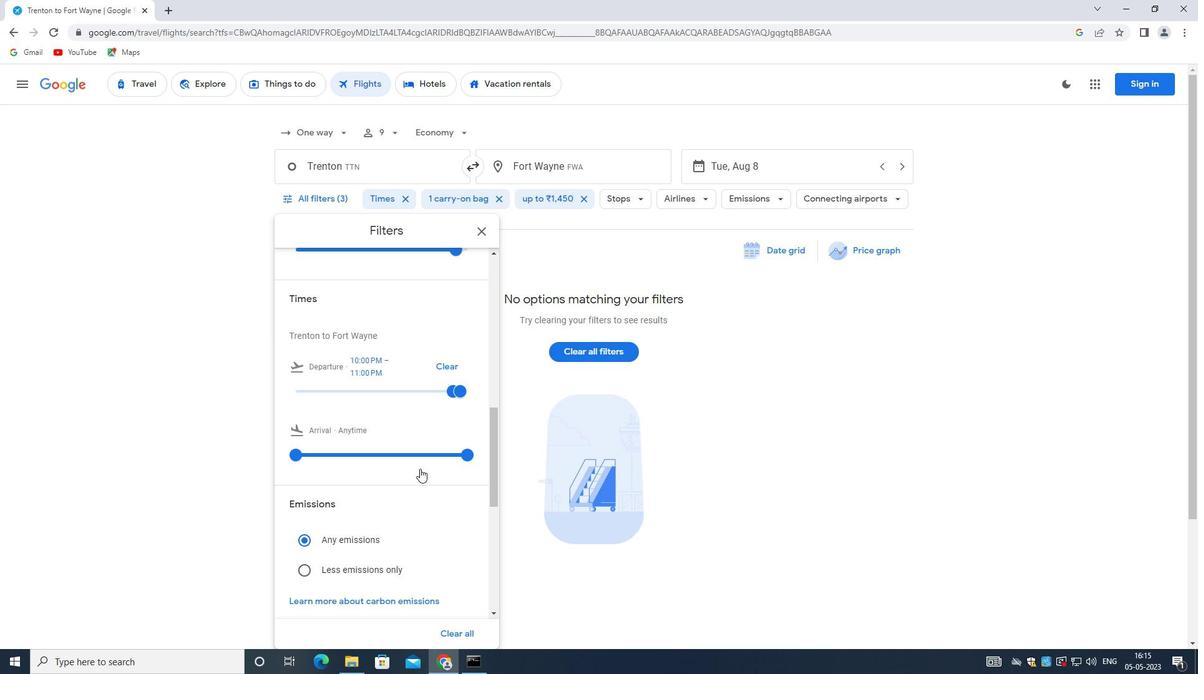 
Action: Mouse moved to (421, 477)
Screenshot: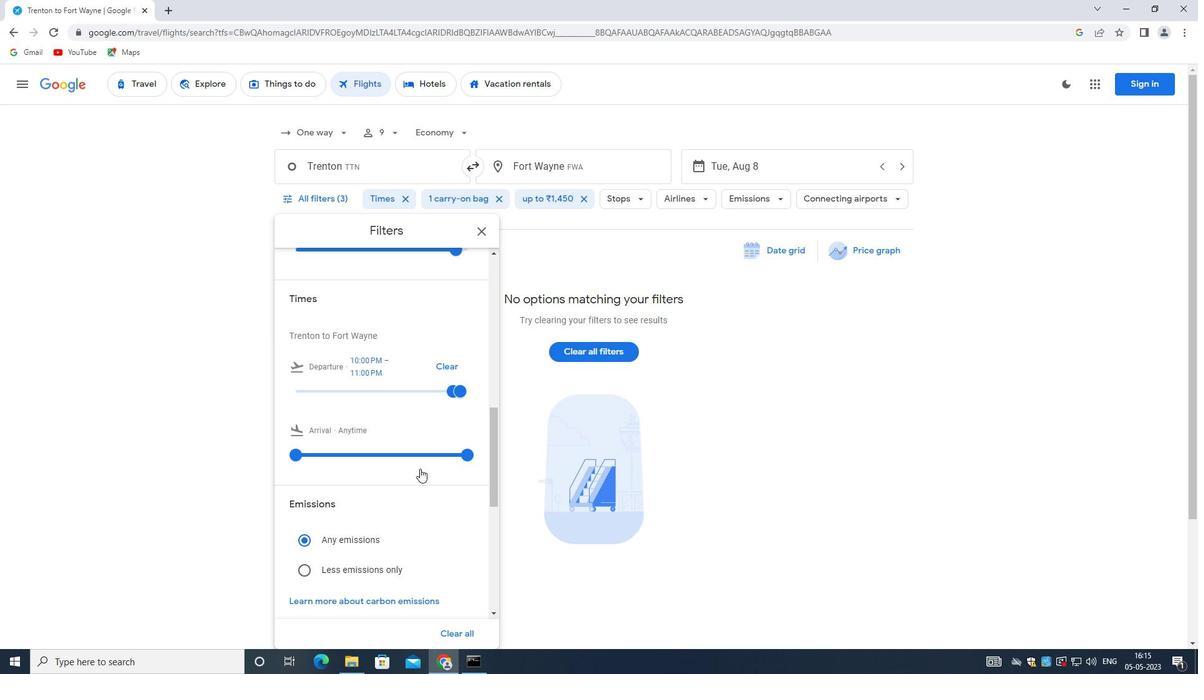 
Action: Mouse scrolled (421, 476) with delta (0, 0)
Screenshot: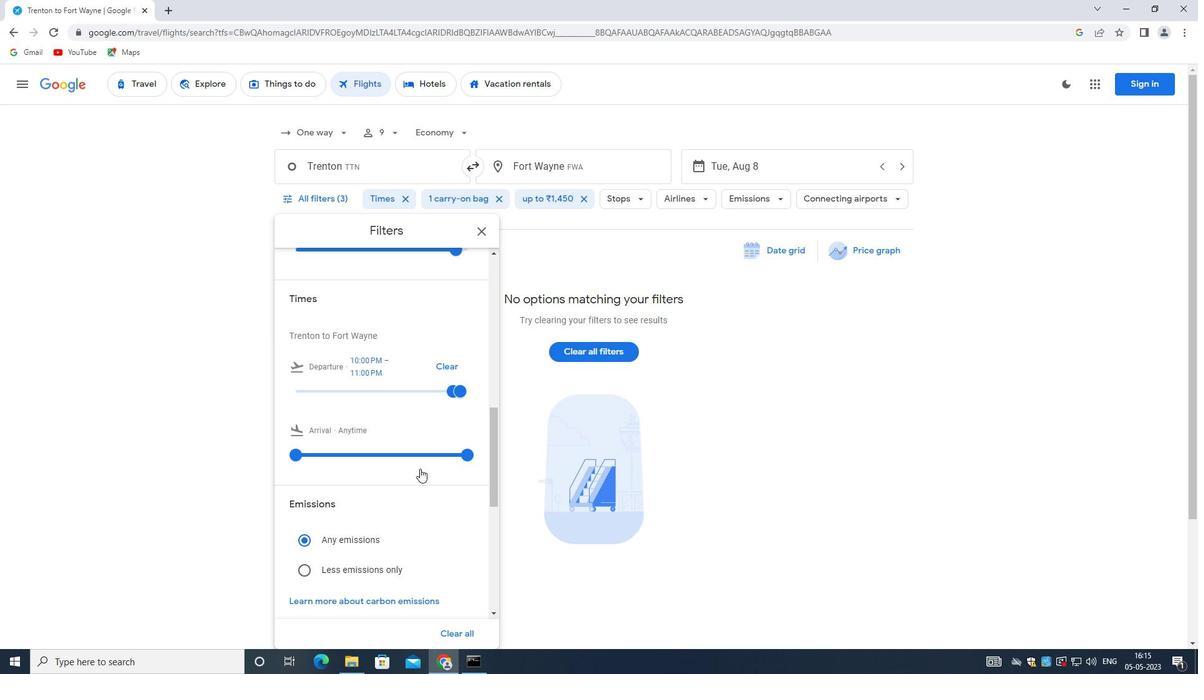 
Action: Mouse moved to (421, 494)
Screenshot: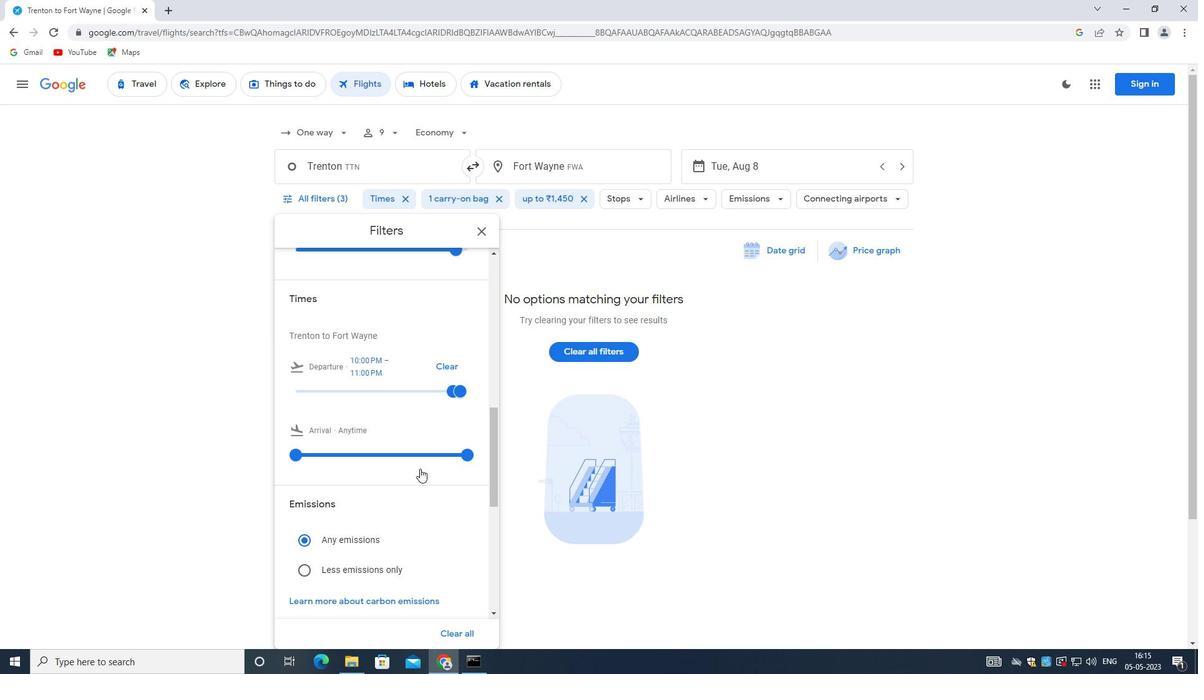 
Action: Mouse scrolled (421, 494) with delta (0, 0)
Screenshot: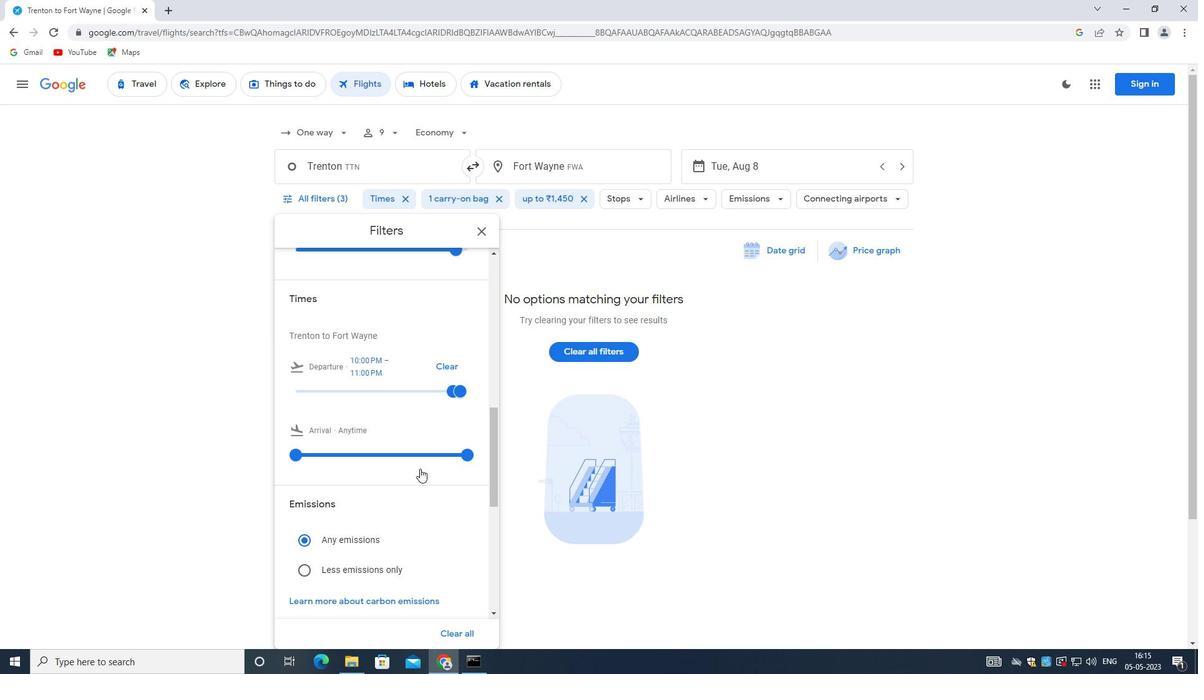 
Action: Mouse moved to (421, 501)
Screenshot: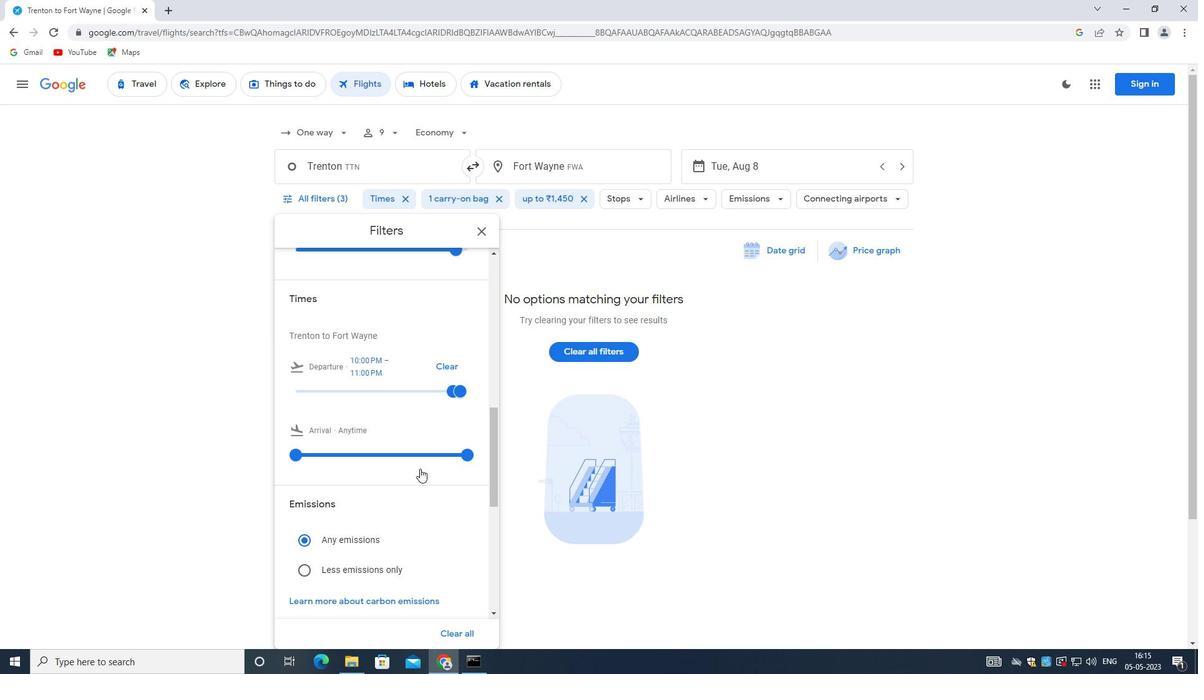 
Action: Mouse scrolled (421, 500) with delta (0, 0)
Screenshot: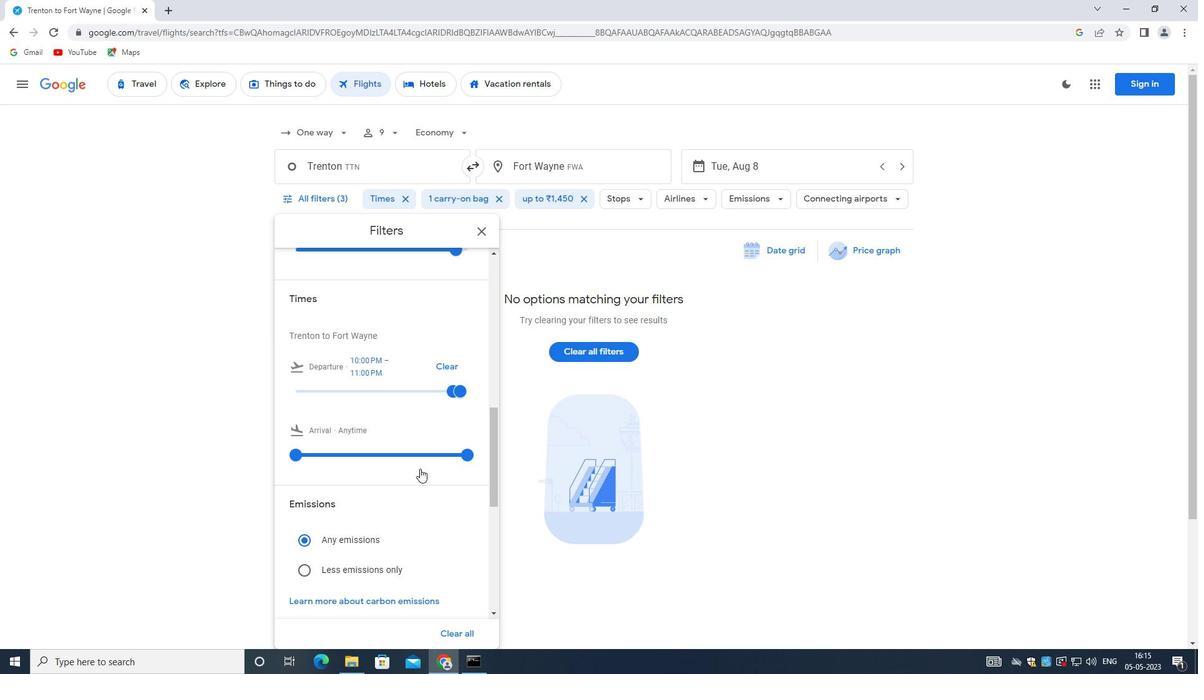 
Action: Mouse moved to (420, 503)
Screenshot: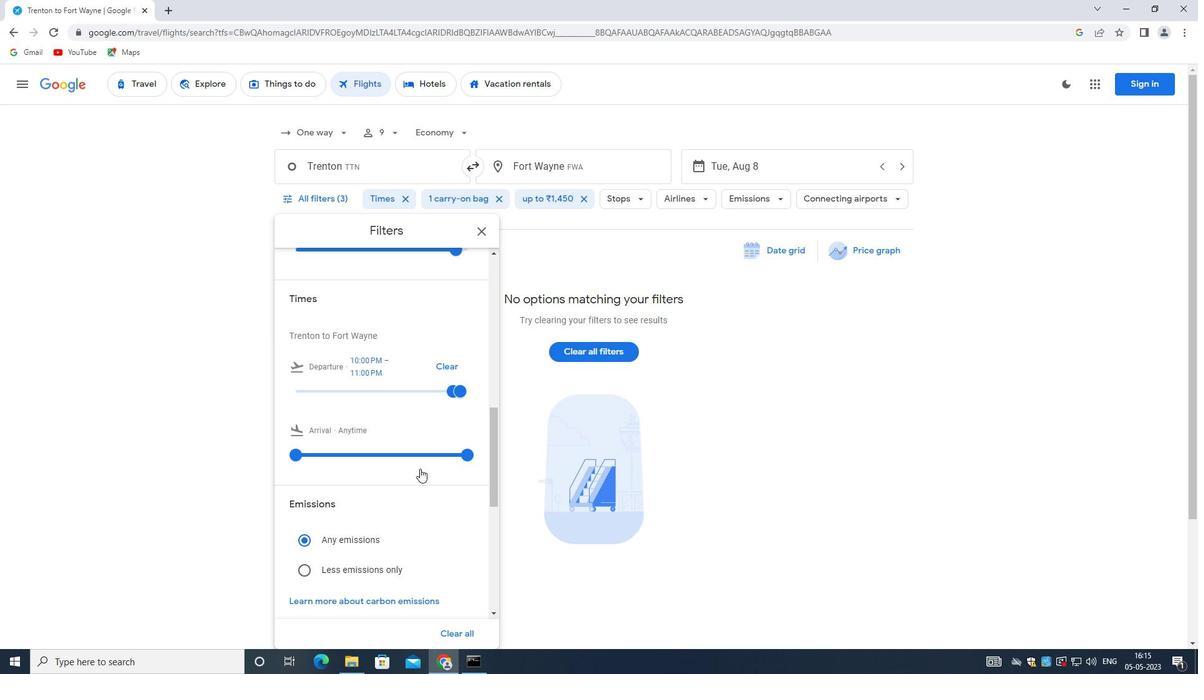 
Action: Mouse scrolled (420, 503) with delta (0, 0)
Screenshot: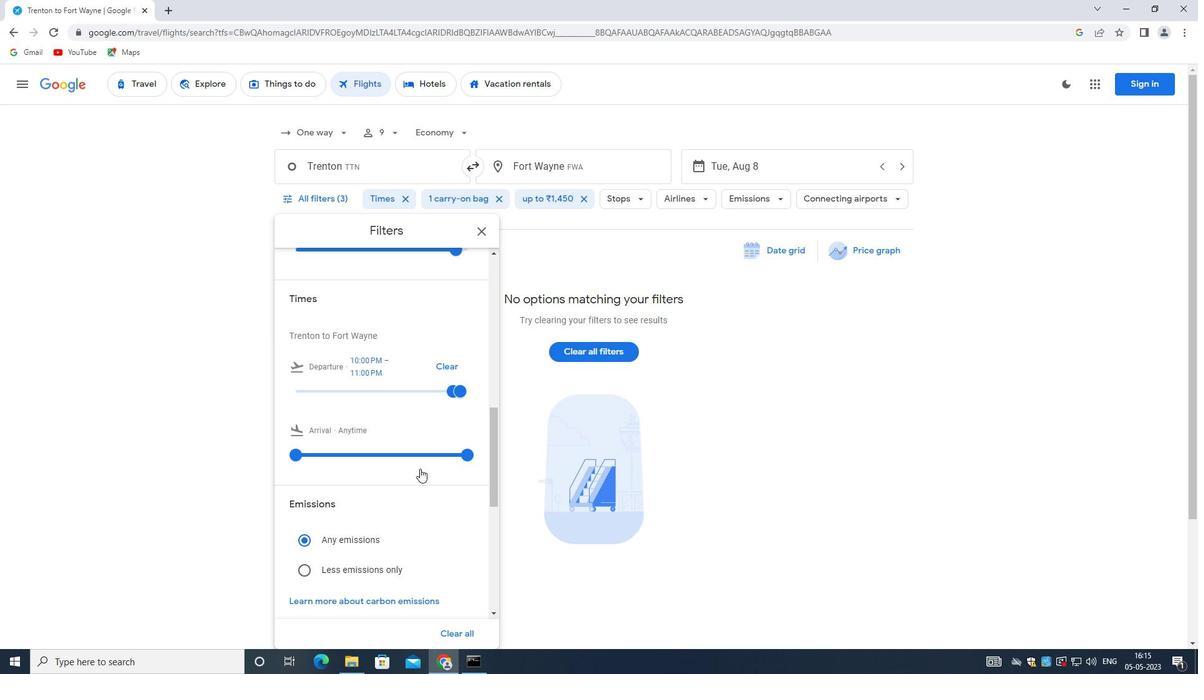
Action: Mouse moved to (334, 453)
Screenshot: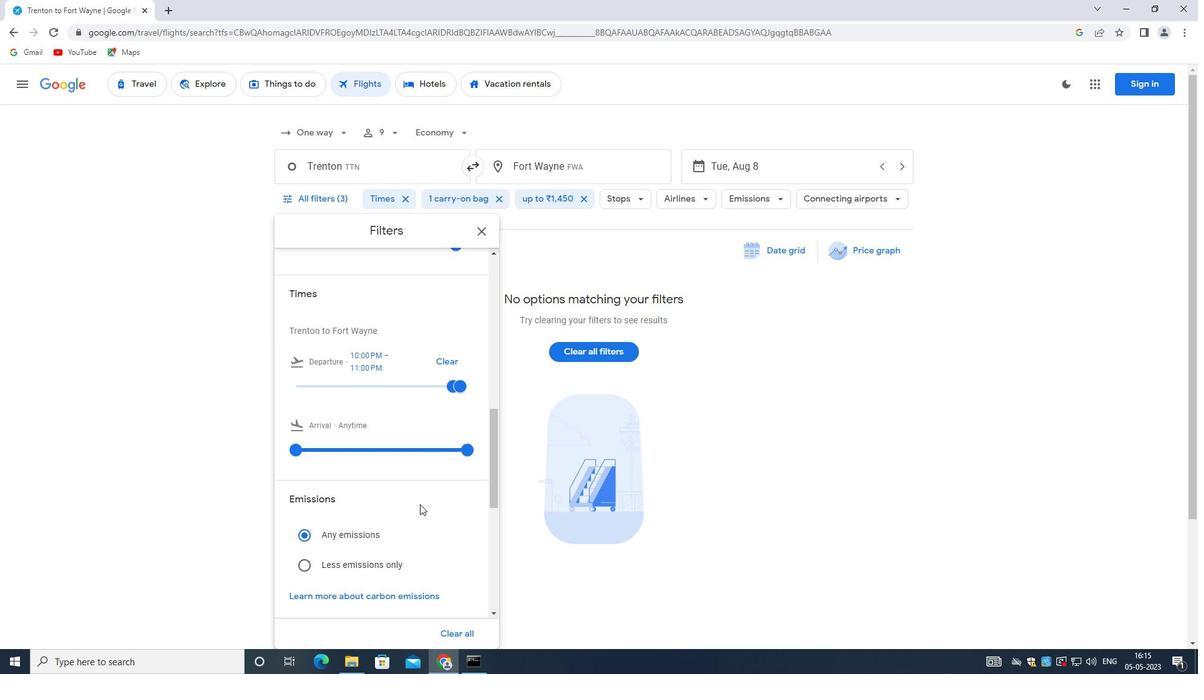 
Action: Mouse scrolled (334, 452) with delta (0, 0)
Screenshot: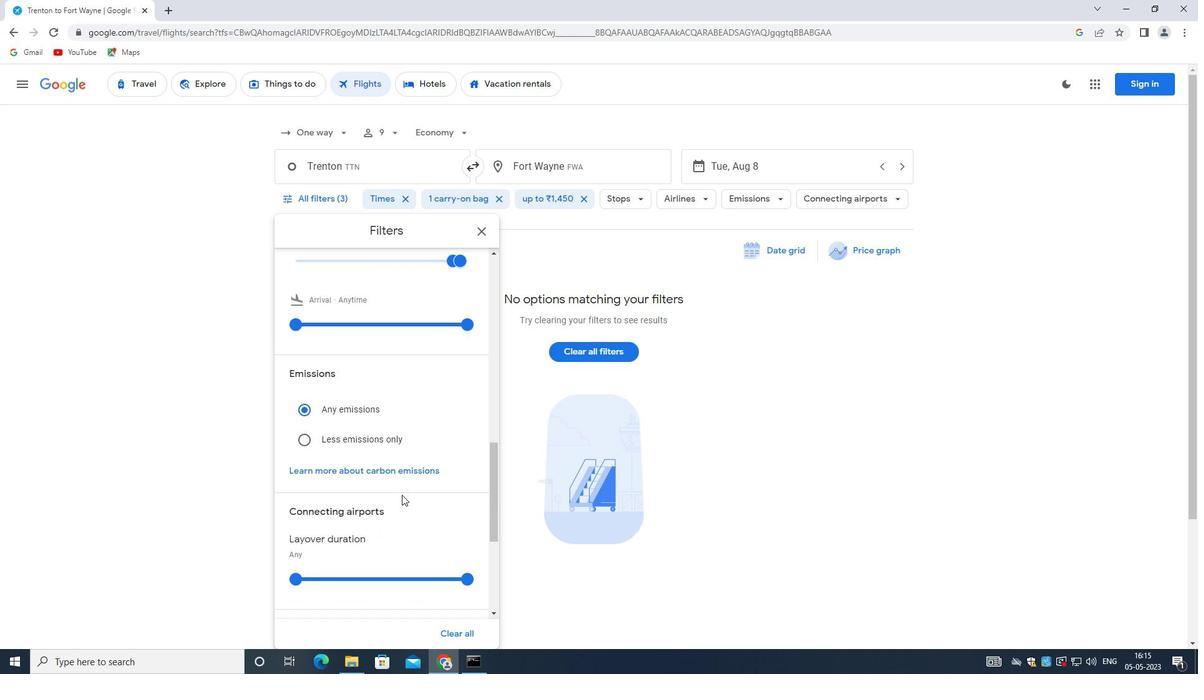 
Action: Mouse moved to (325, 455)
Screenshot: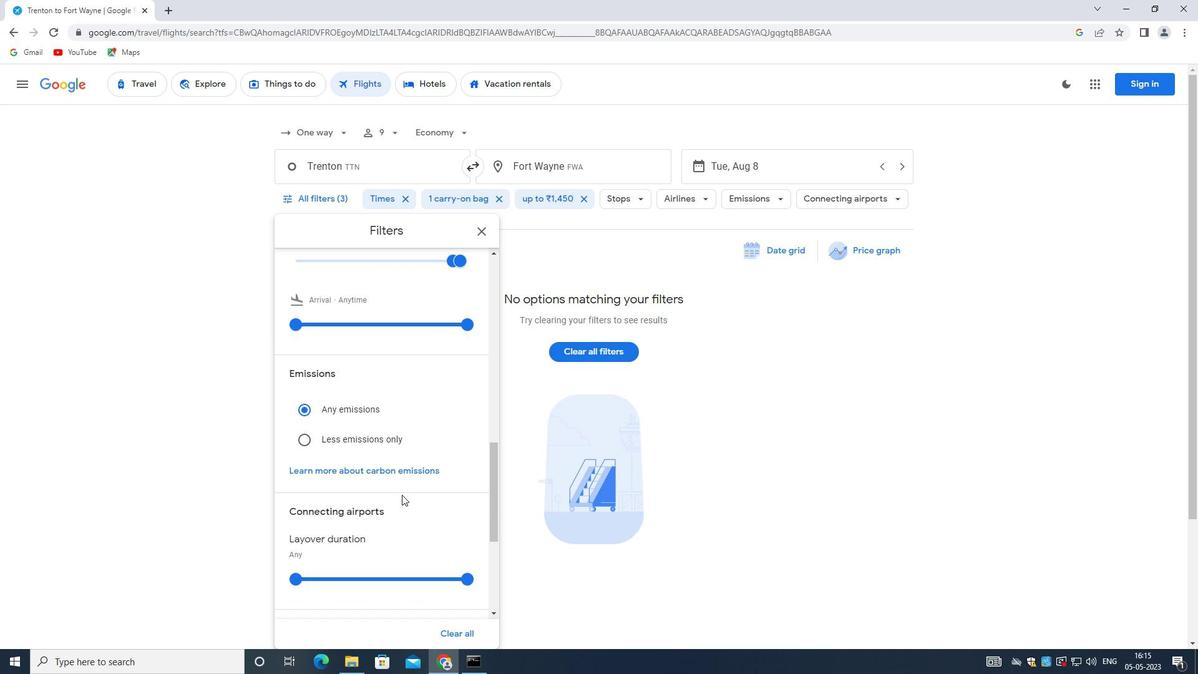 
Action: Mouse scrolled (325, 454) with delta (0, 0)
Screenshot: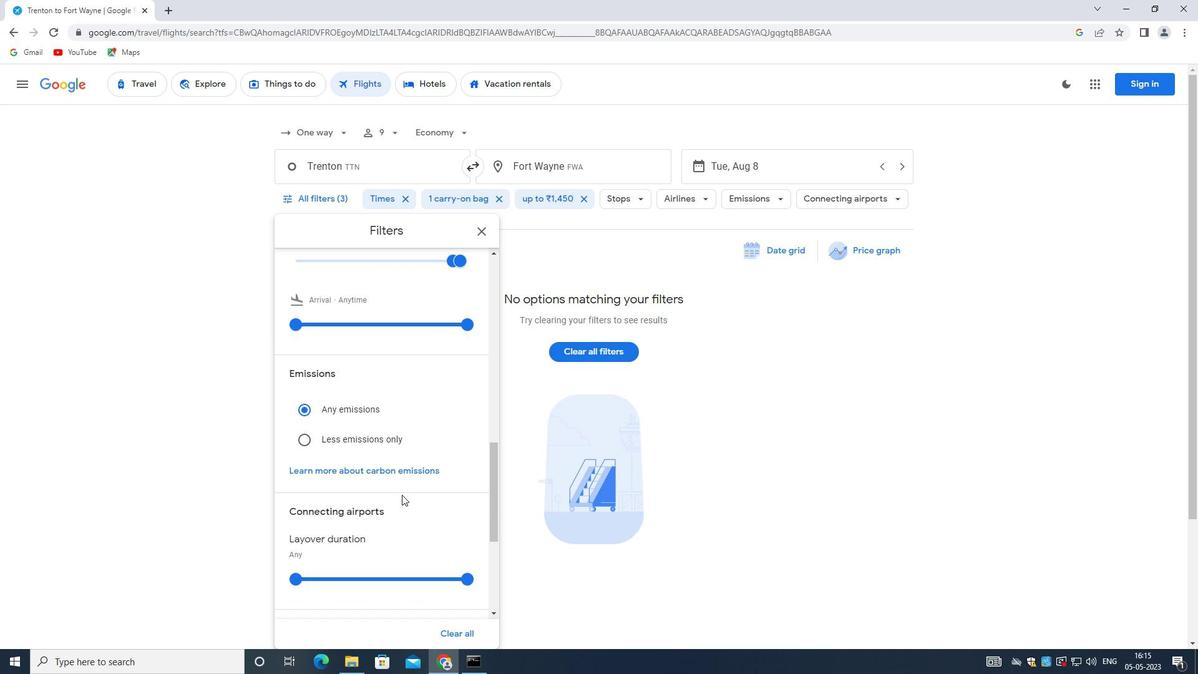 
Action: Mouse moved to (262, 441)
Screenshot: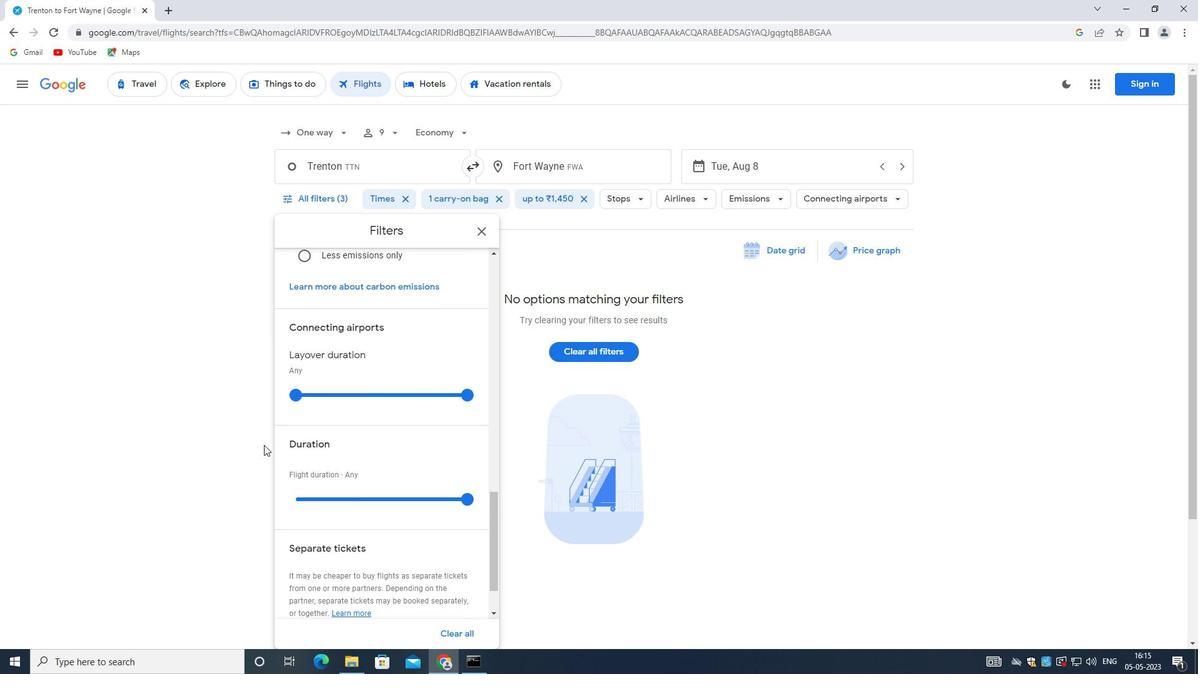 
Action: Mouse scrolled (262, 441) with delta (0, 0)
Screenshot: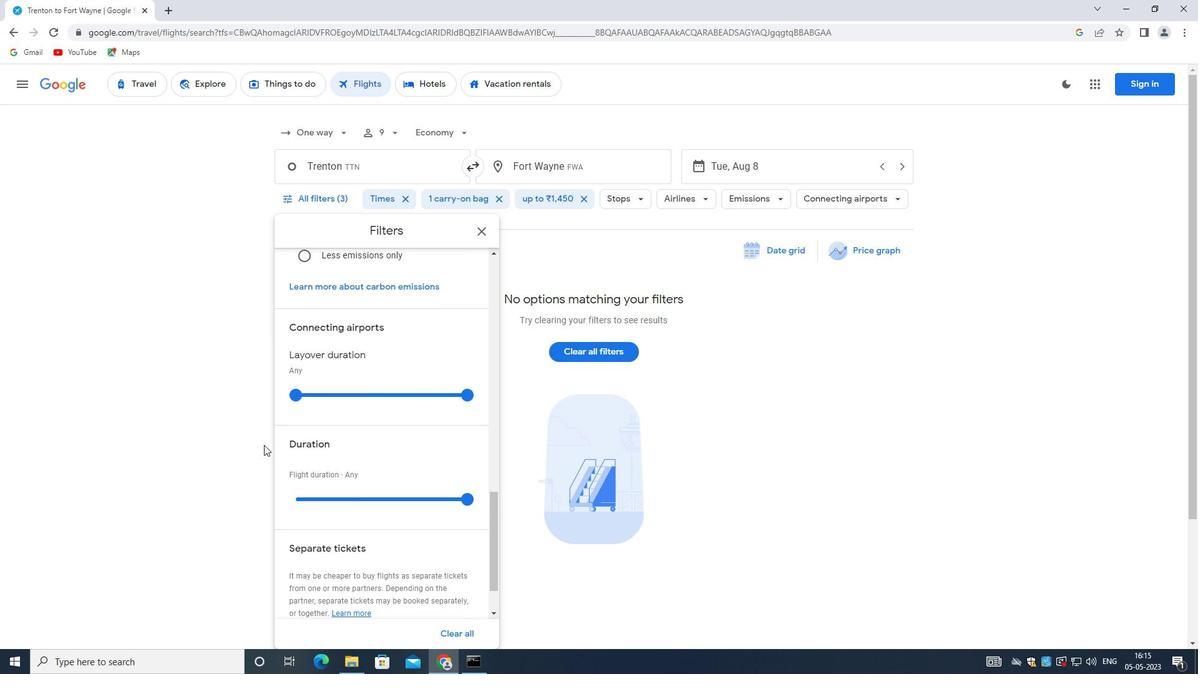 
Action: Mouse moved to (263, 441)
Screenshot: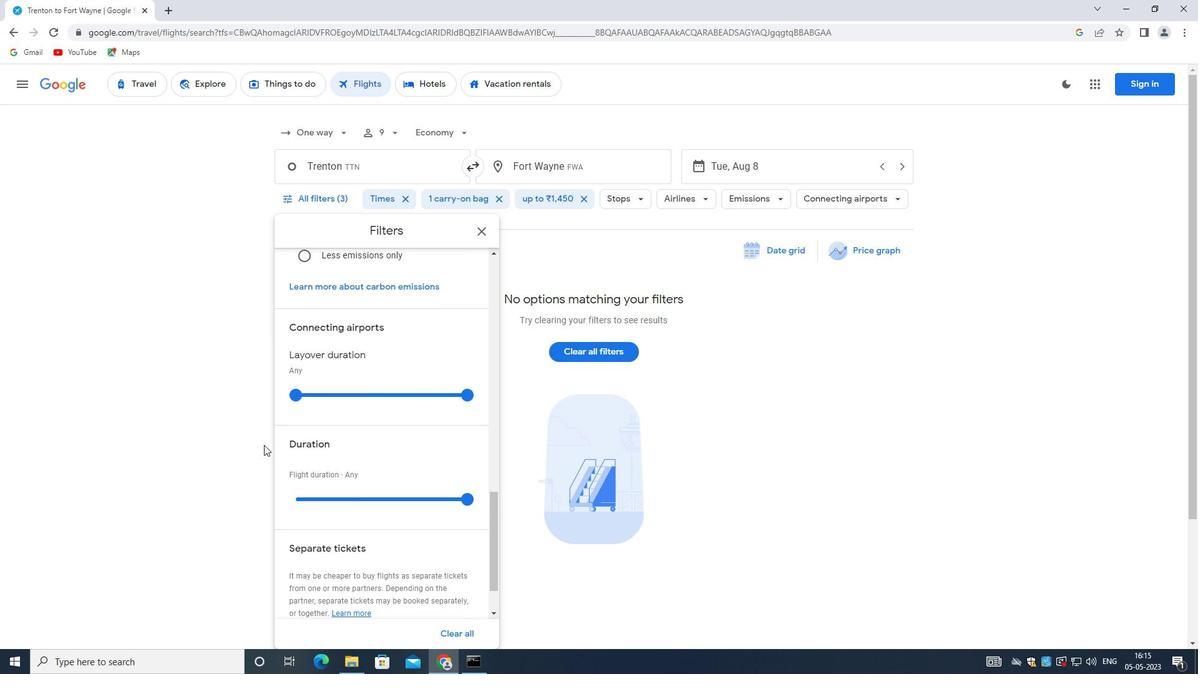 
Action: Mouse scrolled (263, 441) with delta (0, 0)
Screenshot: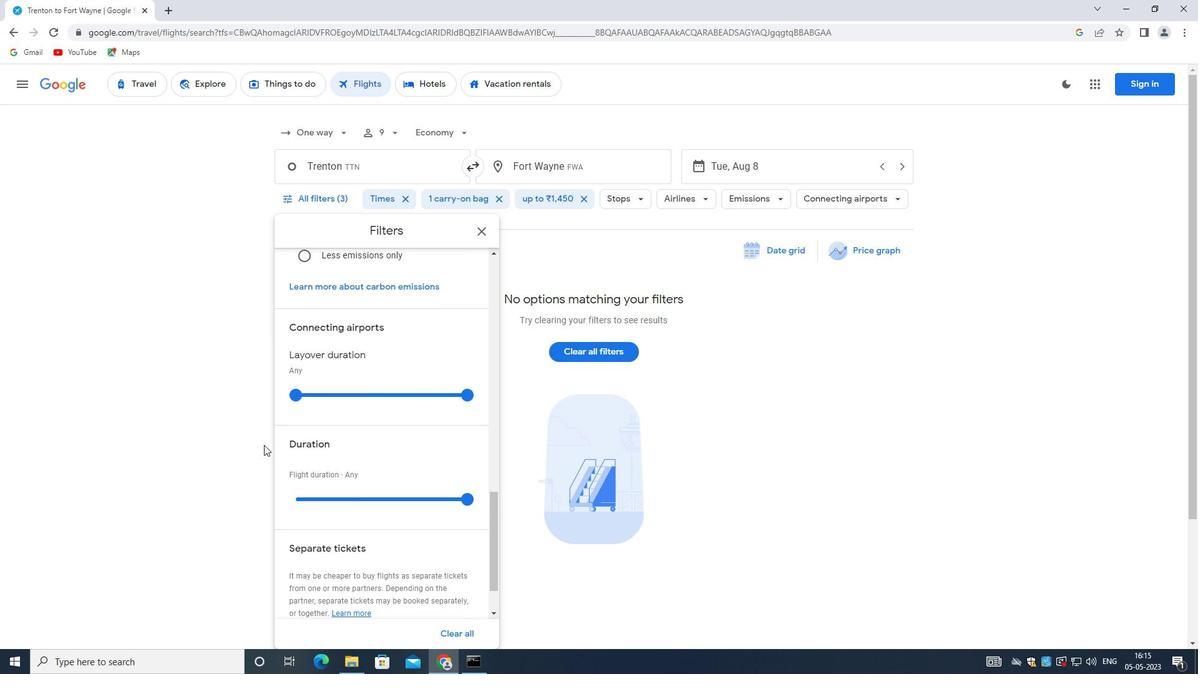 
Action: Mouse moved to (264, 441)
Screenshot: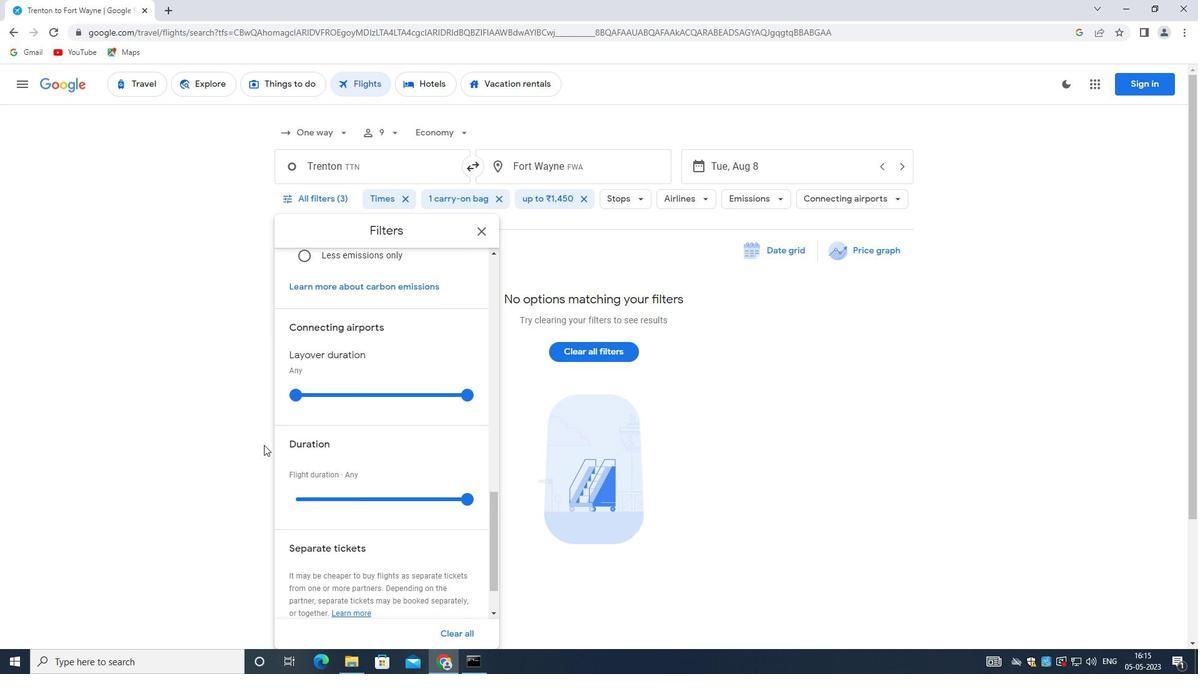 
Action: Mouse scrolled (264, 441) with delta (0, 0)
Screenshot: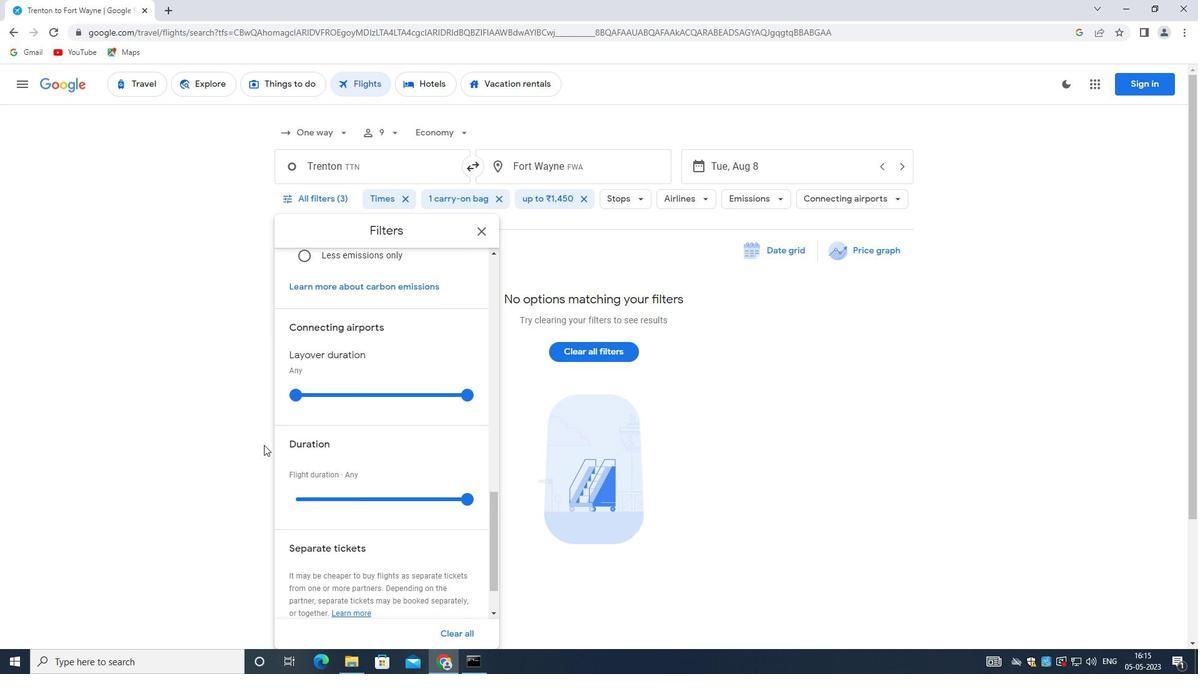 
Action: Mouse scrolled (264, 441) with delta (0, 0)
Screenshot: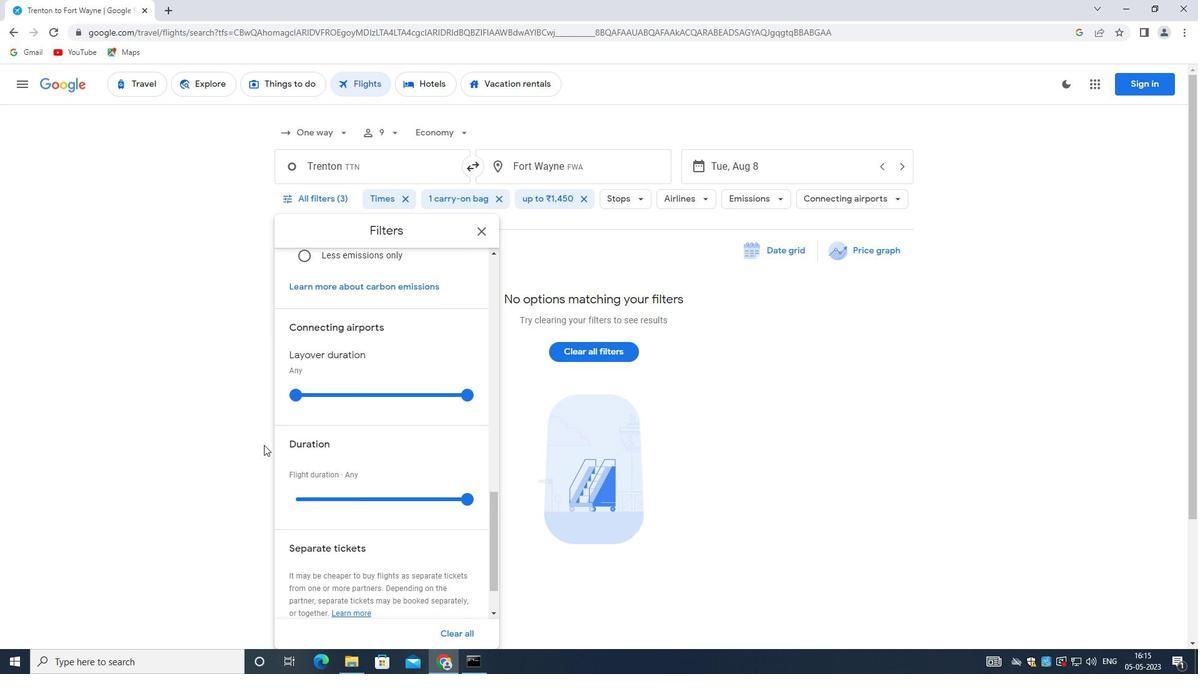 
Action: Mouse moved to (264, 438)
Screenshot: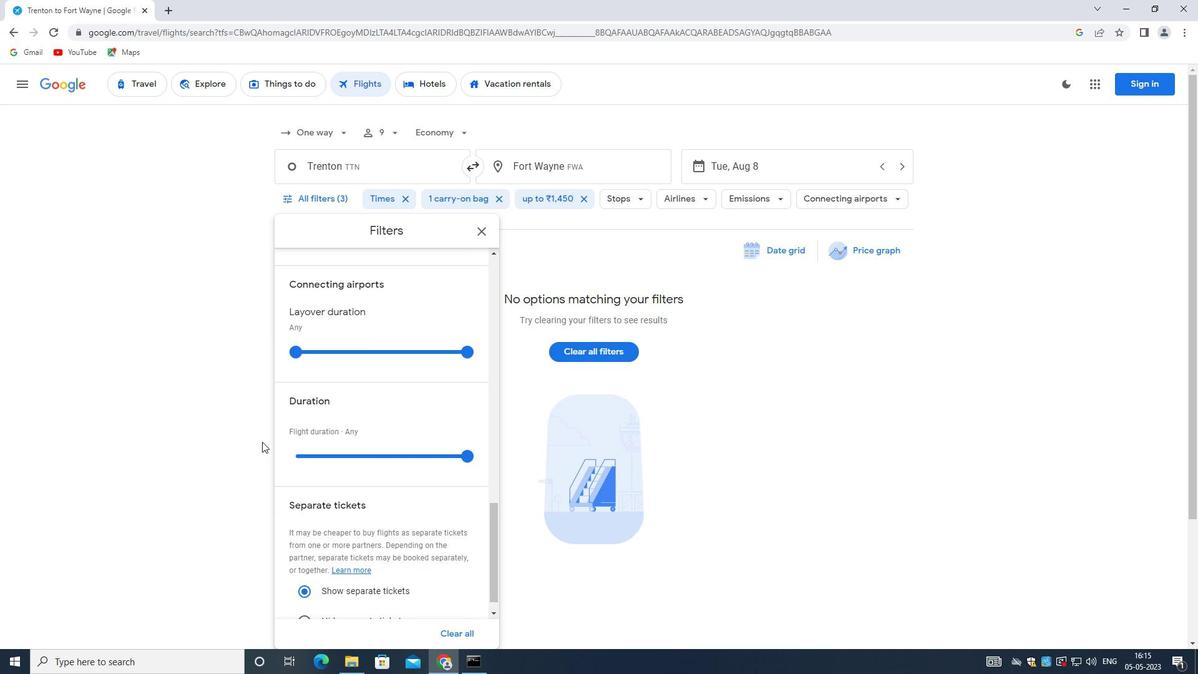 
Action: Mouse scrolled (264, 438) with delta (0, 0)
Screenshot: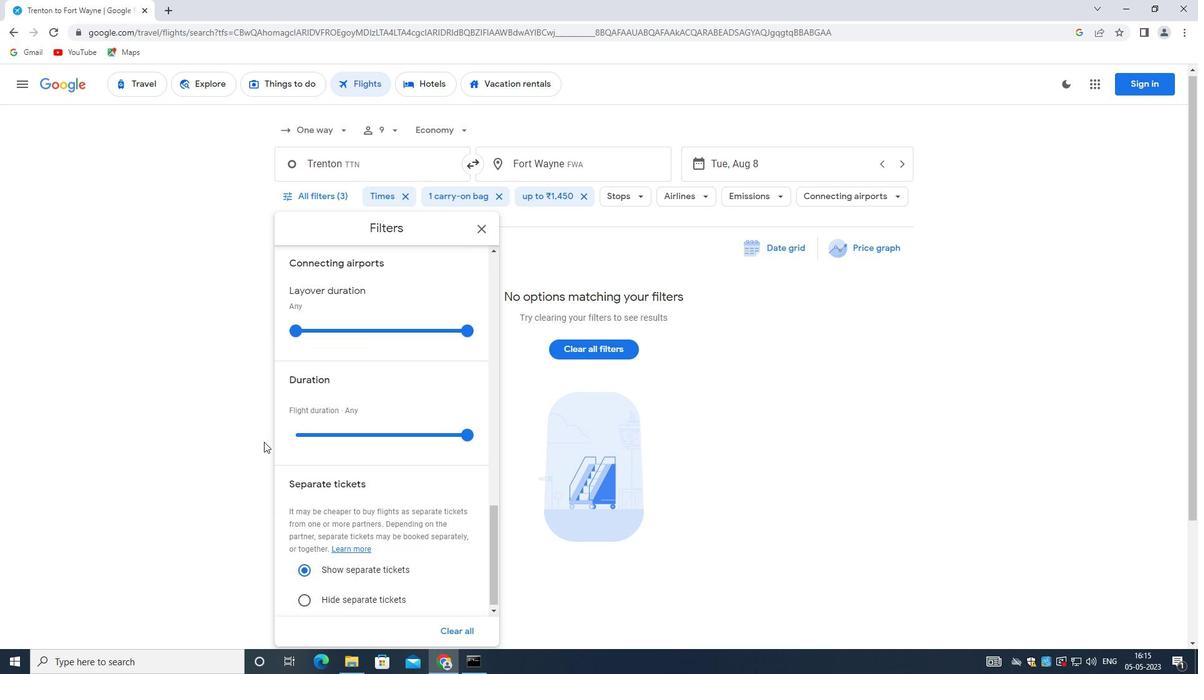 
Action: Mouse scrolled (264, 438) with delta (0, 0)
Screenshot: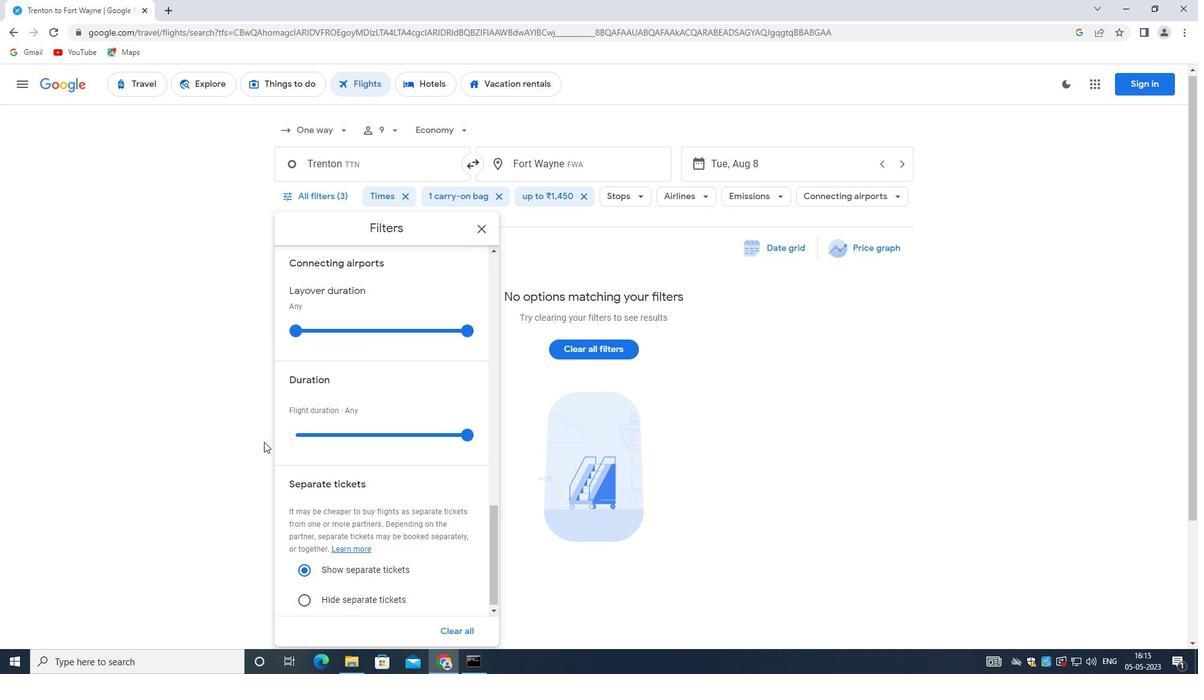 
Action: Mouse scrolled (264, 438) with delta (0, 0)
Screenshot: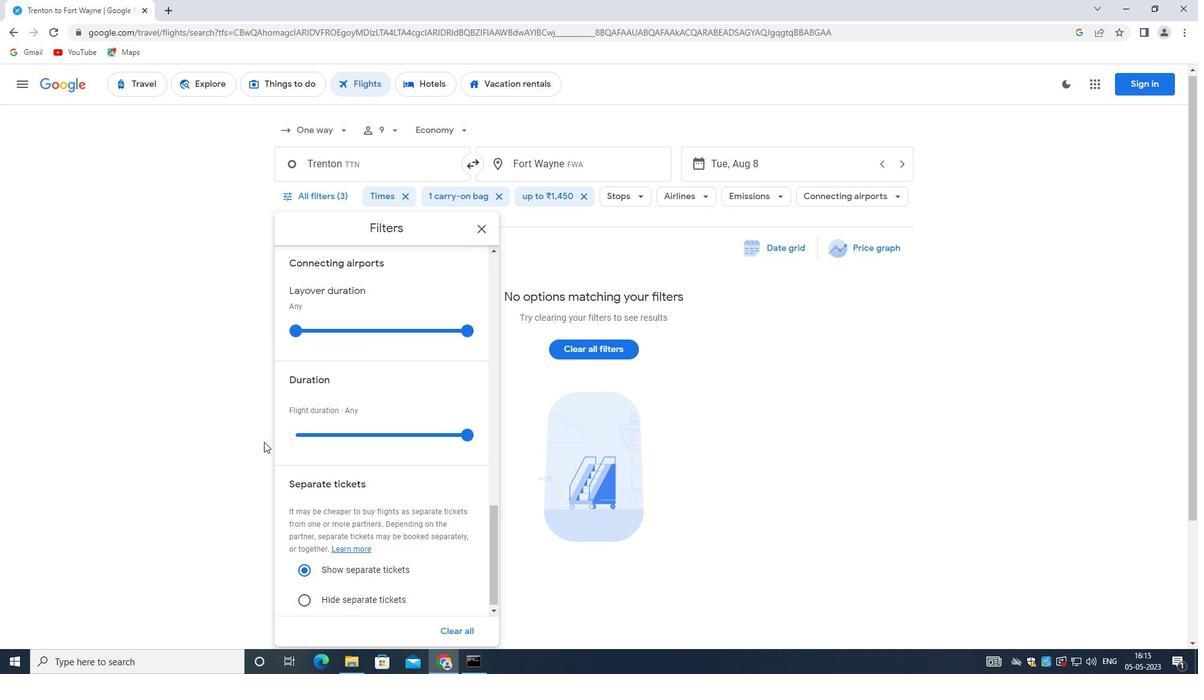 
Action: Mouse moved to (264, 433)
Screenshot: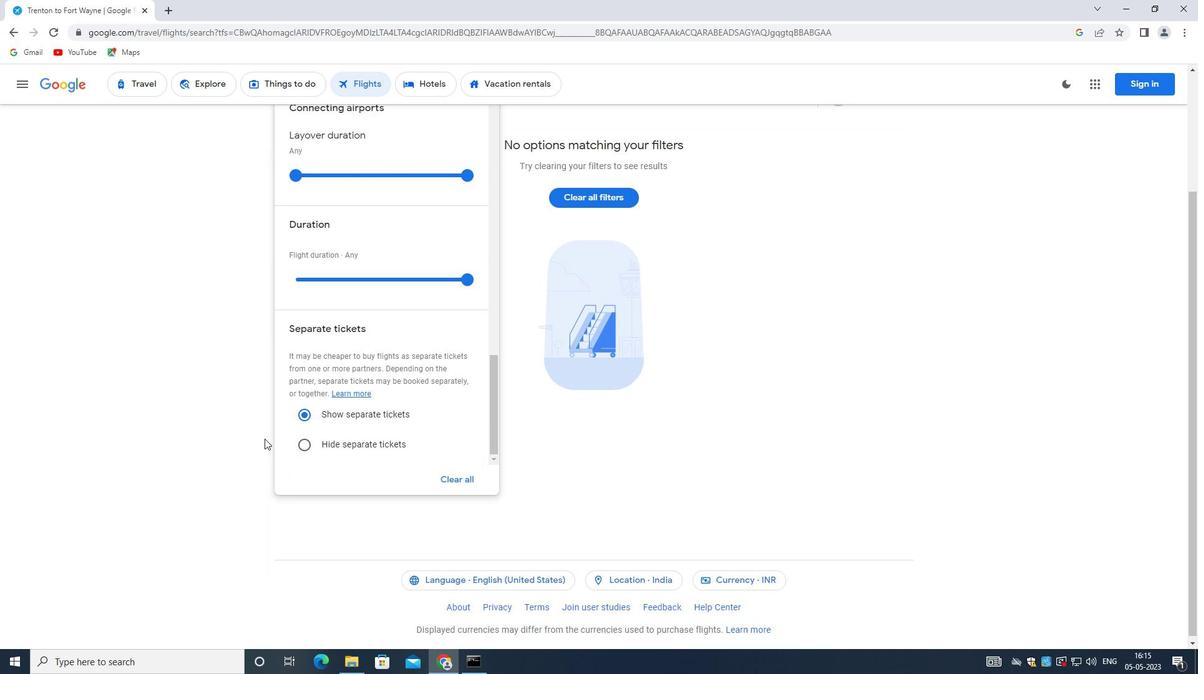 
Action: Mouse scrolled (264, 433) with delta (0, 0)
Screenshot: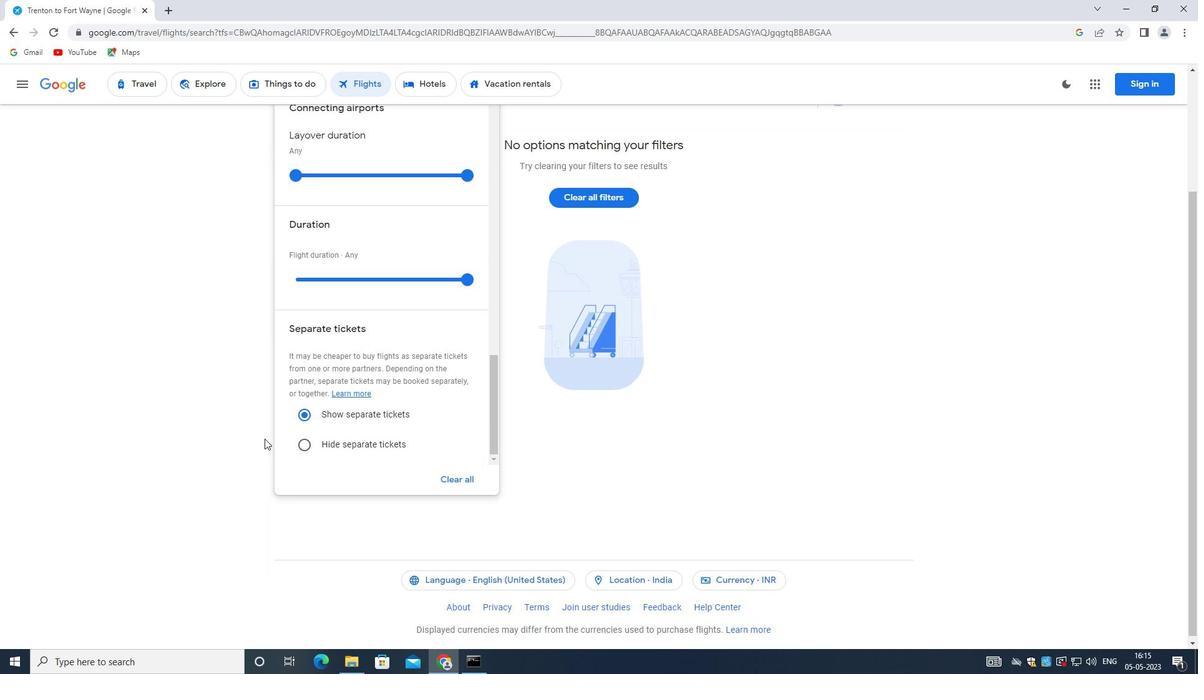 
Action: Mouse scrolled (264, 433) with delta (0, 0)
Screenshot: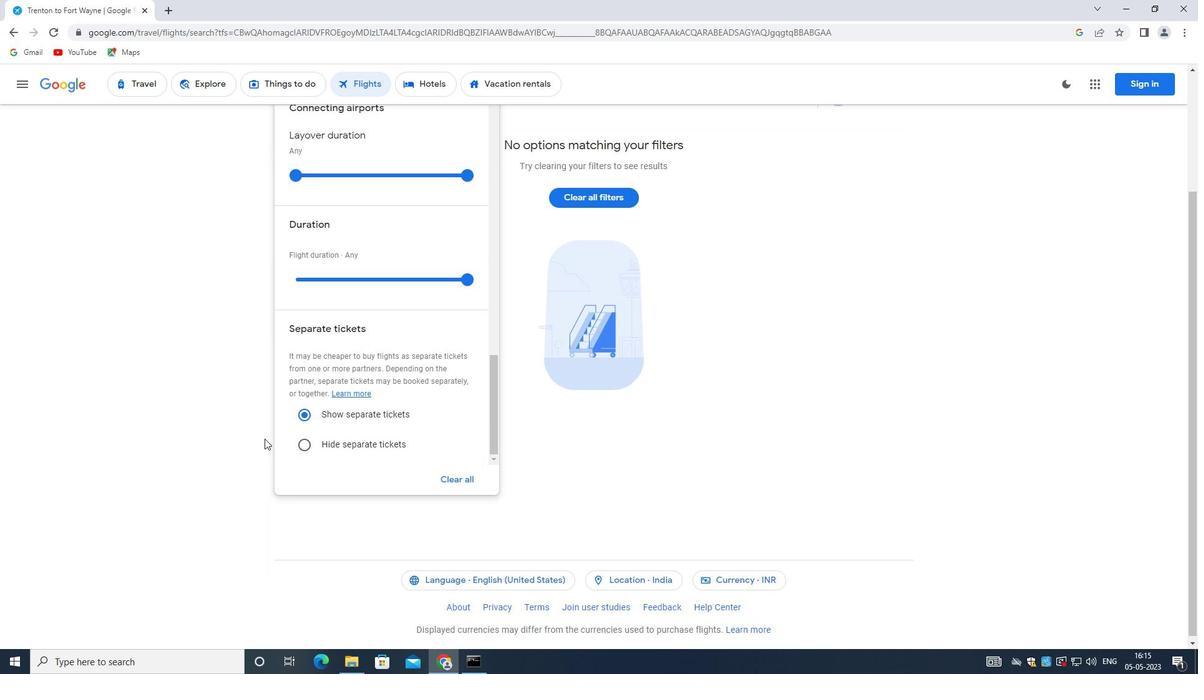 
Action: Mouse scrolled (264, 433) with delta (0, 0)
Screenshot: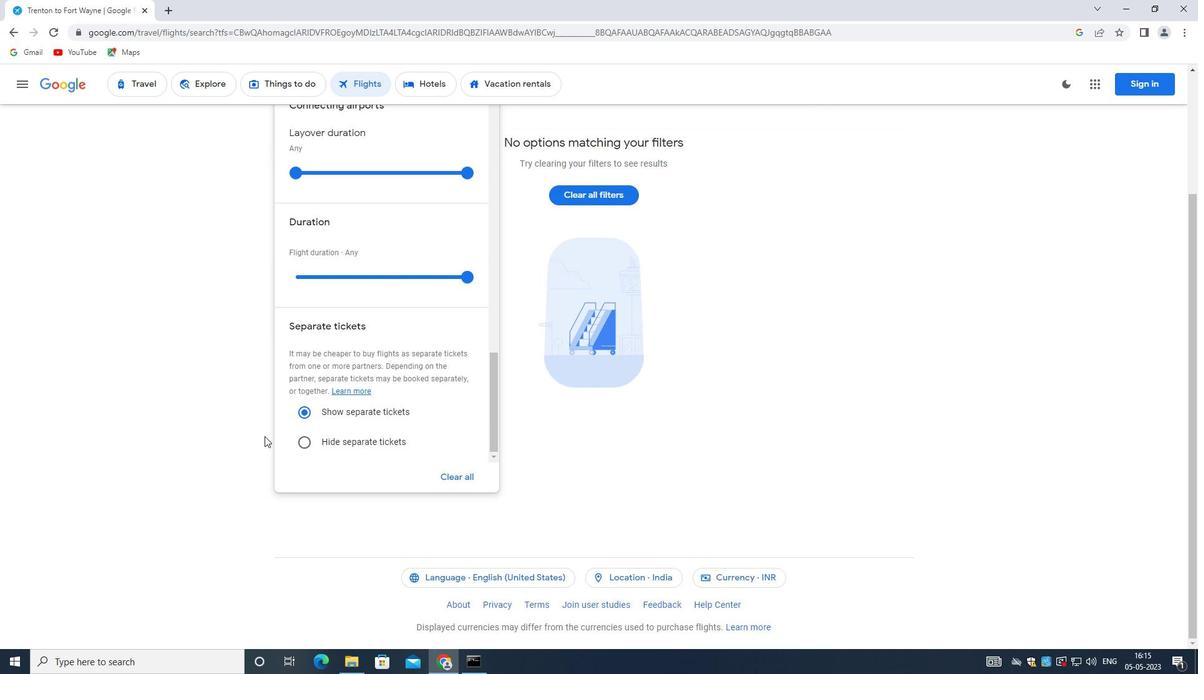 
Action: Mouse moved to (270, 411)
Screenshot: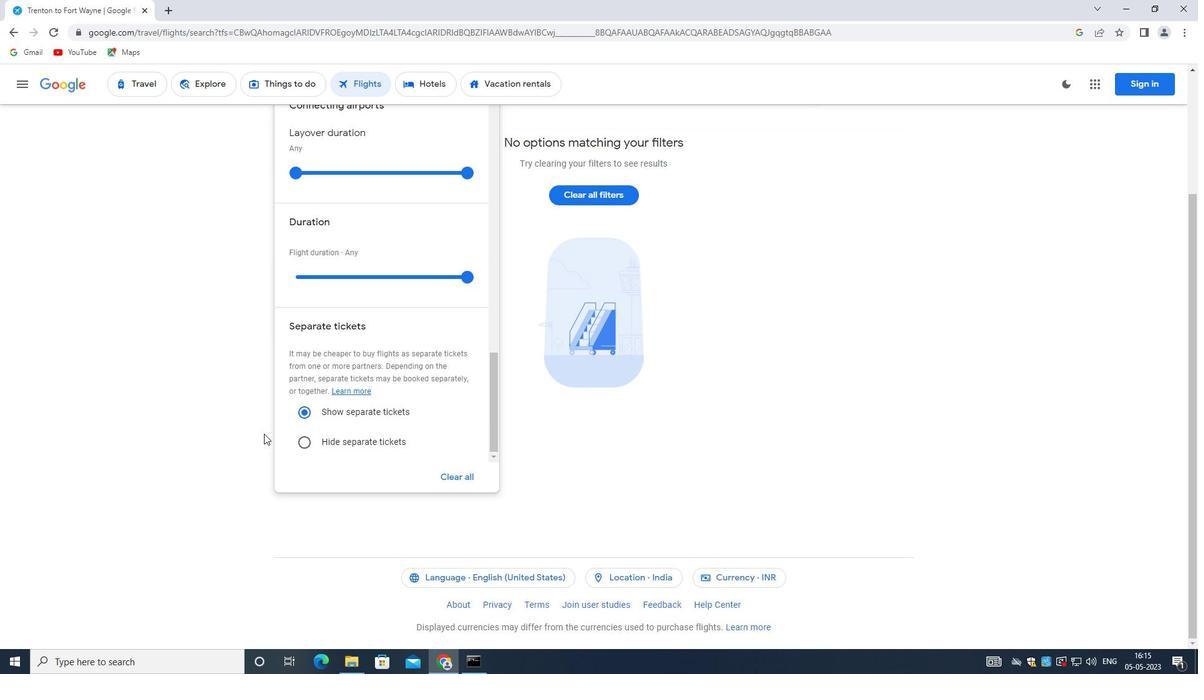 
Action: Mouse scrolled (270, 411) with delta (0, 0)
Screenshot: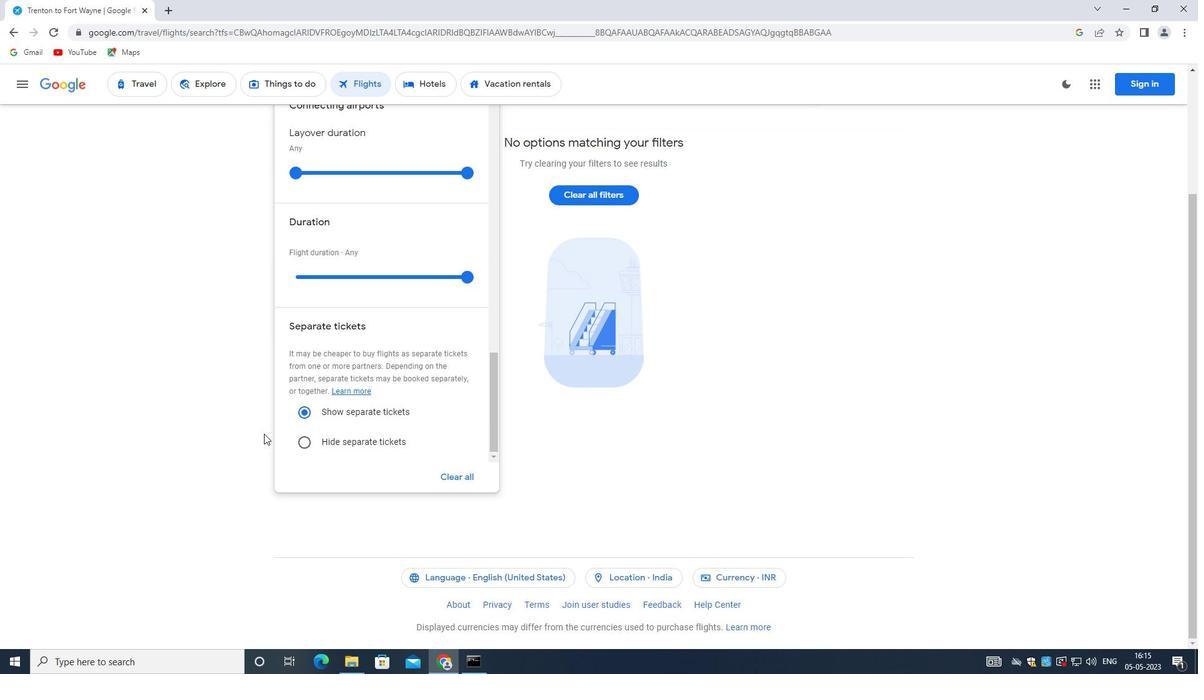 
Action: Mouse moved to (270, 411)
Screenshot: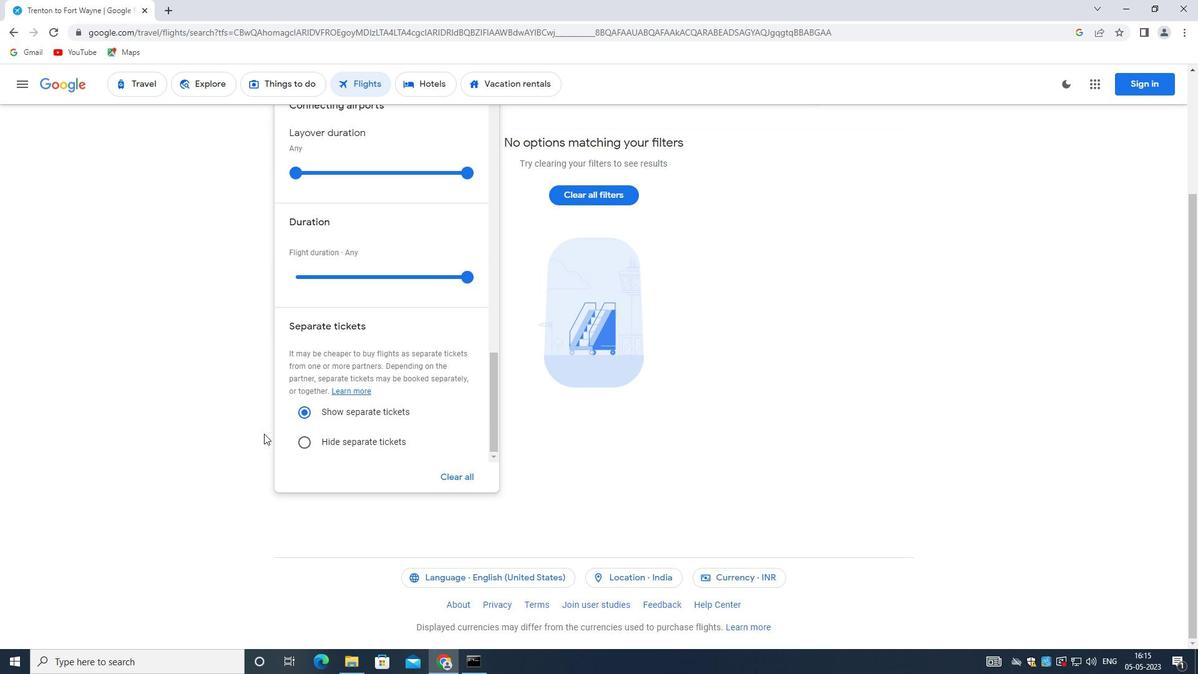 
Action: Mouse scrolled (270, 411) with delta (0, 0)
Screenshot: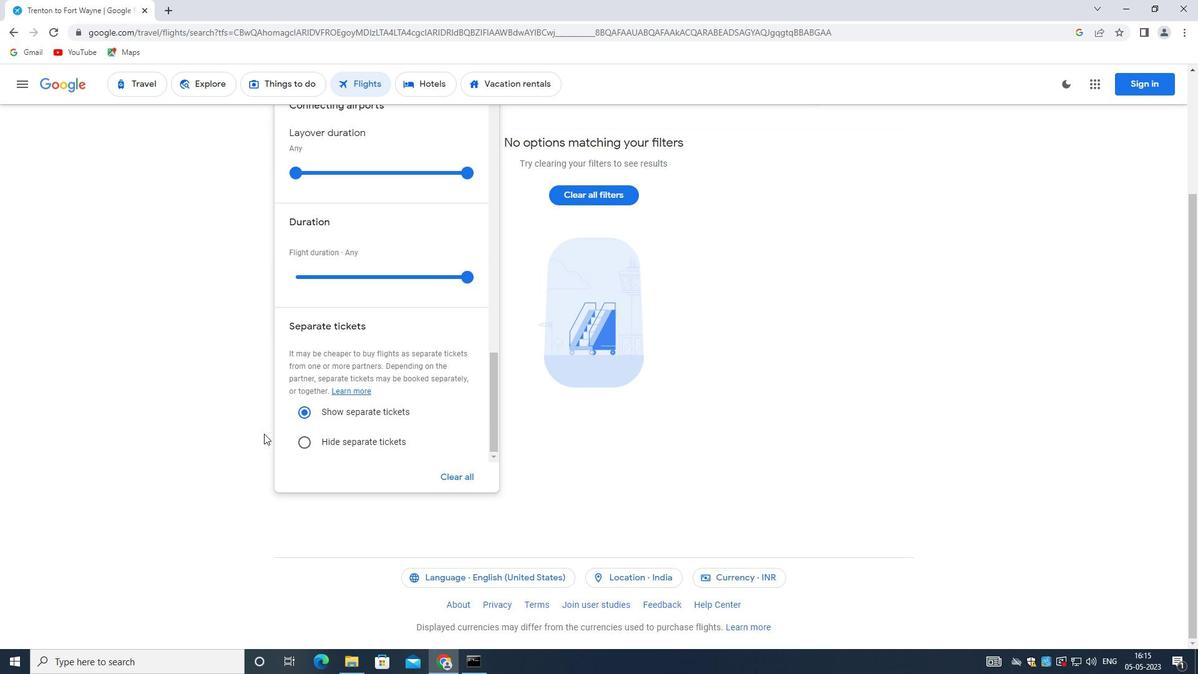 
Action: Mouse scrolled (270, 411) with delta (0, 0)
Screenshot: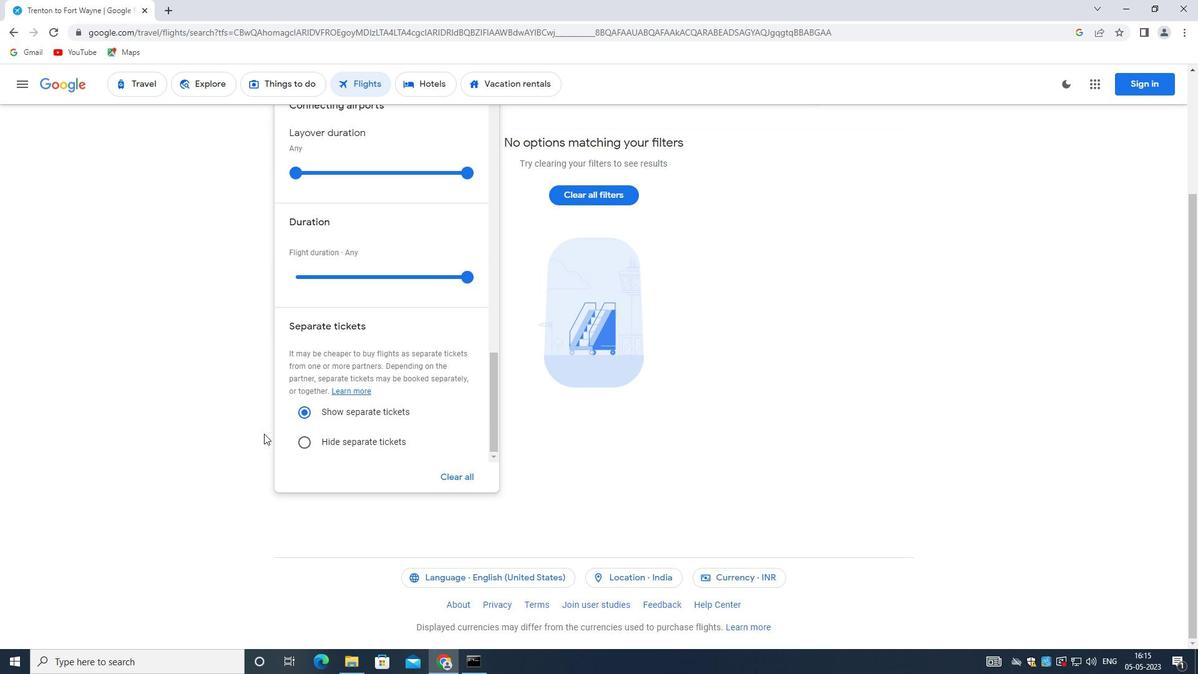 
Action: Mouse moved to (270, 411)
Screenshot: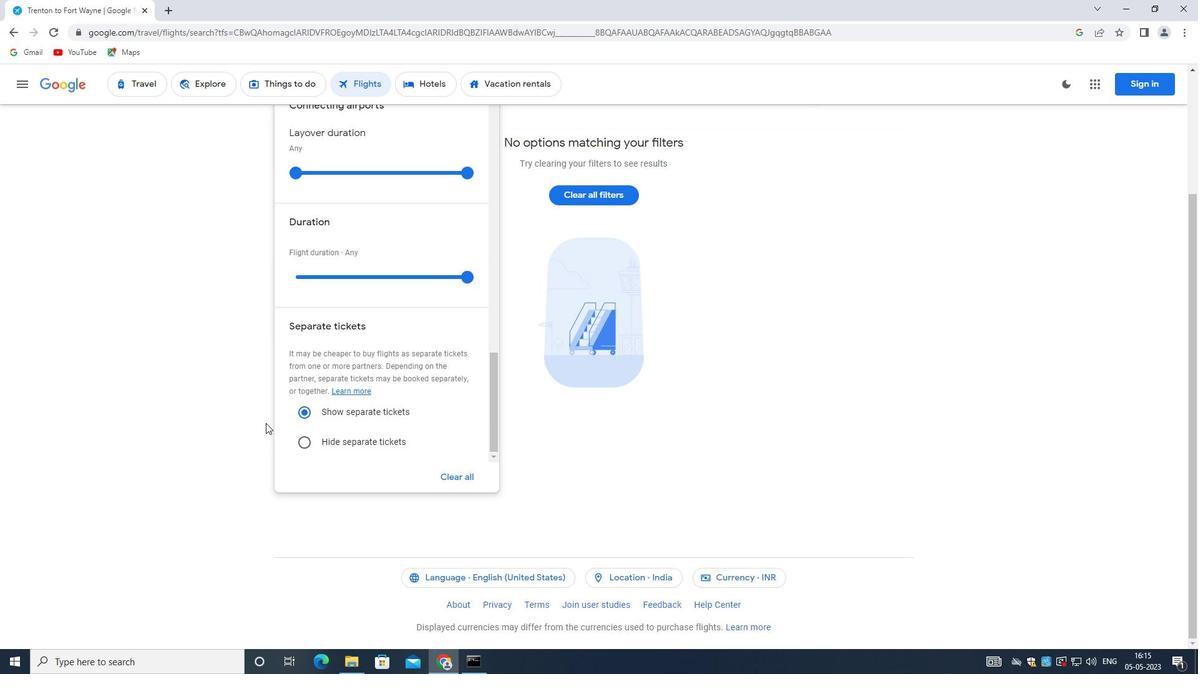 
Action: Mouse scrolled (270, 411) with delta (0, 0)
Screenshot: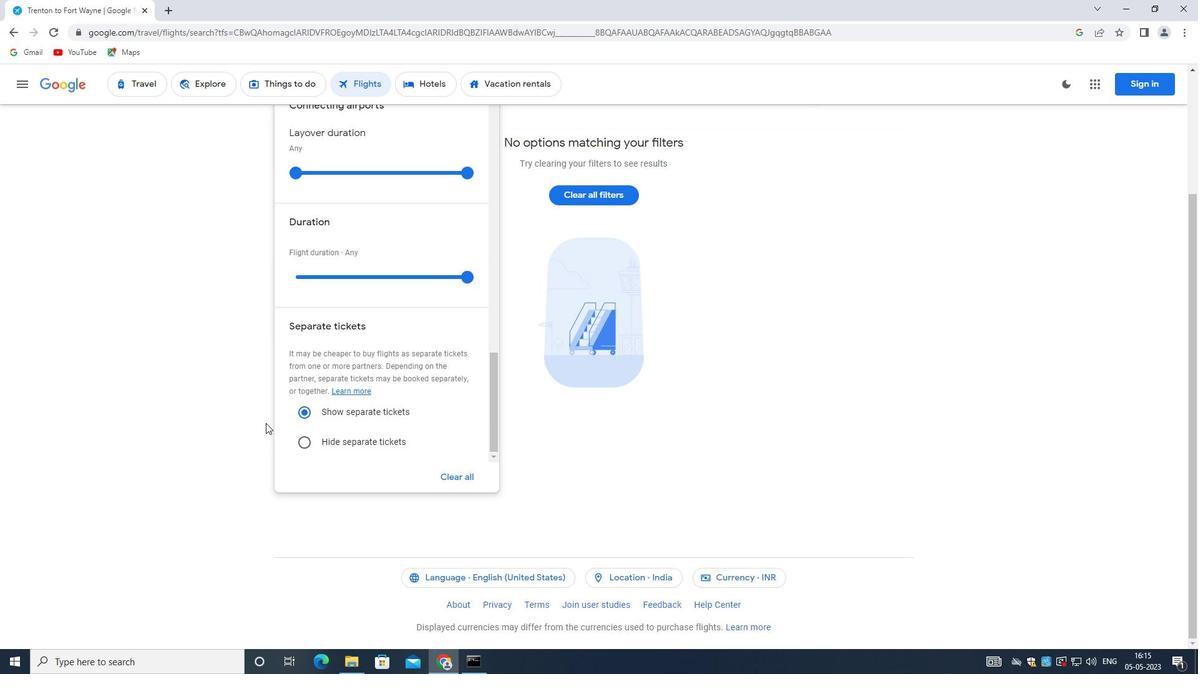 
Action: Mouse moved to (271, 415)
Screenshot: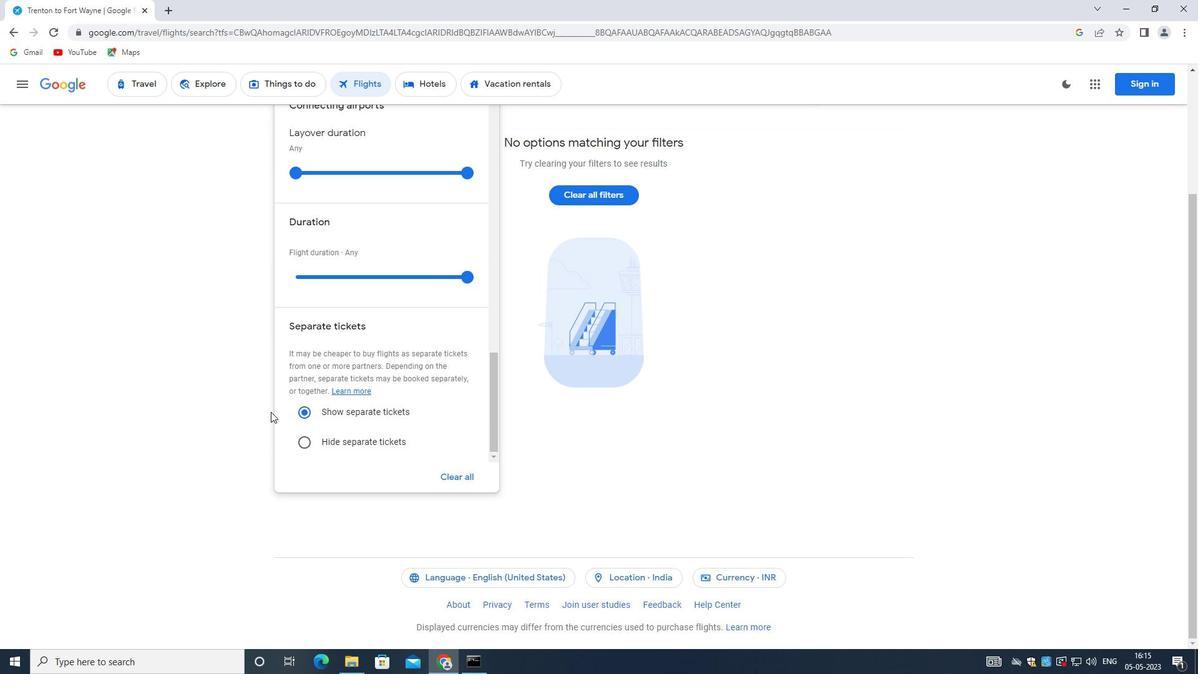 
